 Task: In the  document skydiving.epub Add another  'page' Use the Tool Explore 'and look for brief about the picture in first page, copy 2-3 lines in second sheet.' Align the text to the center
Action: Mouse moved to (321, 475)
Screenshot: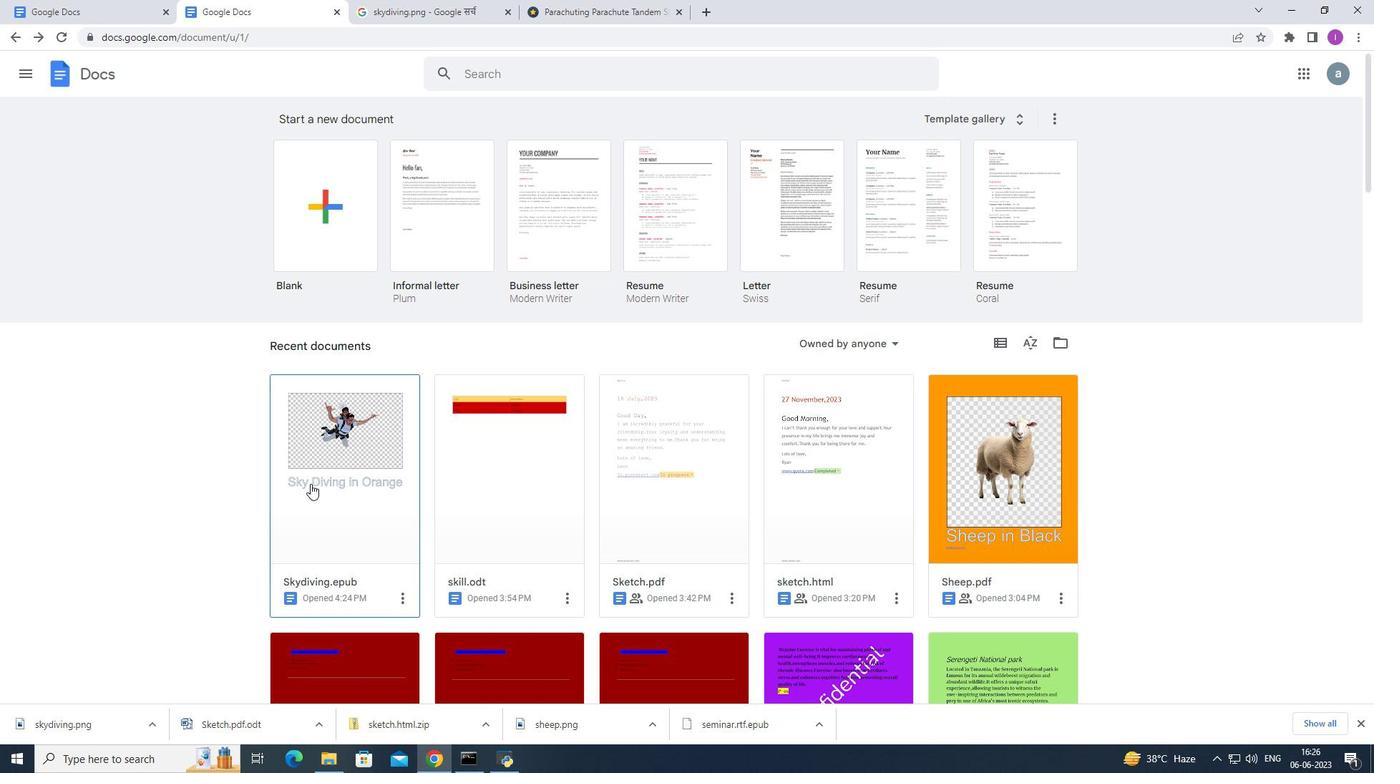 
Action: Mouse pressed left at (321, 475)
Screenshot: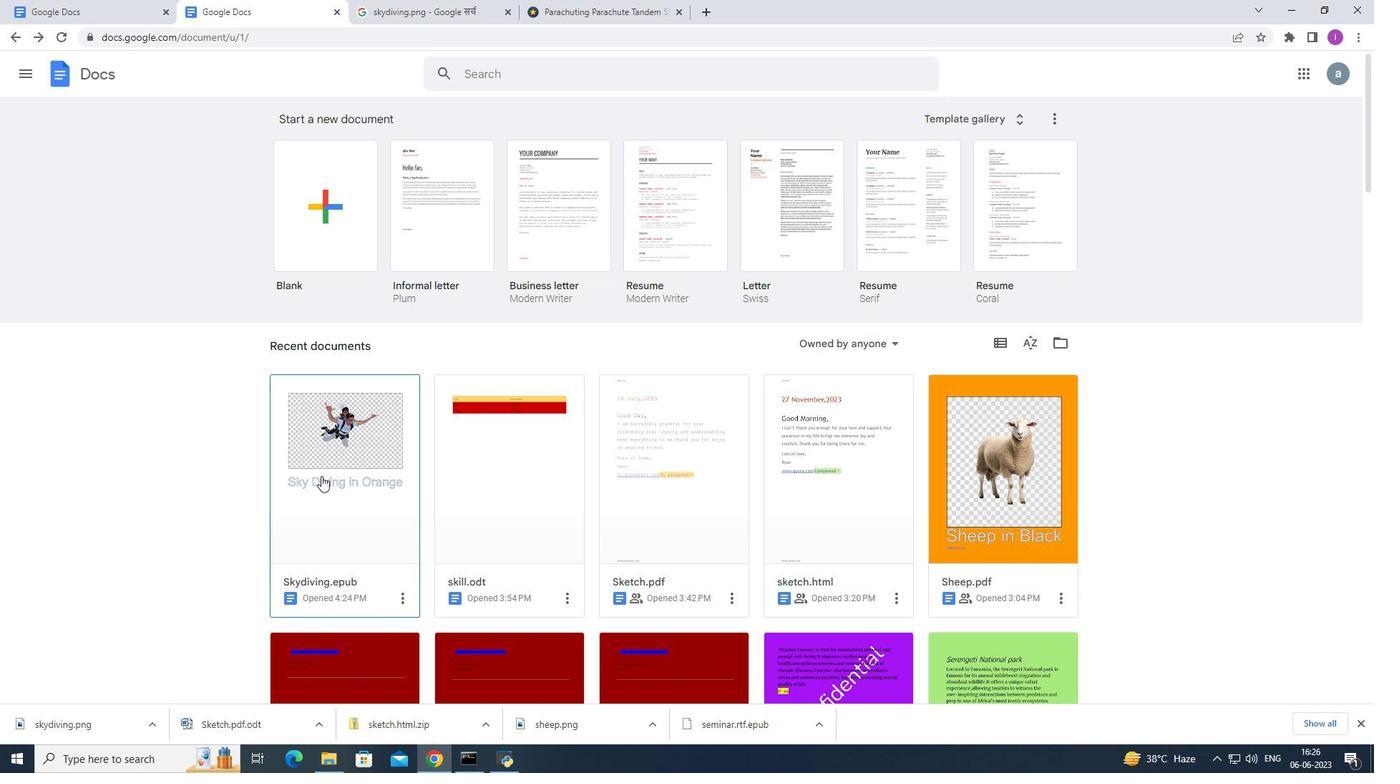 
Action: Mouse moved to (579, 359)
Screenshot: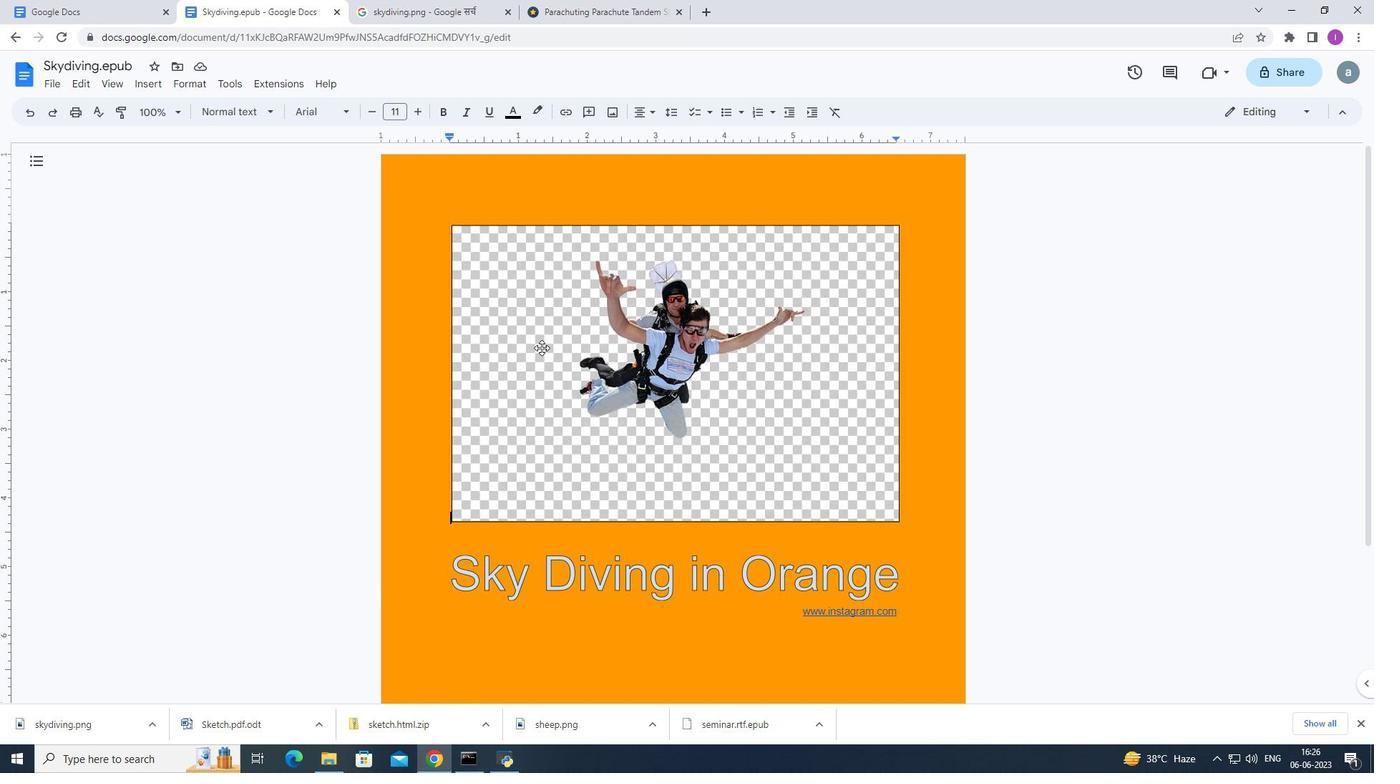 
Action: Mouse scrolled (579, 358) with delta (0, 0)
Screenshot: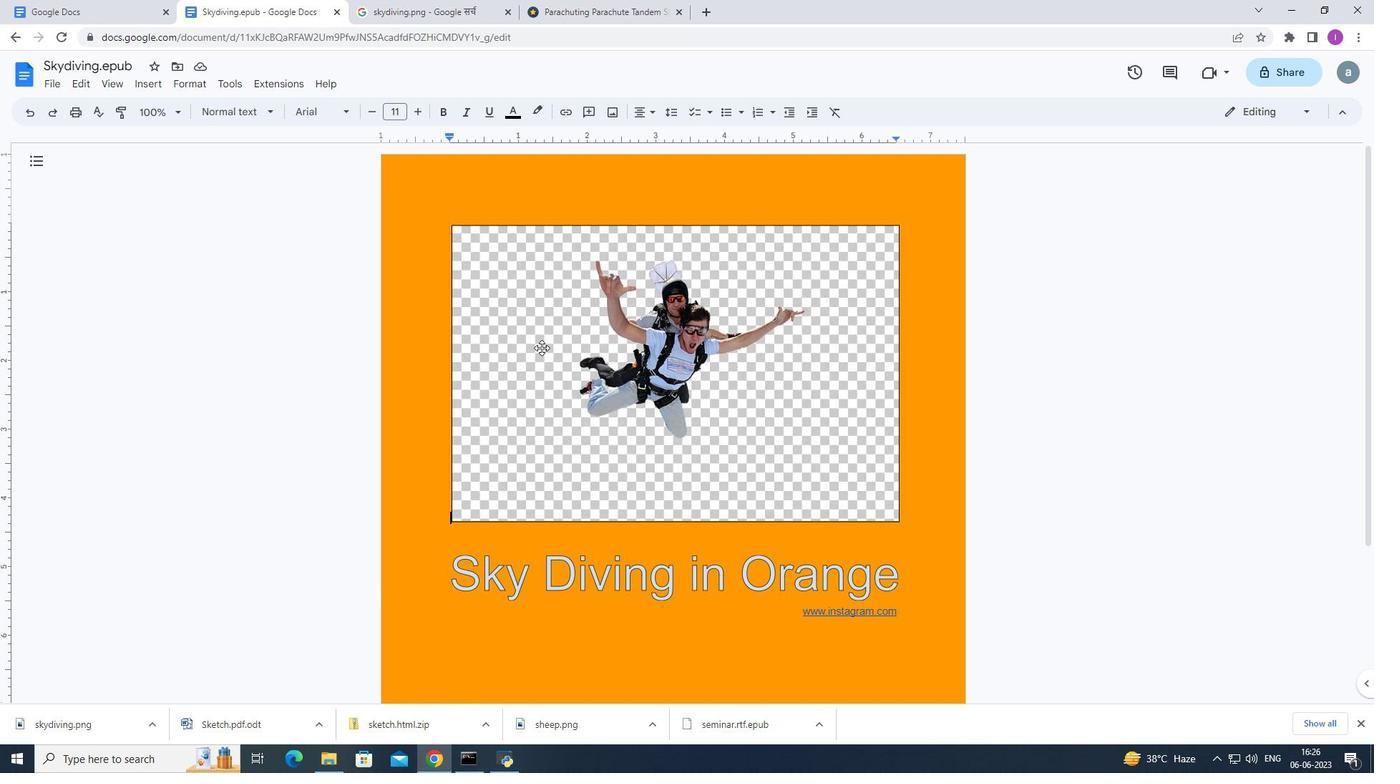 
Action: Mouse moved to (581, 360)
Screenshot: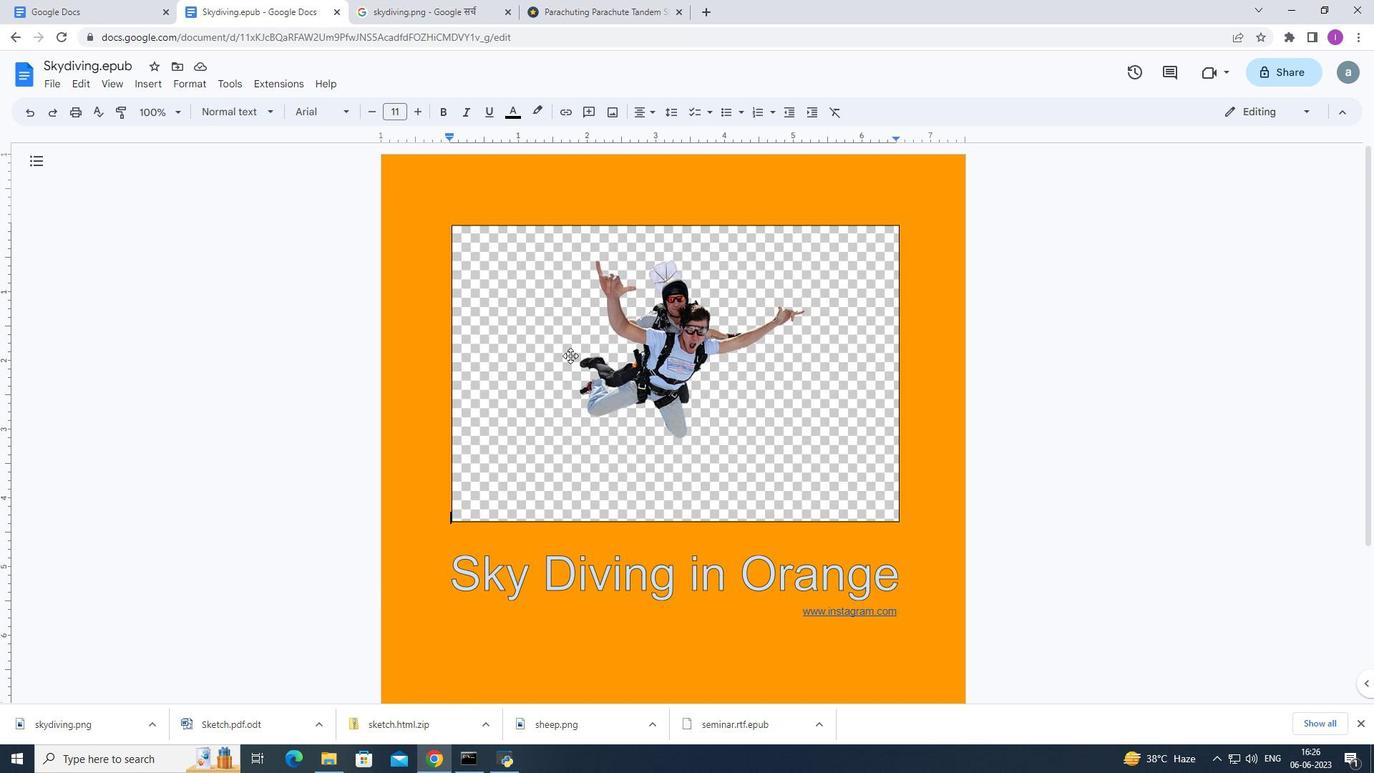 
Action: Mouse scrolled (581, 359) with delta (0, 0)
Screenshot: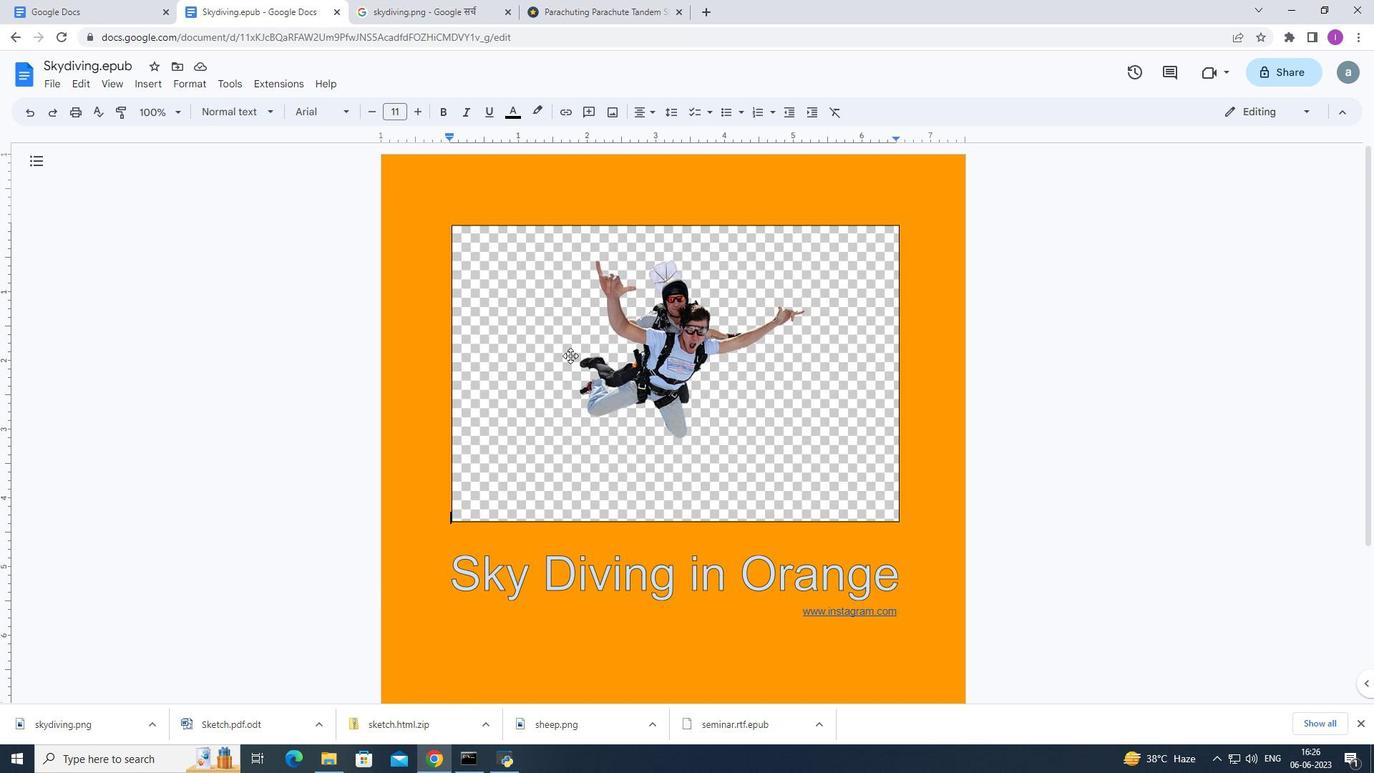 
Action: Mouse moved to (584, 362)
Screenshot: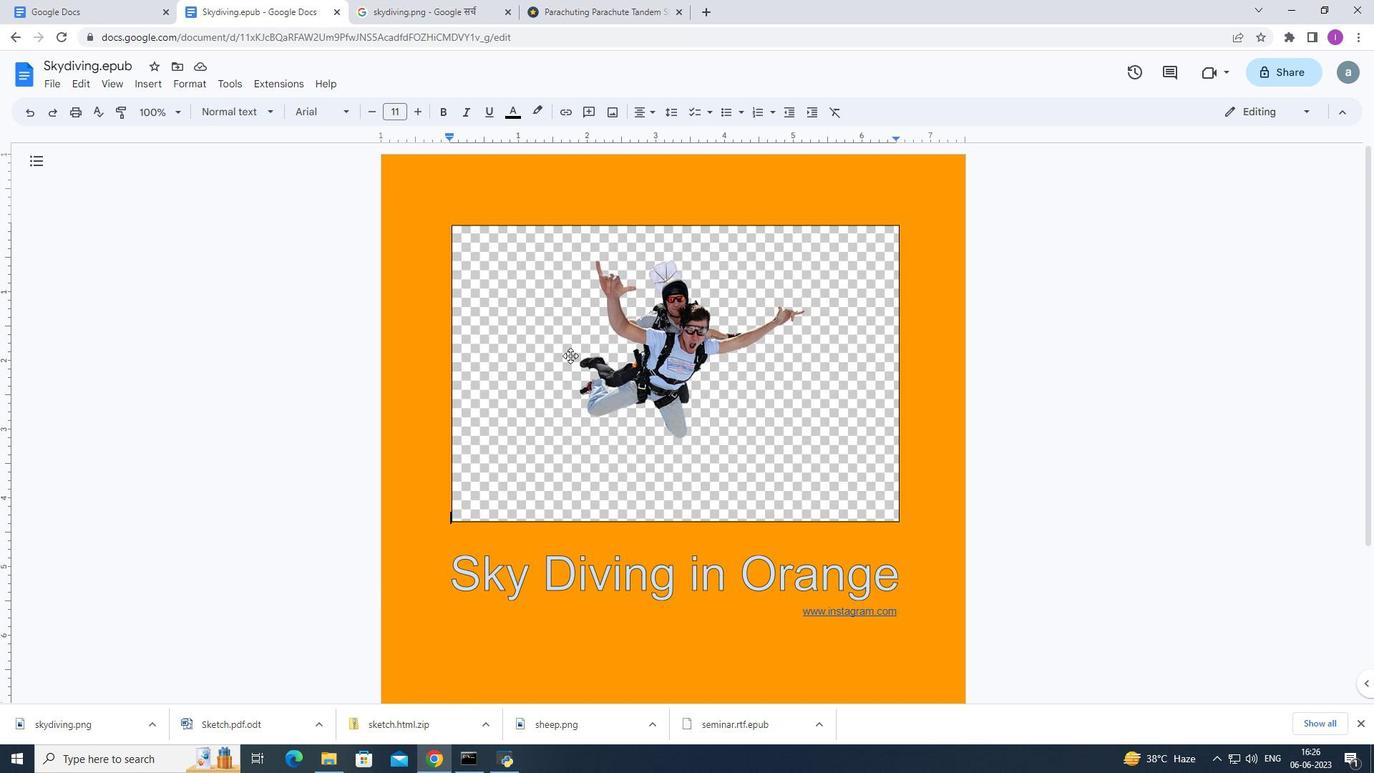
Action: Mouse scrolled (582, 360) with delta (0, 0)
Screenshot: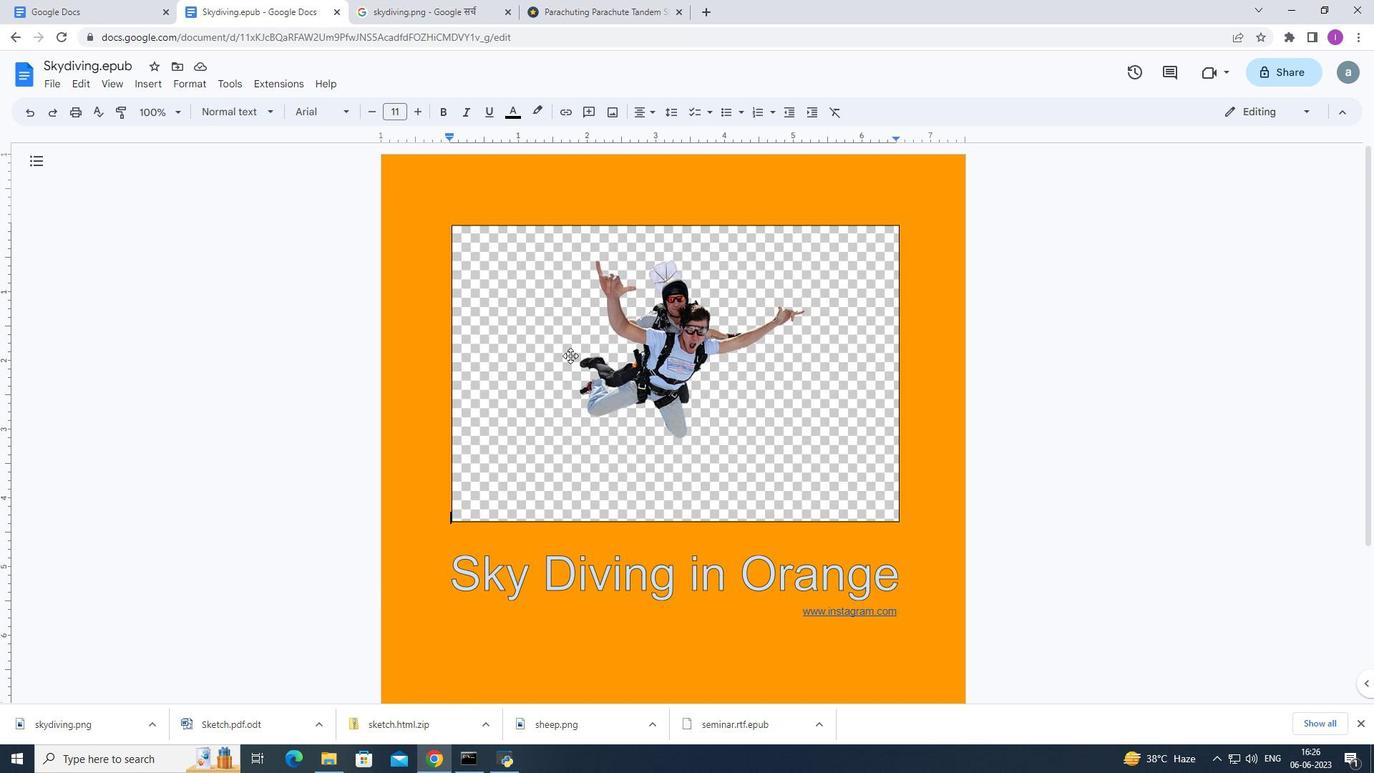 
Action: Mouse moved to (605, 367)
Screenshot: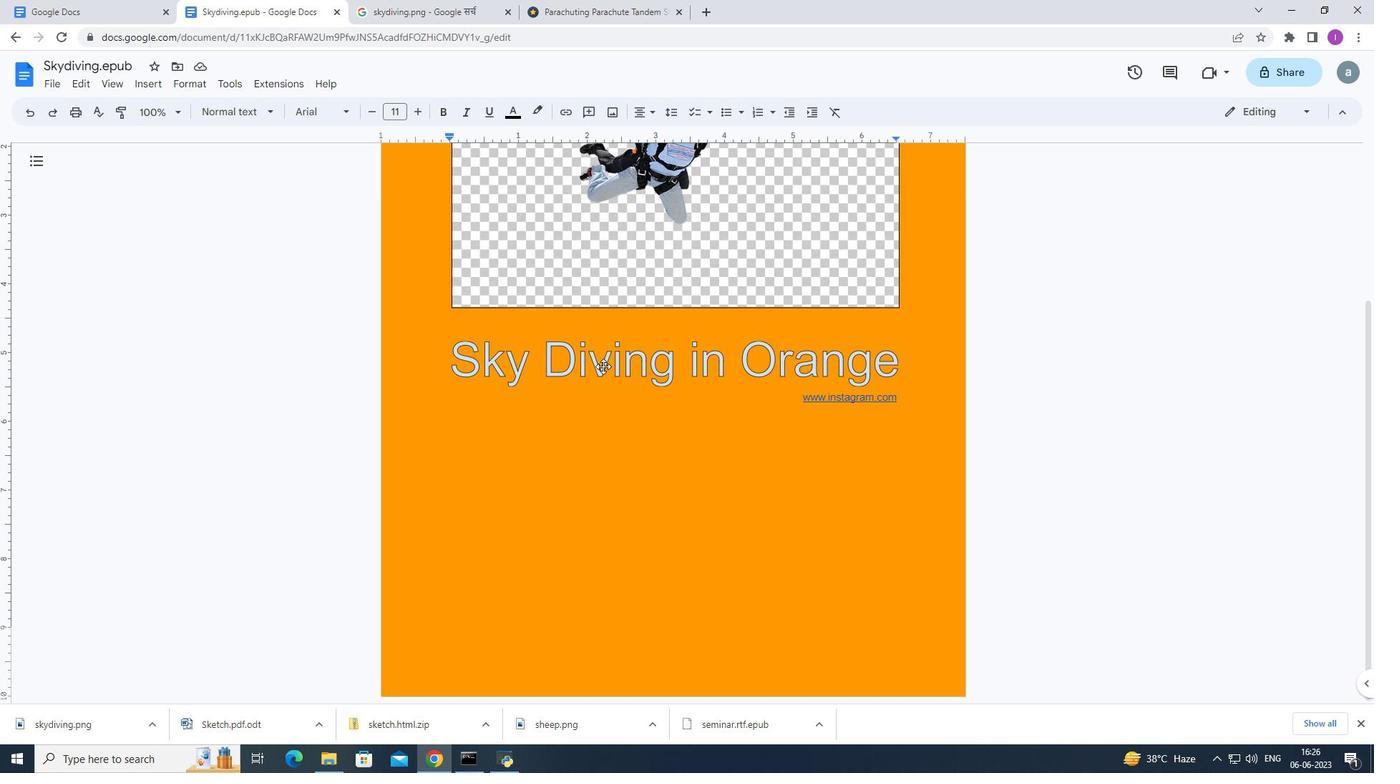 
Action: Mouse scrolled (603, 365) with delta (0, 0)
Screenshot: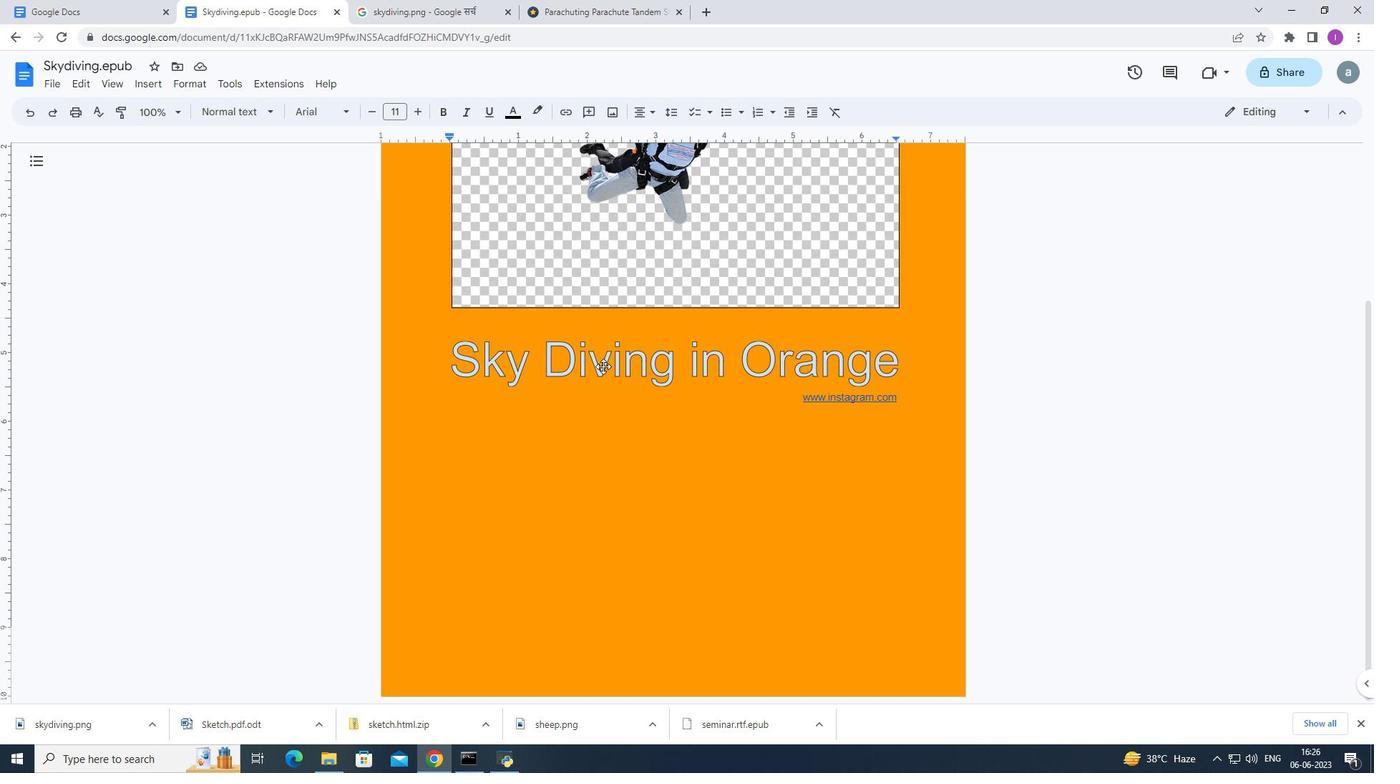 
Action: Mouse scrolled (605, 366) with delta (0, 0)
Screenshot: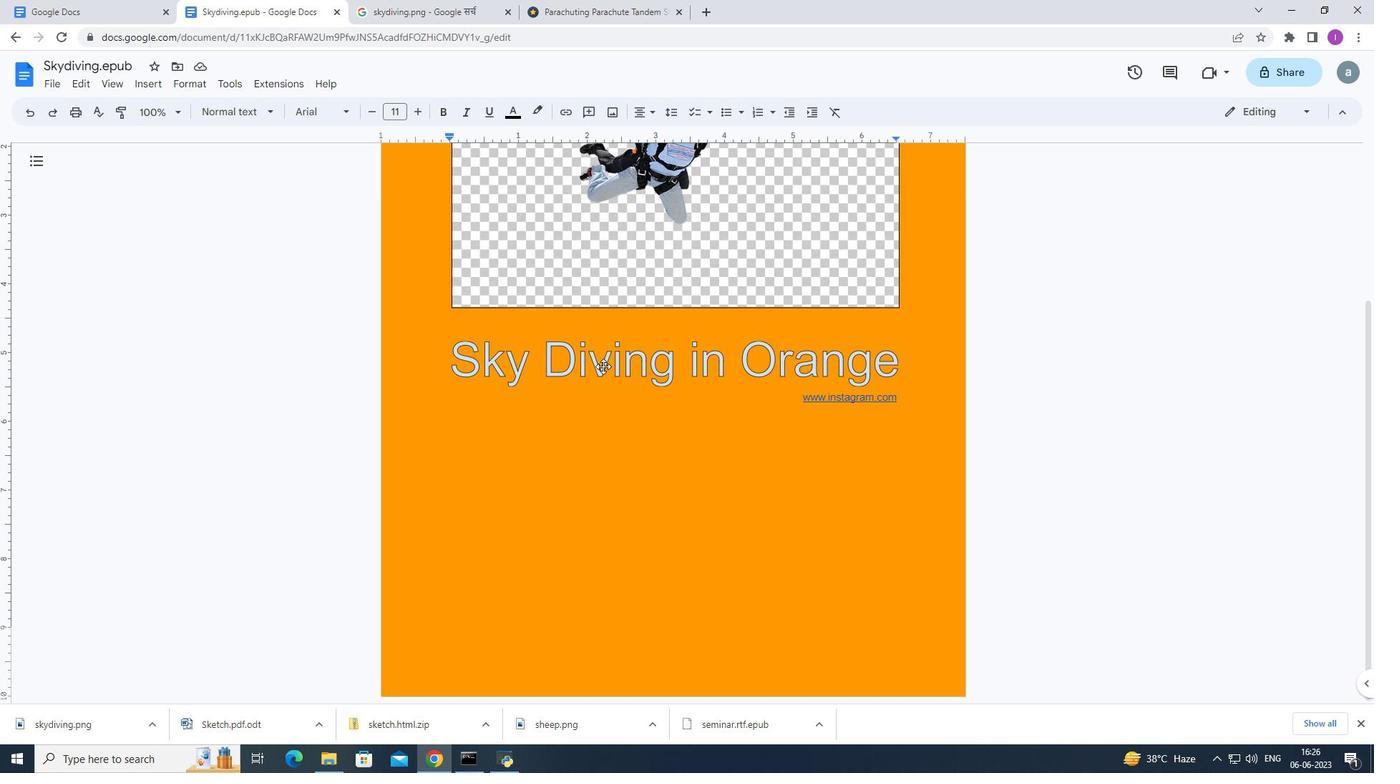 
Action: Mouse scrolled (605, 366) with delta (0, 0)
Screenshot: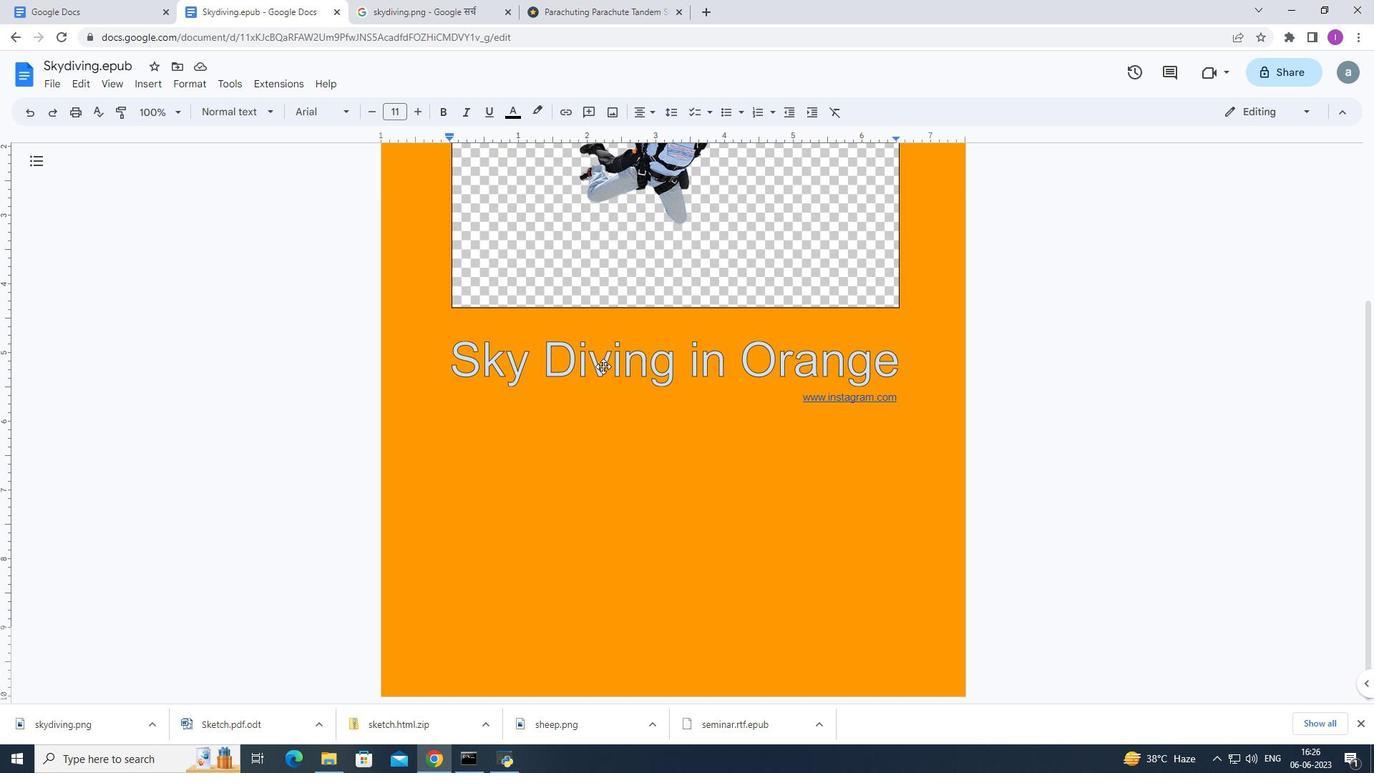 
Action: Mouse scrolled (605, 366) with delta (0, 0)
Screenshot: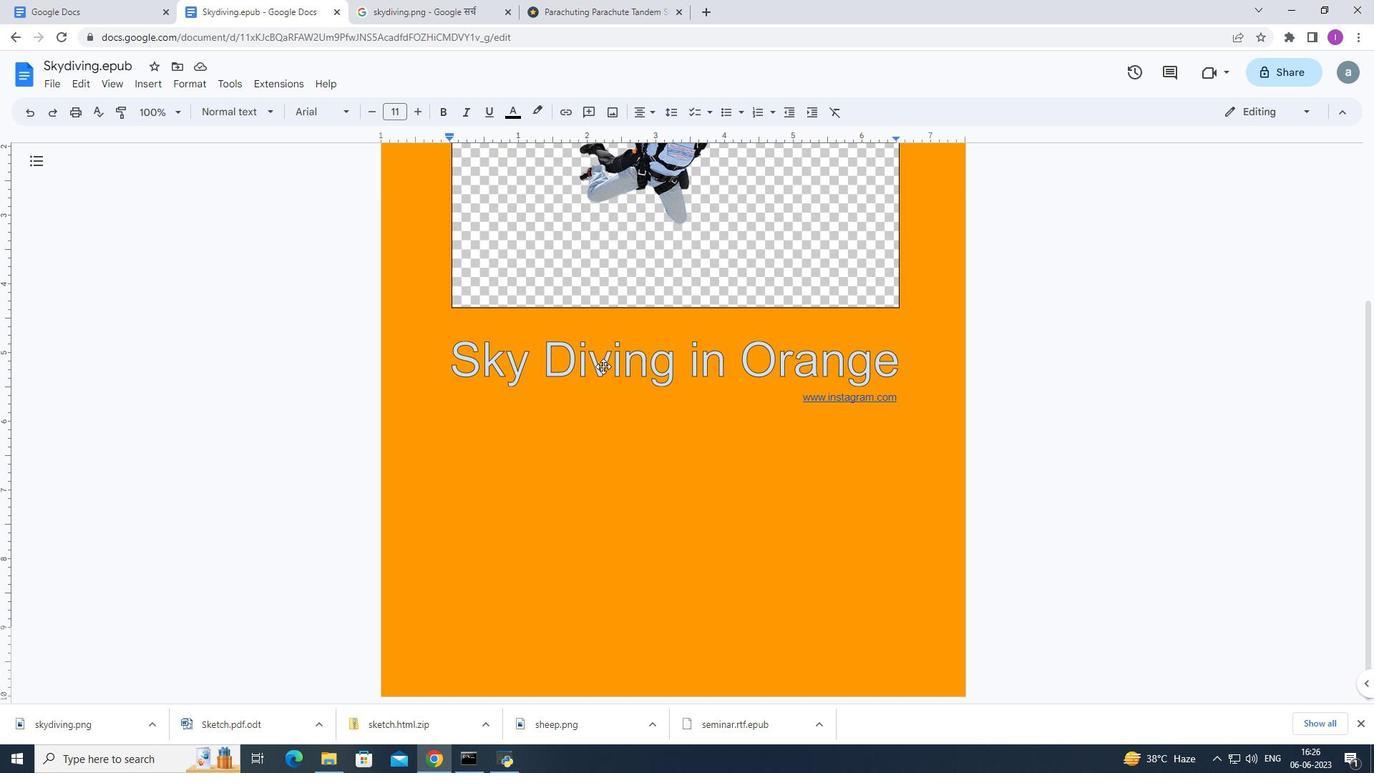 
Action: Mouse moved to (606, 367)
Screenshot: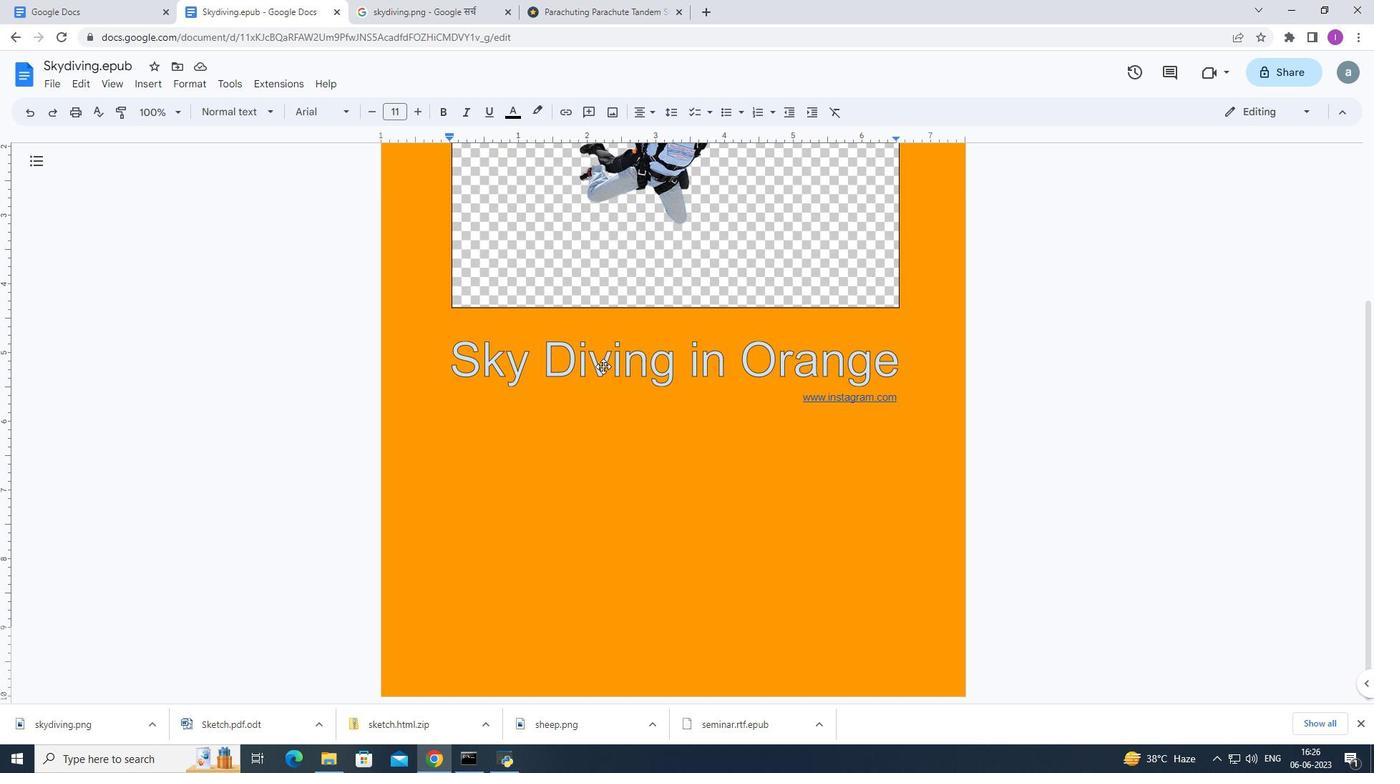 
Action: Mouse scrolled (606, 367) with delta (0, 0)
Screenshot: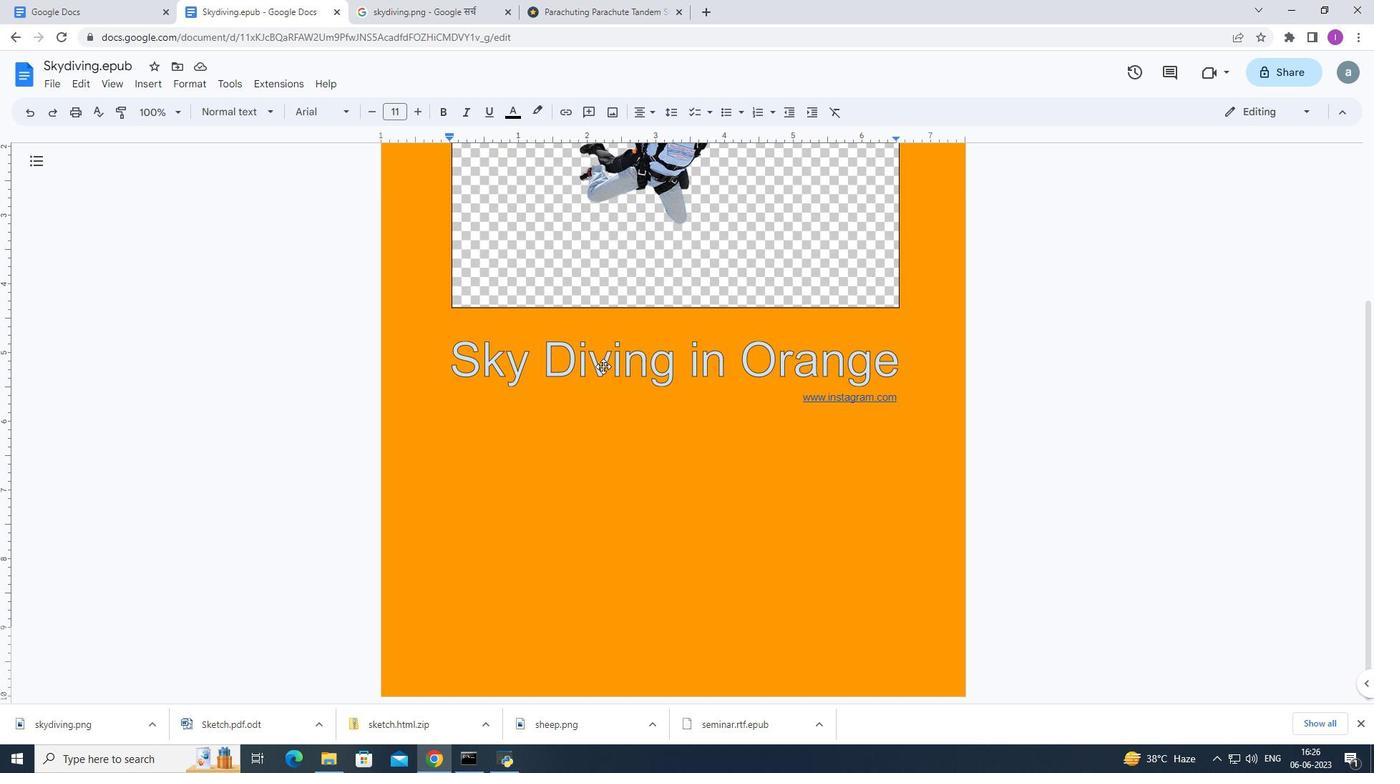 
Action: Mouse moved to (607, 370)
Screenshot: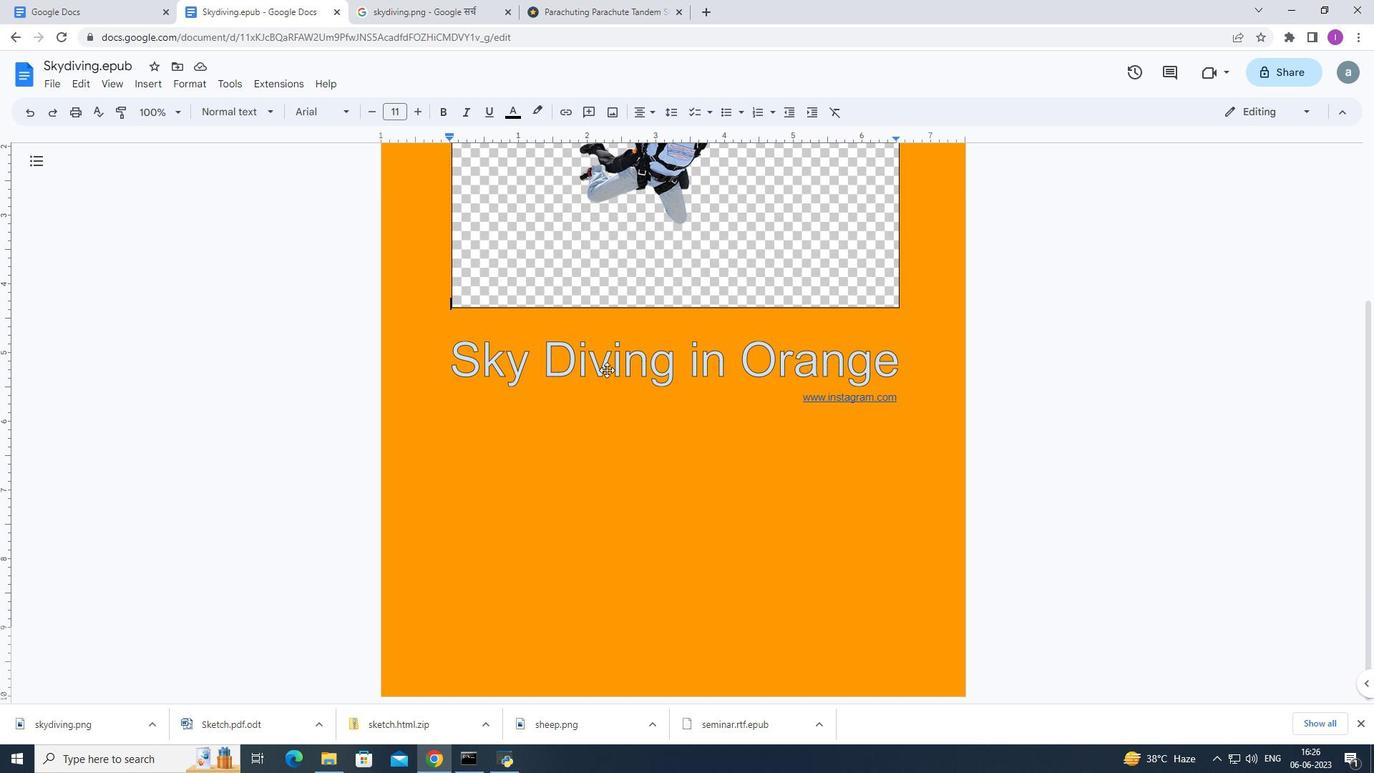 
Action: Mouse scrolled (607, 369) with delta (0, 0)
Screenshot: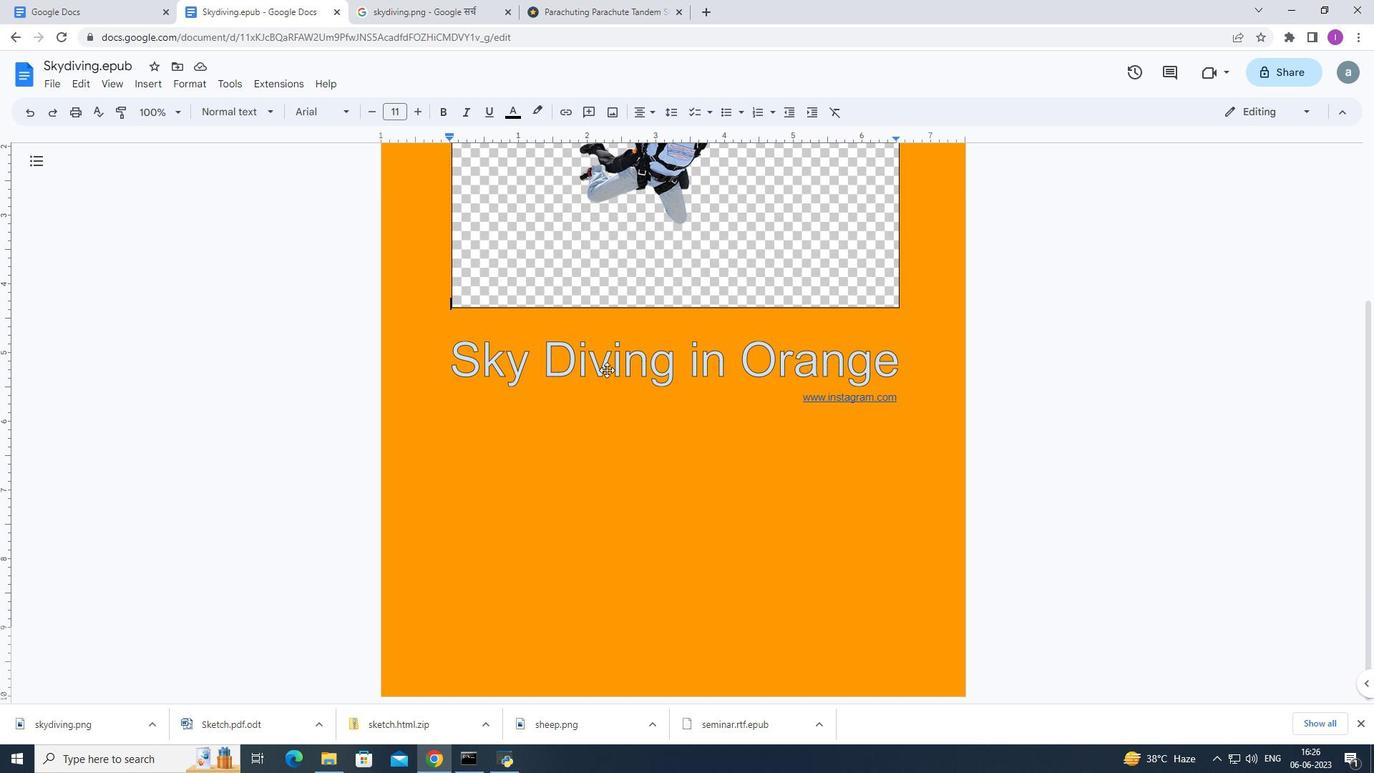 
Action: Mouse scrolled (607, 369) with delta (0, 0)
Screenshot: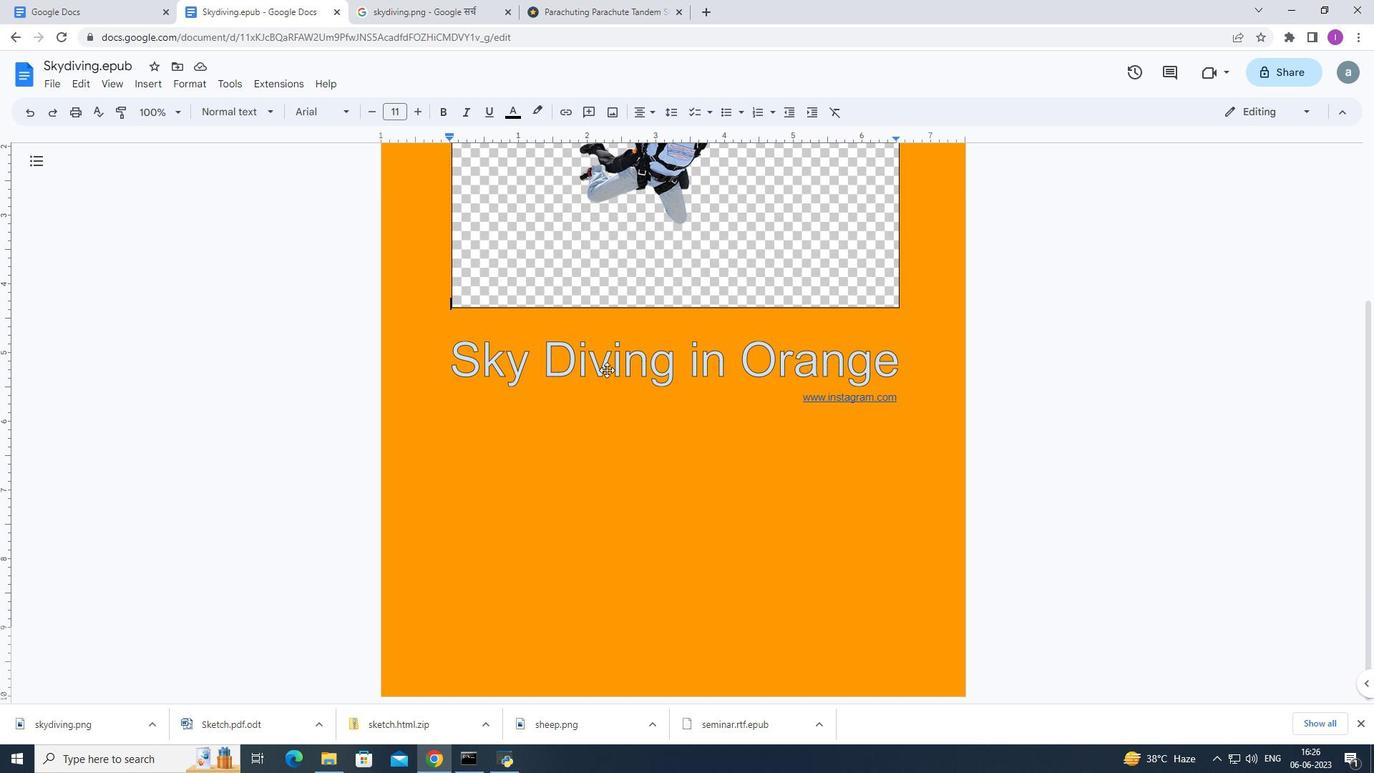 
Action: Mouse scrolled (607, 369) with delta (0, 0)
Screenshot: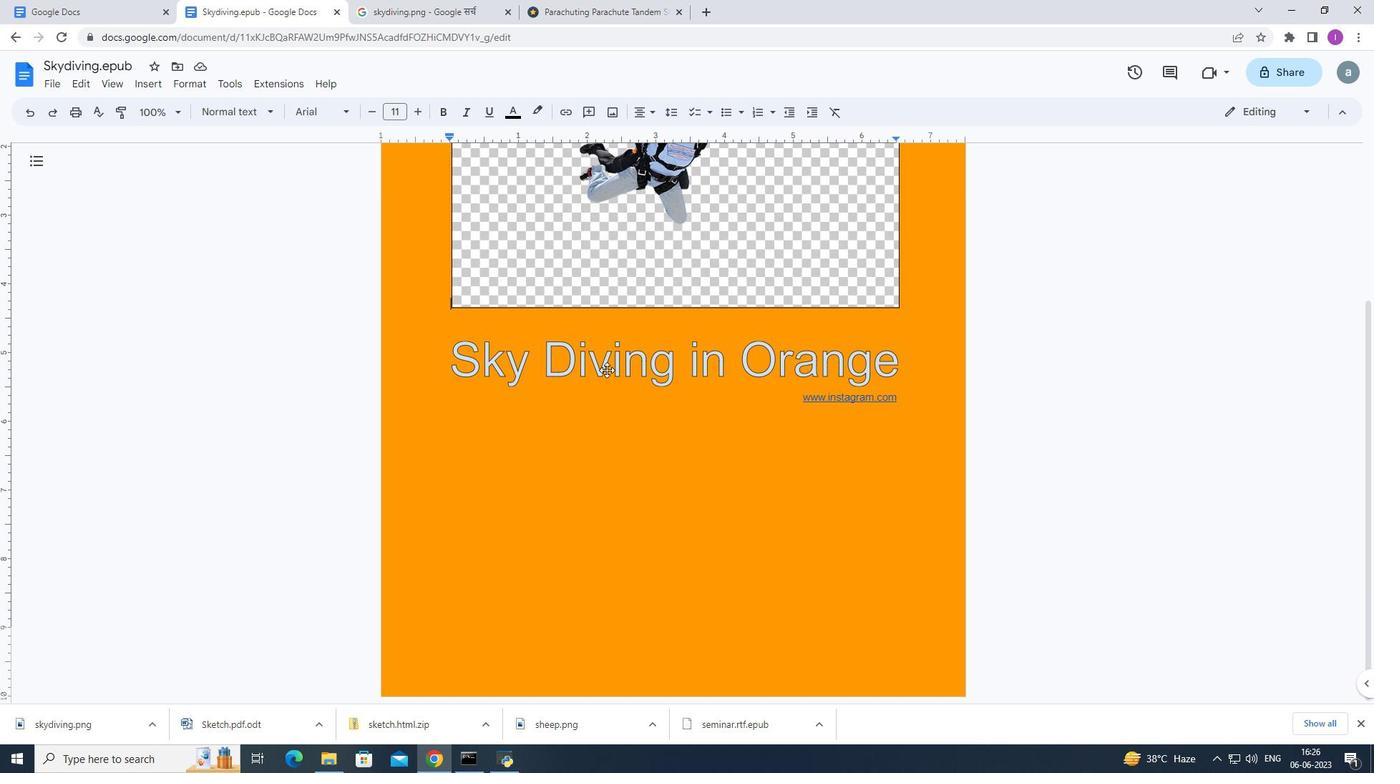 
Action: Mouse moved to (608, 370)
Screenshot: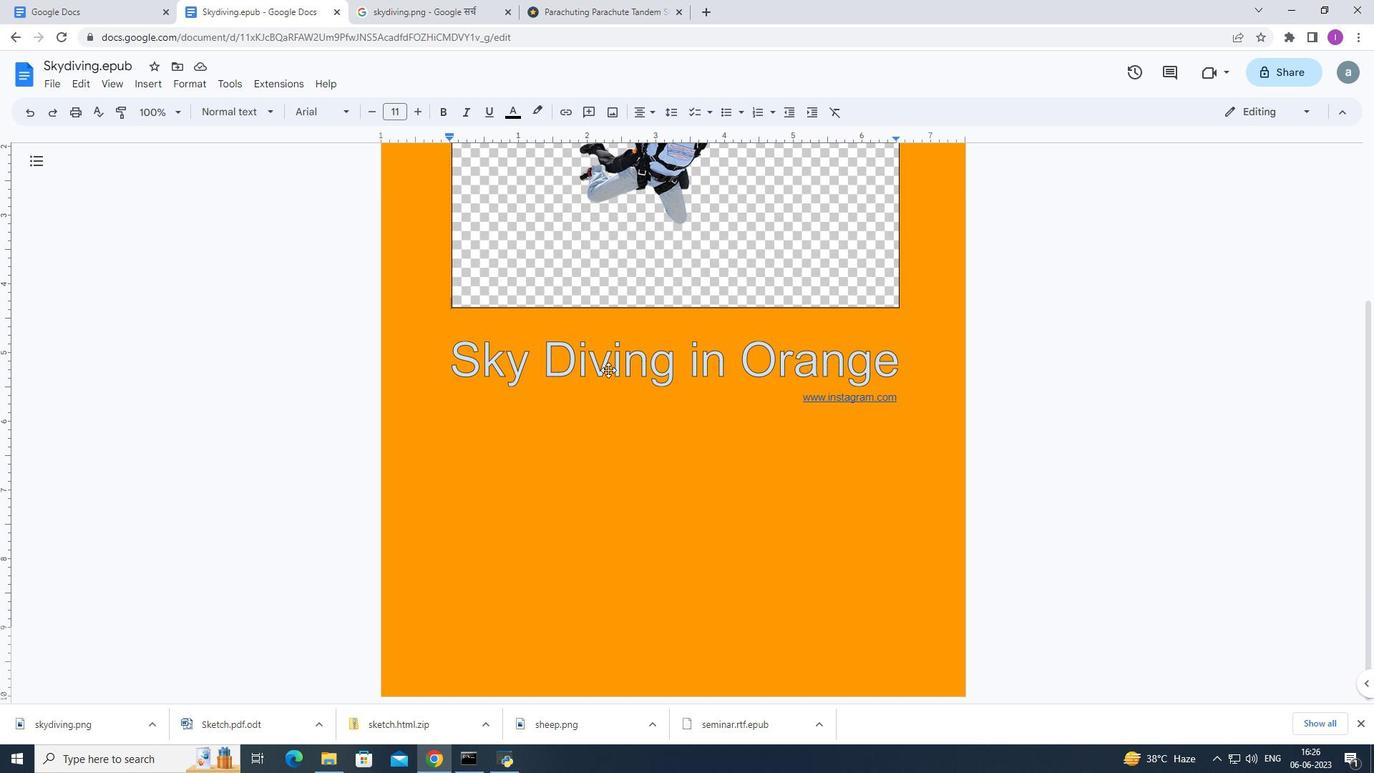 
Action: Mouse scrolled (608, 369) with delta (0, 0)
Screenshot: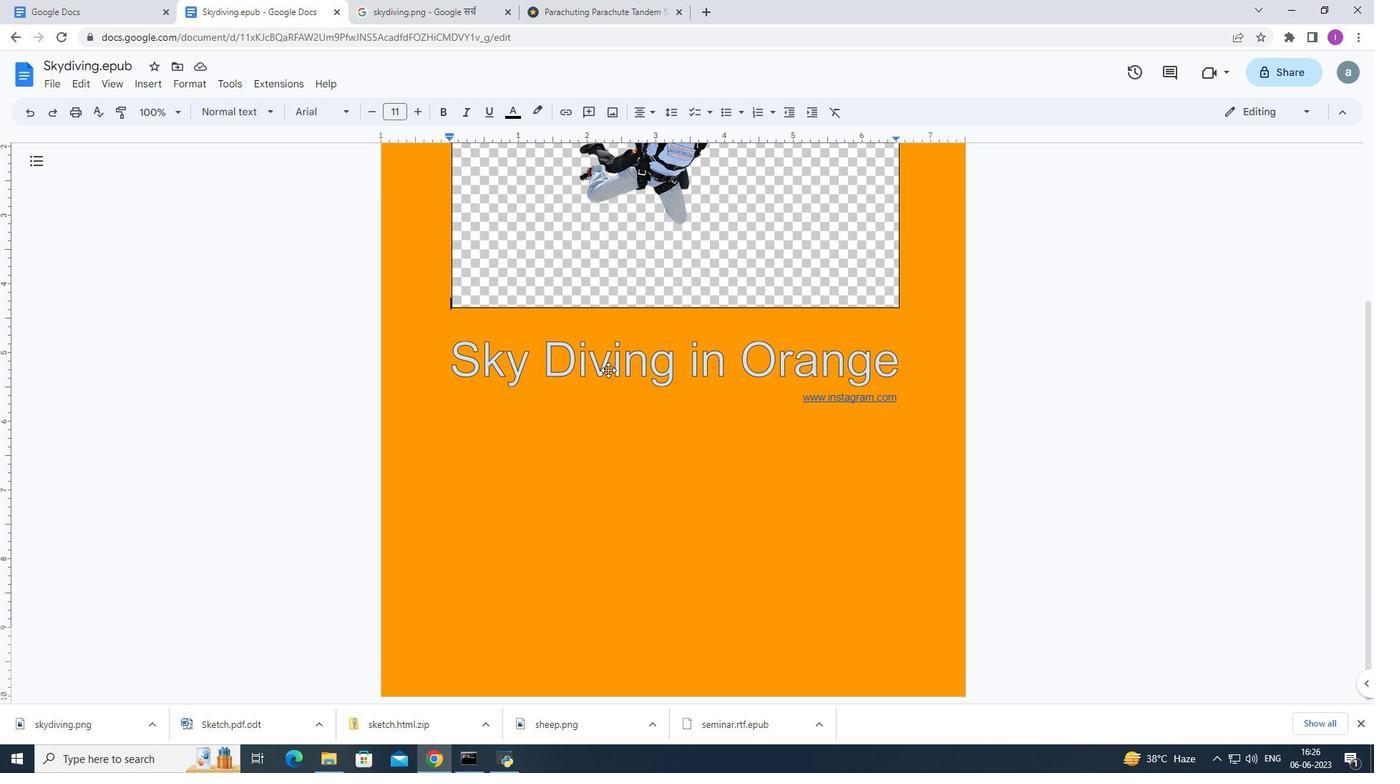
Action: Mouse moved to (609, 370)
Screenshot: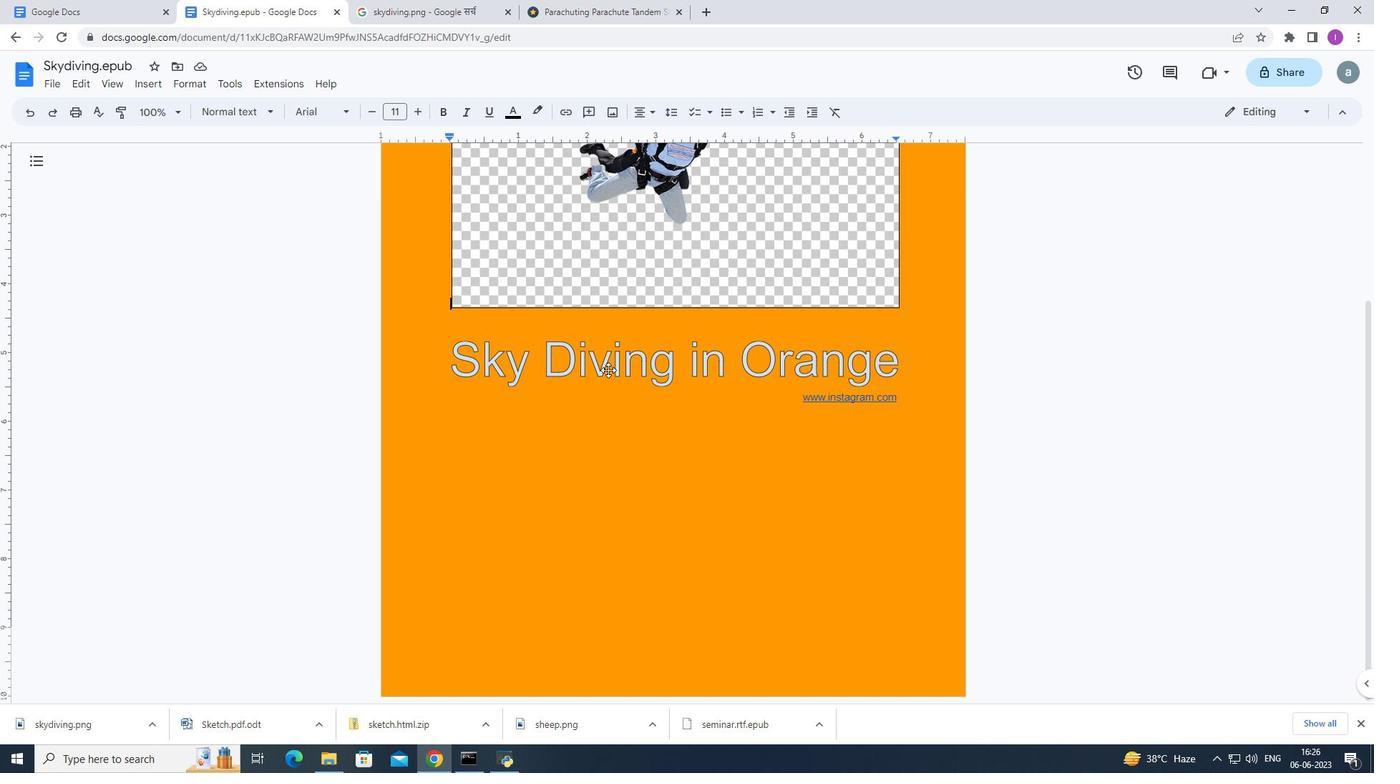 
Action: Mouse scrolled (609, 370) with delta (0, 0)
Screenshot: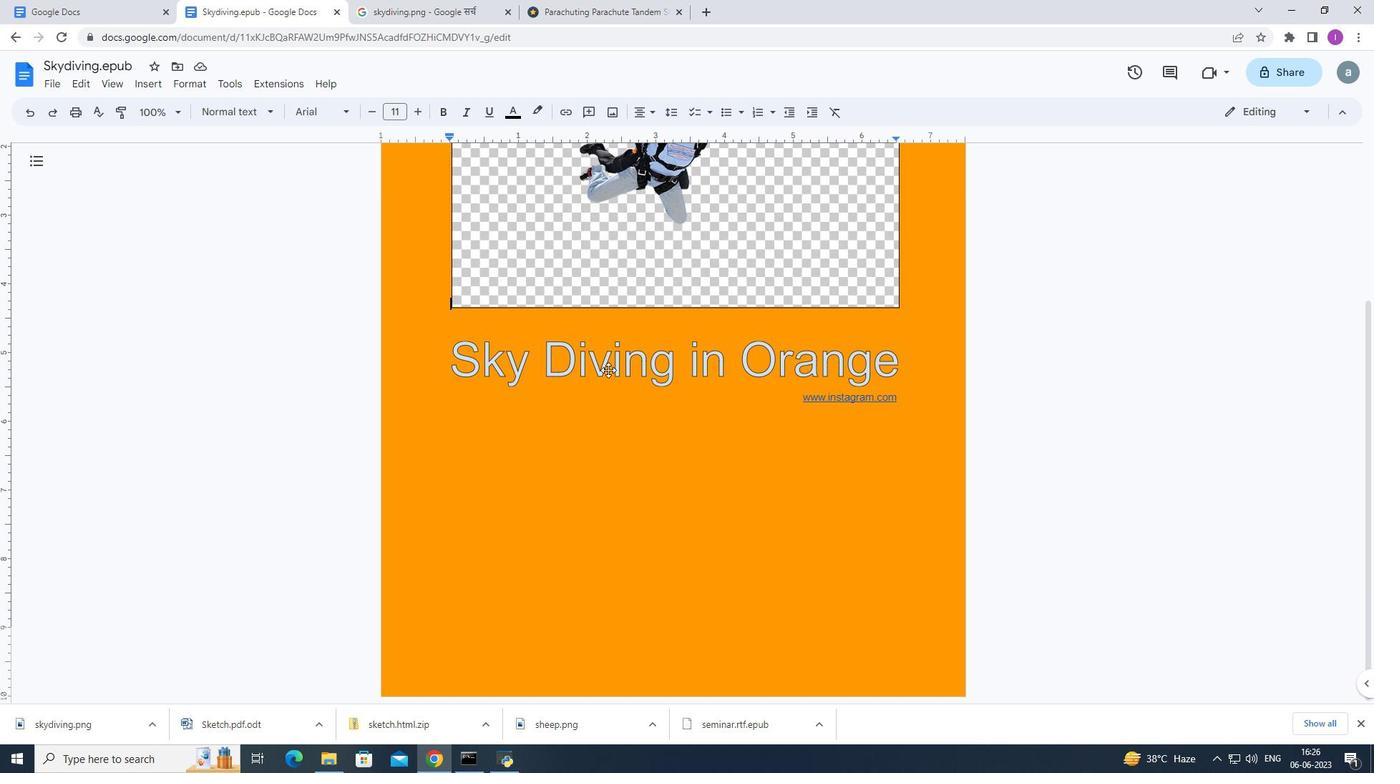 
Action: Mouse scrolled (609, 369) with delta (0, 0)
Screenshot: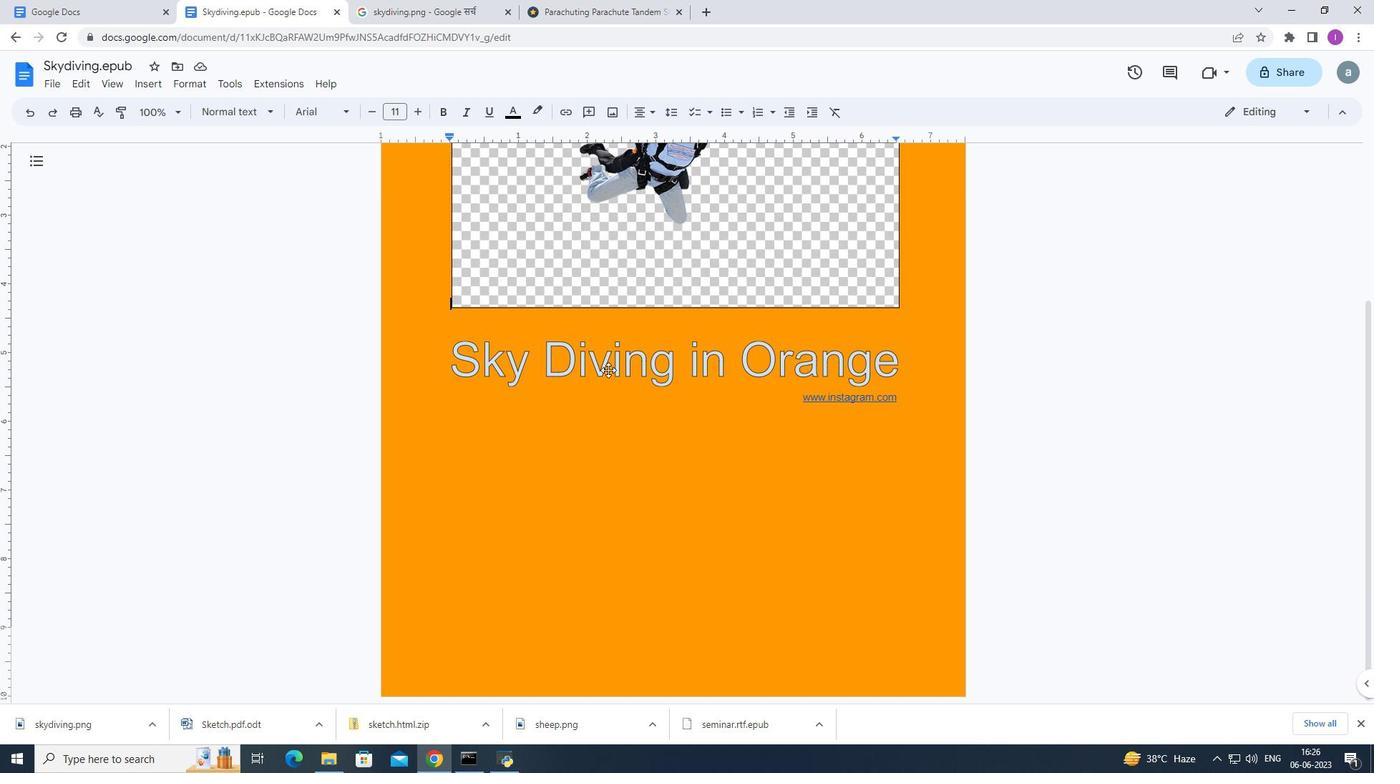 
Action: Mouse moved to (609, 370)
Screenshot: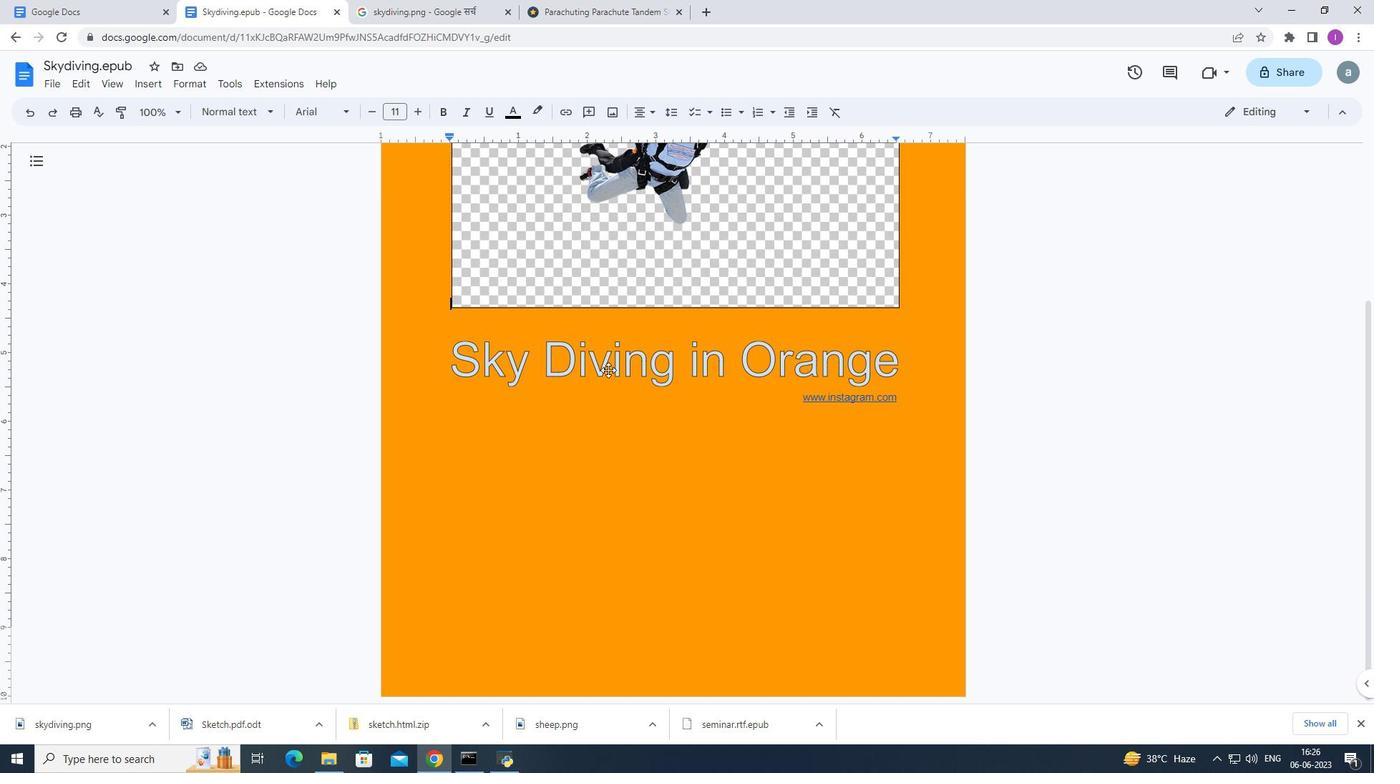 
Action: Mouse scrolled (609, 369) with delta (0, 0)
Screenshot: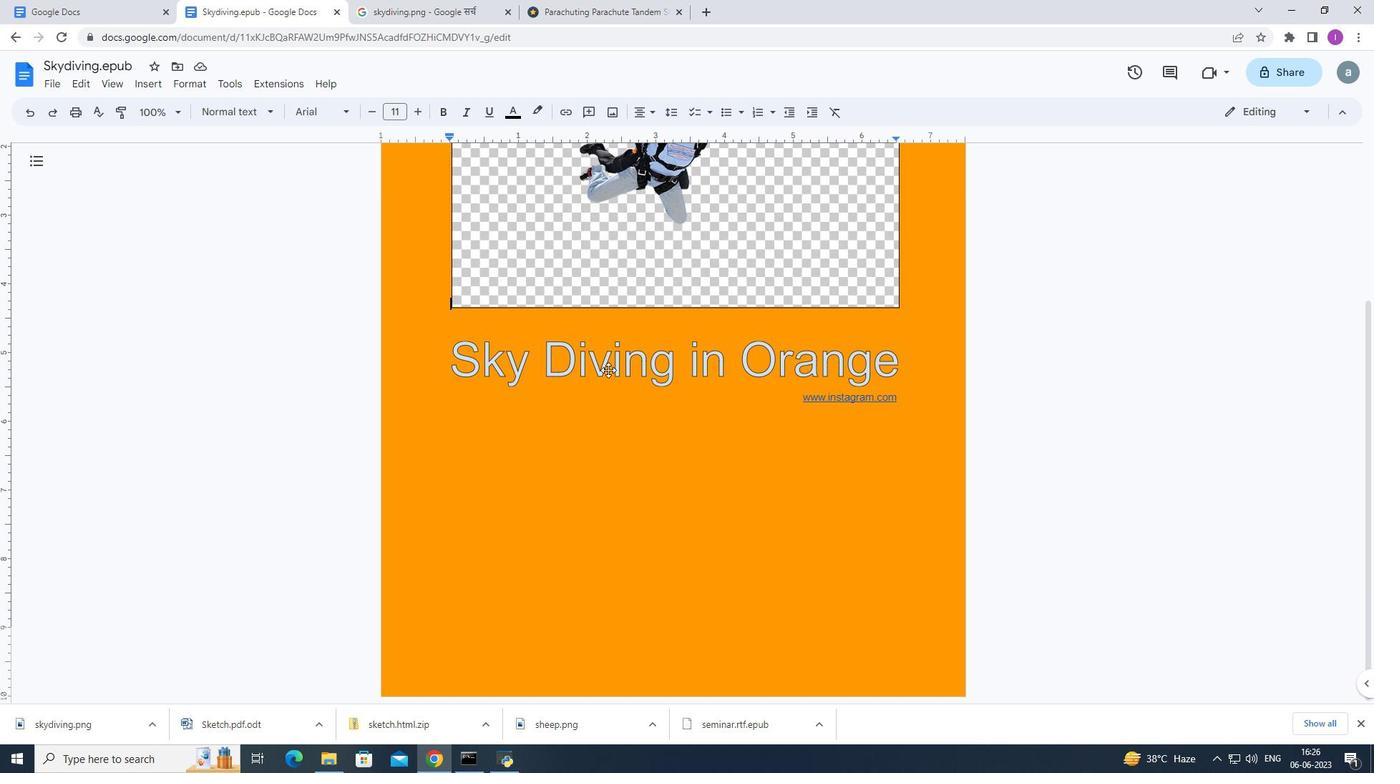 
Action: Mouse moved to (856, 385)
Screenshot: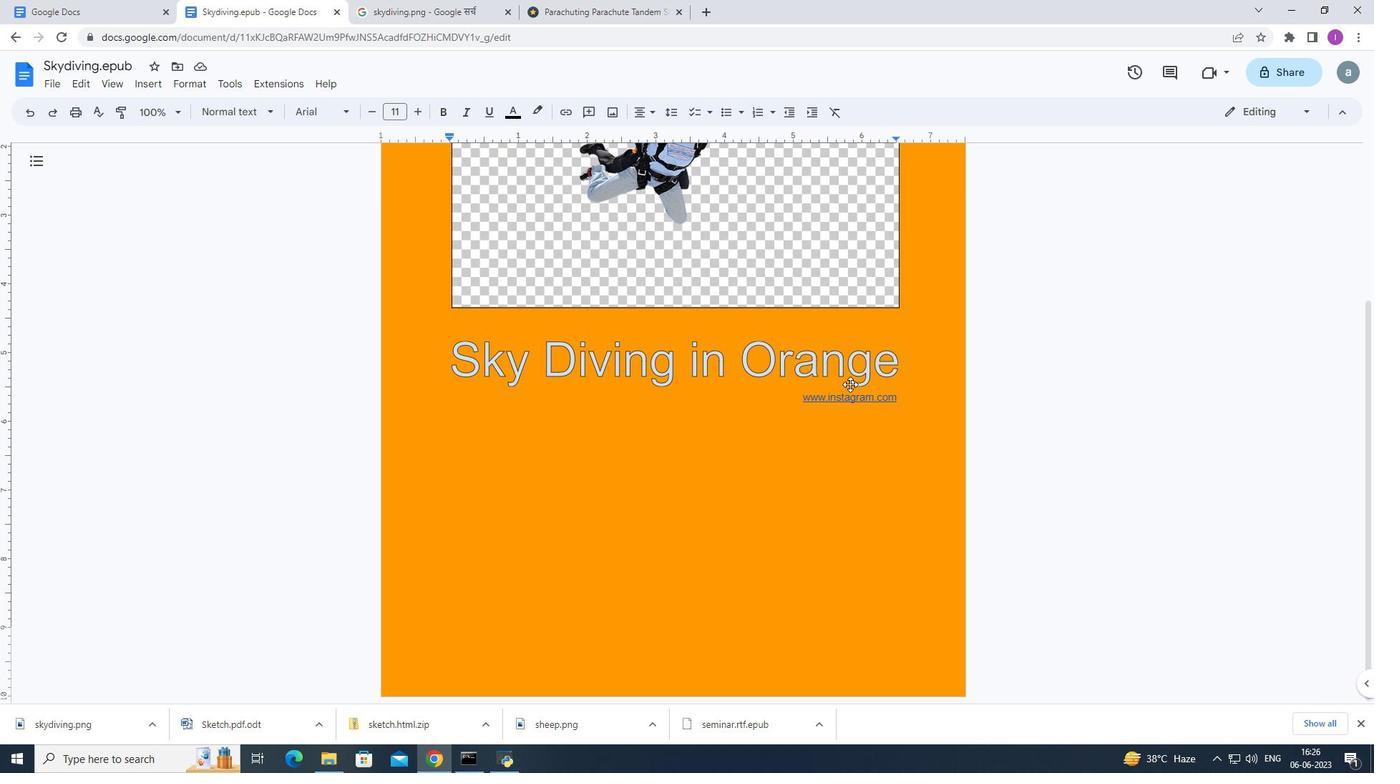 
Action: Mouse scrolled (856, 384) with delta (0, 0)
Screenshot: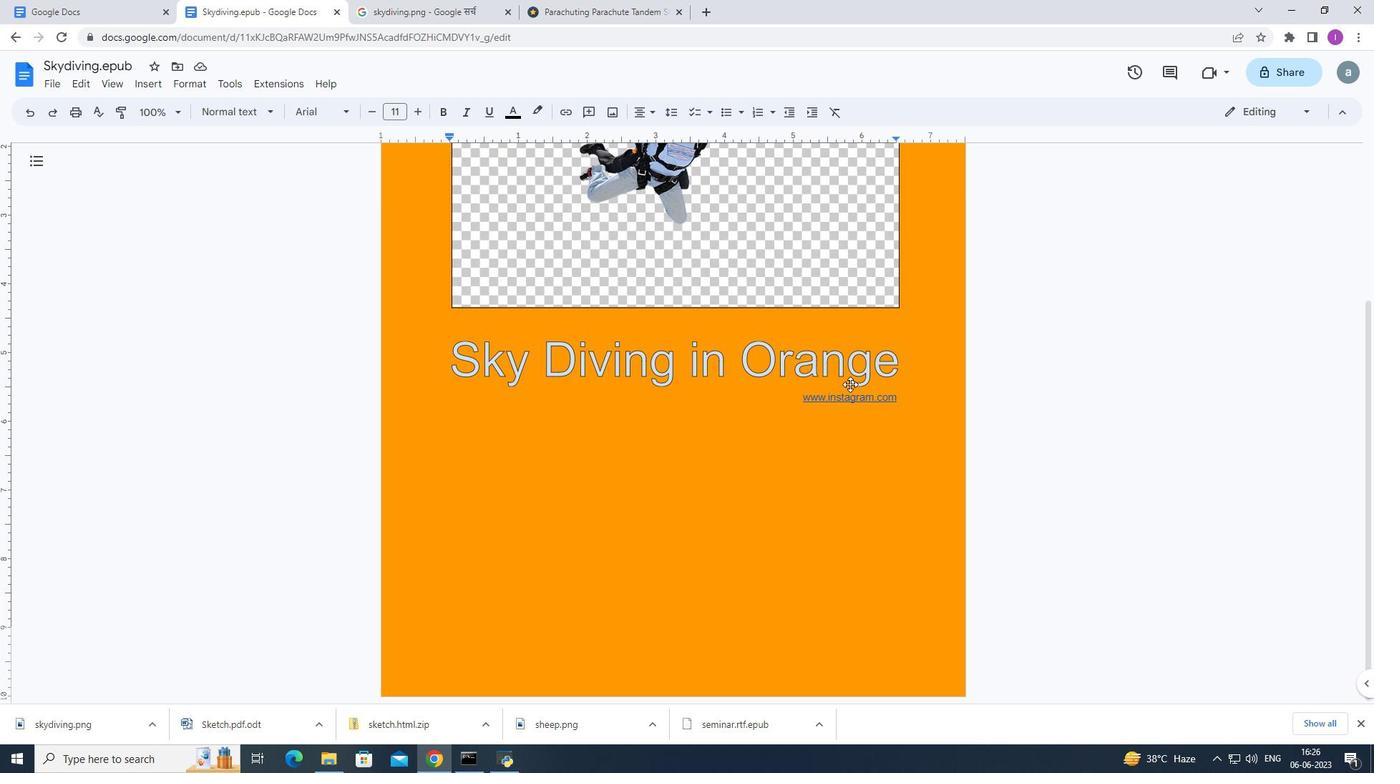 
Action: Mouse moved to (861, 388)
Screenshot: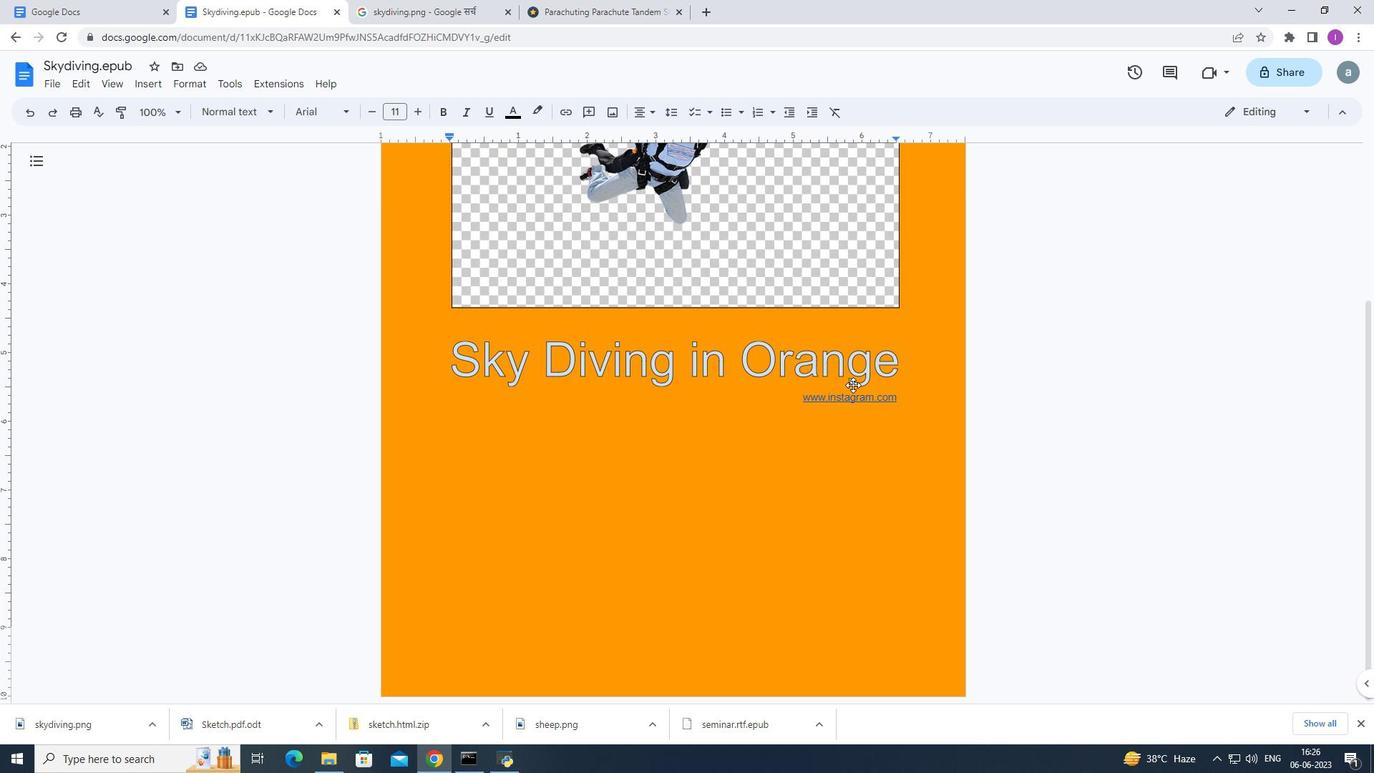 
Action: Mouse scrolled (861, 389) with delta (0, 0)
Screenshot: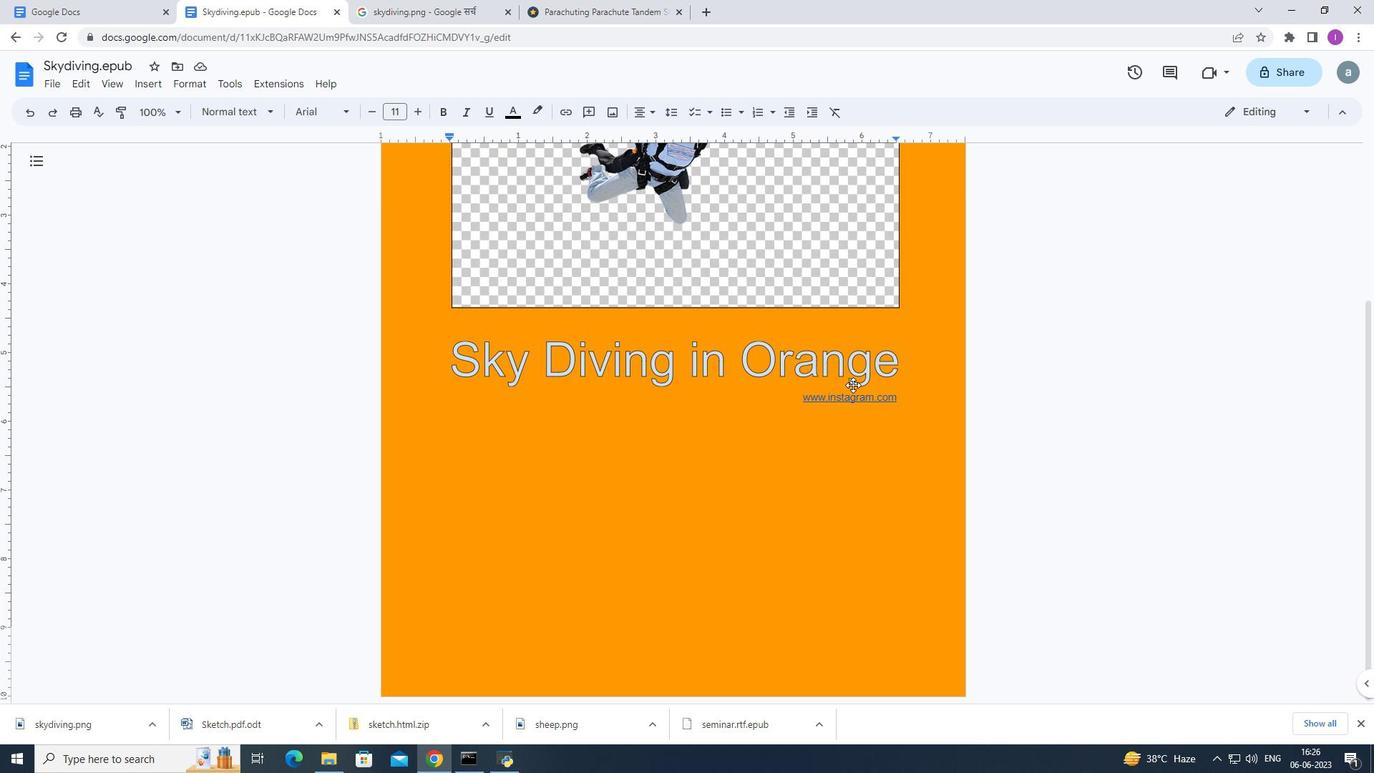 
Action: Mouse moved to (903, 421)
Screenshot: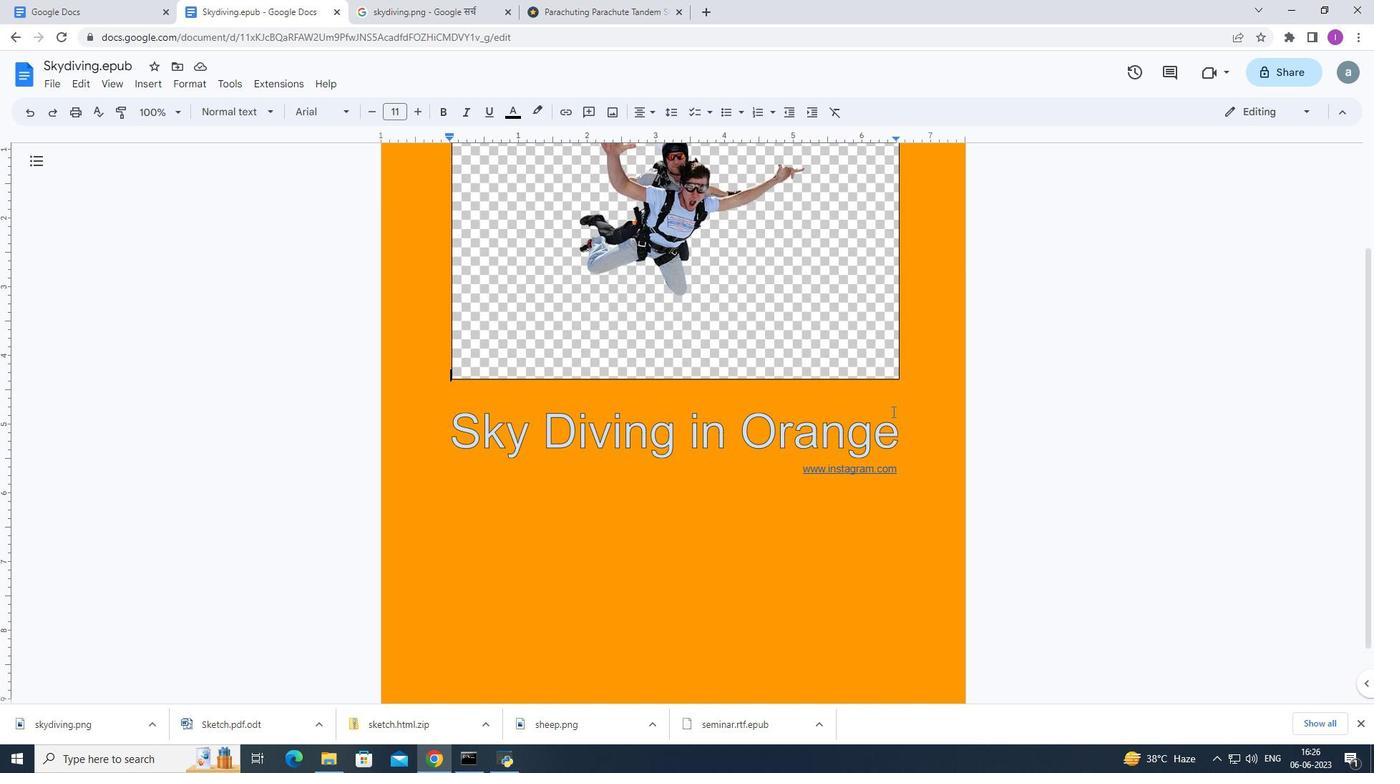 
Action: Mouse scrolled (903, 420) with delta (0, 0)
Screenshot: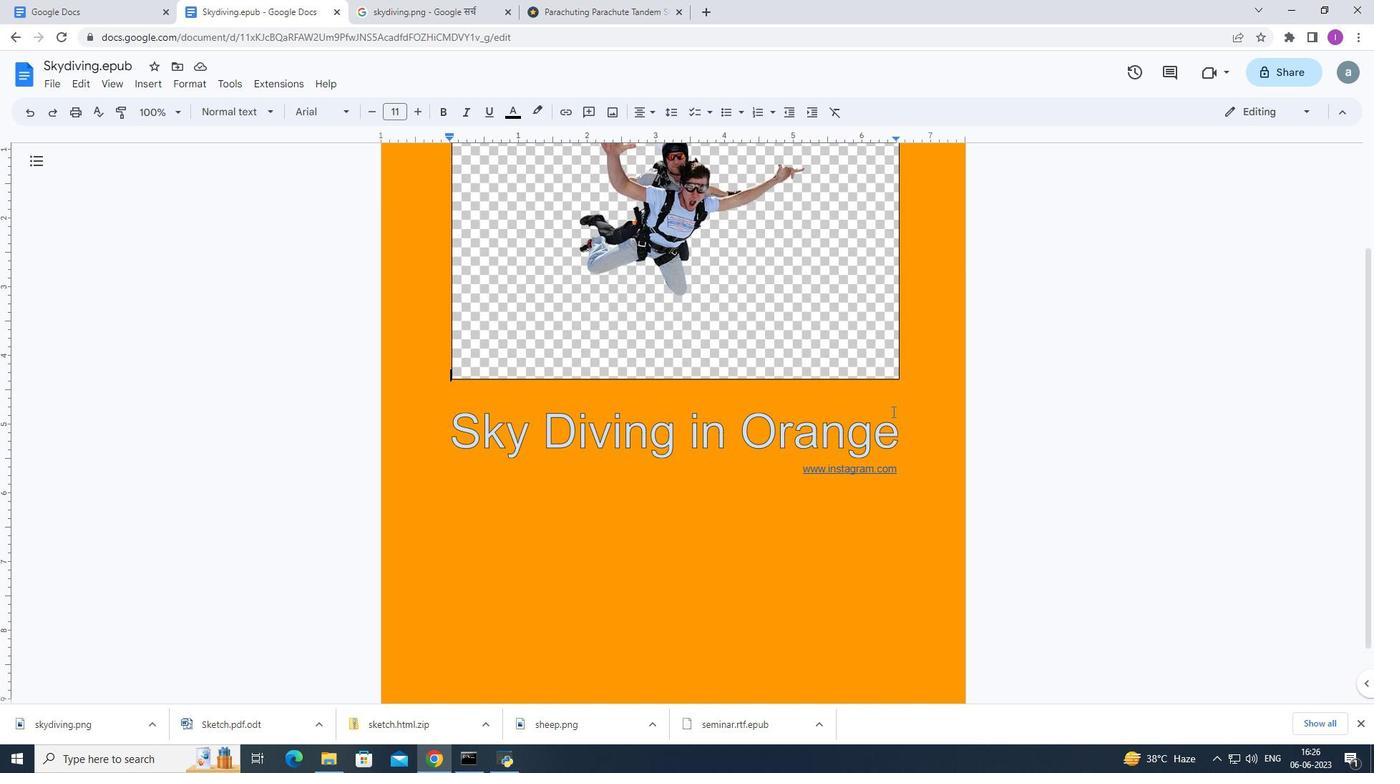 
Action: Mouse moved to (906, 425)
Screenshot: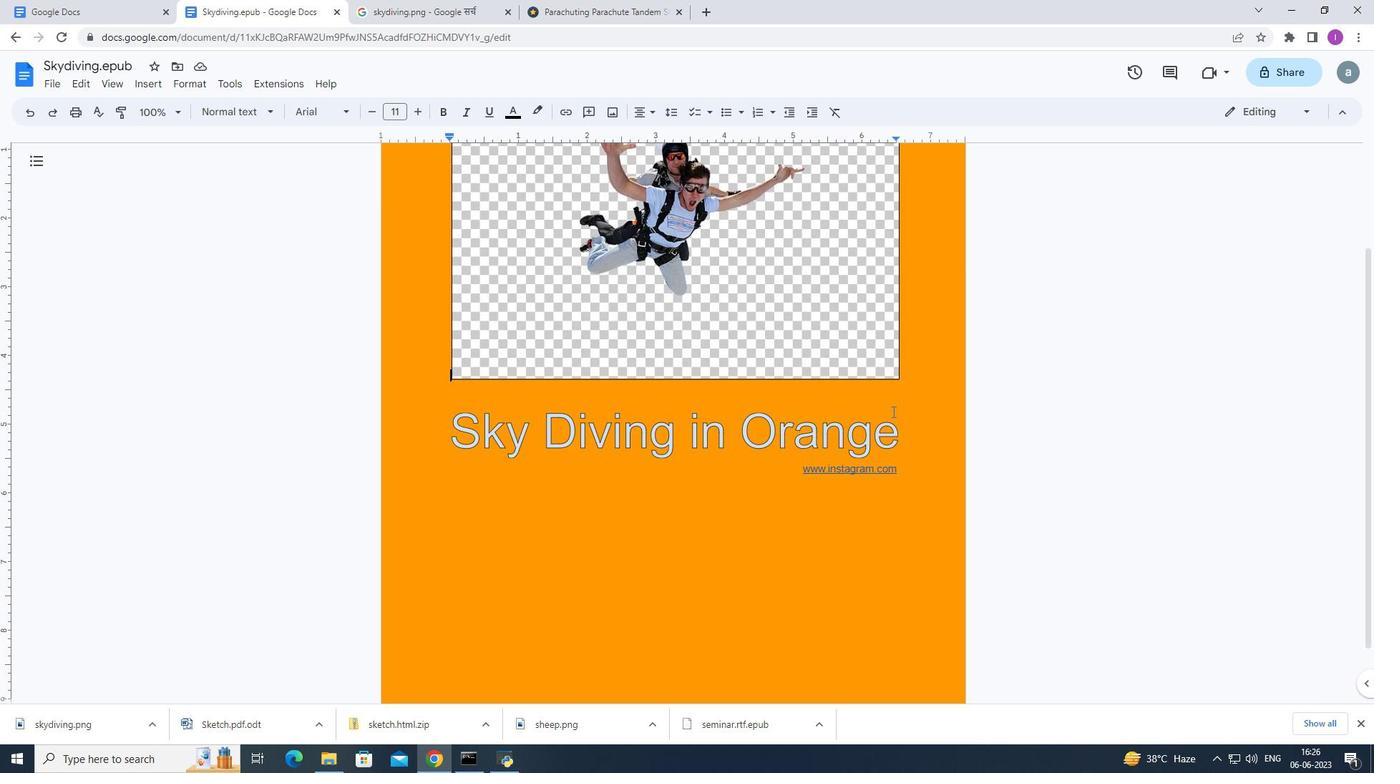 
Action: Mouse scrolled (906, 425) with delta (0, 0)
Screenshot: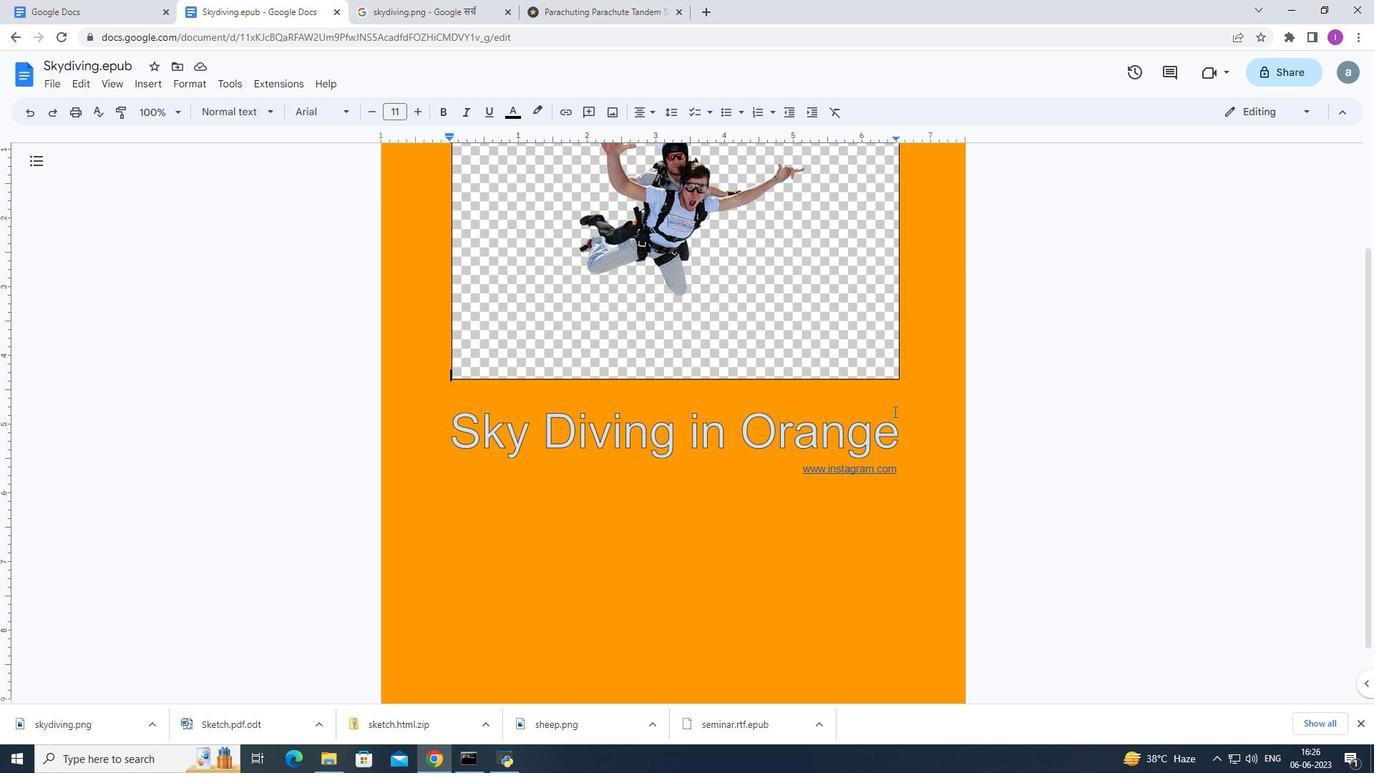 
Action: Mouse moved to (909, 433)
Screenshot: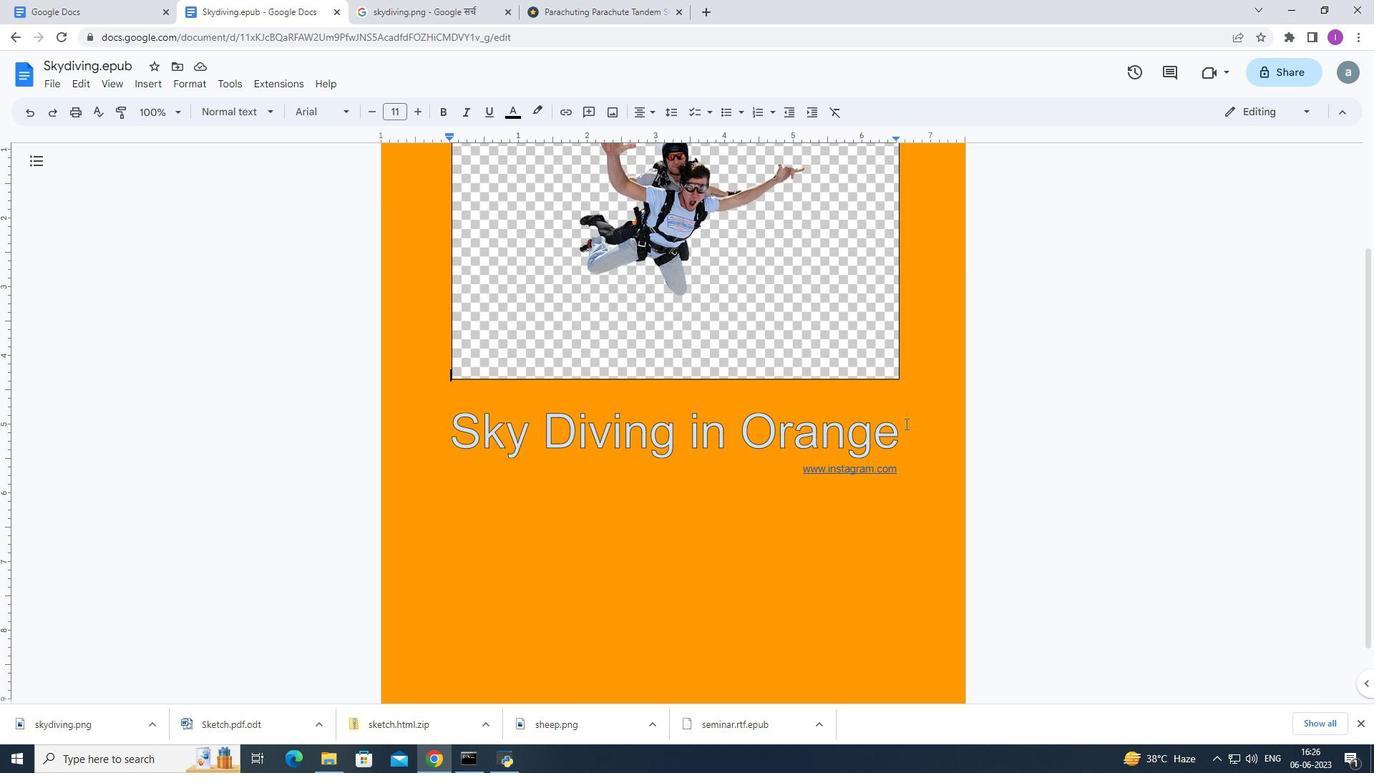 
Action: Mouse scrolled (909, 432) with delta (0, 0)
Screenshot: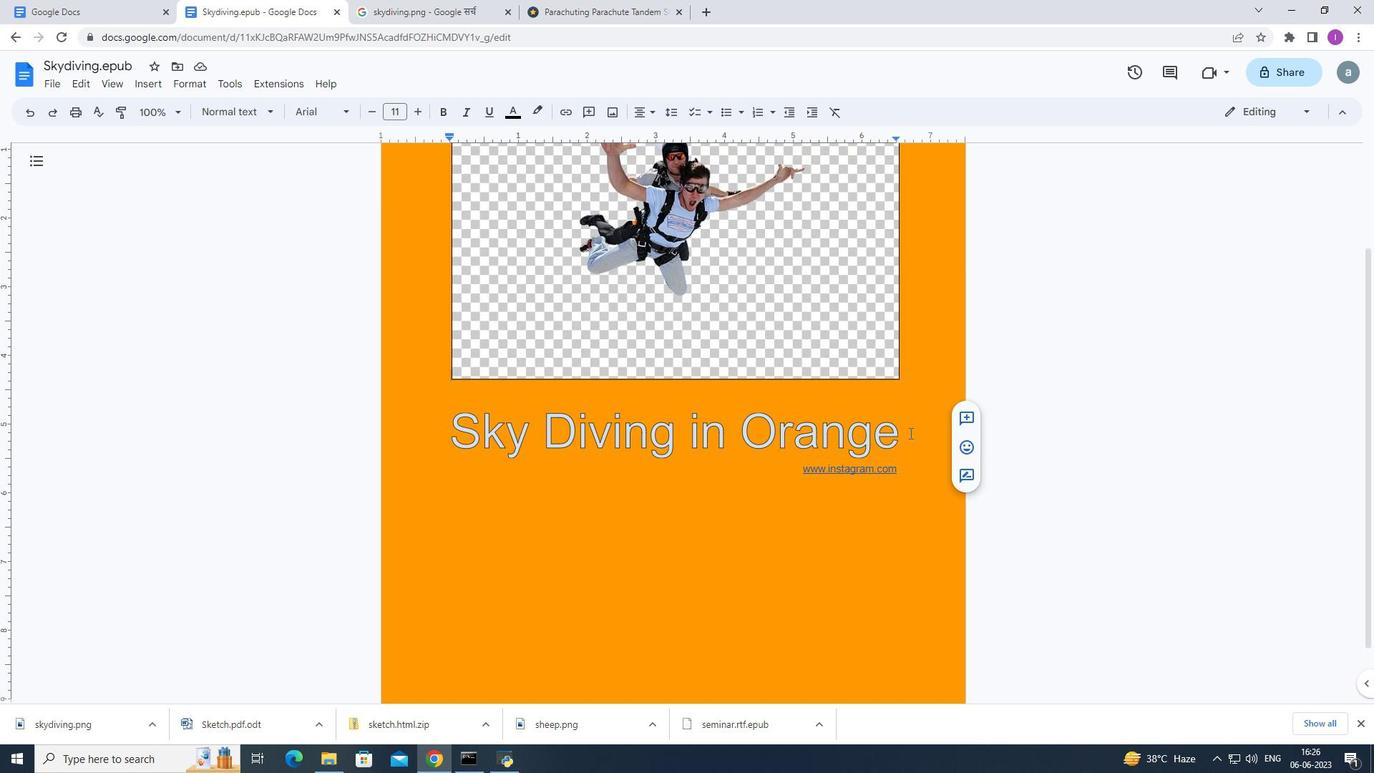
Action: Mouse moved to (910, 433)
Screenshot: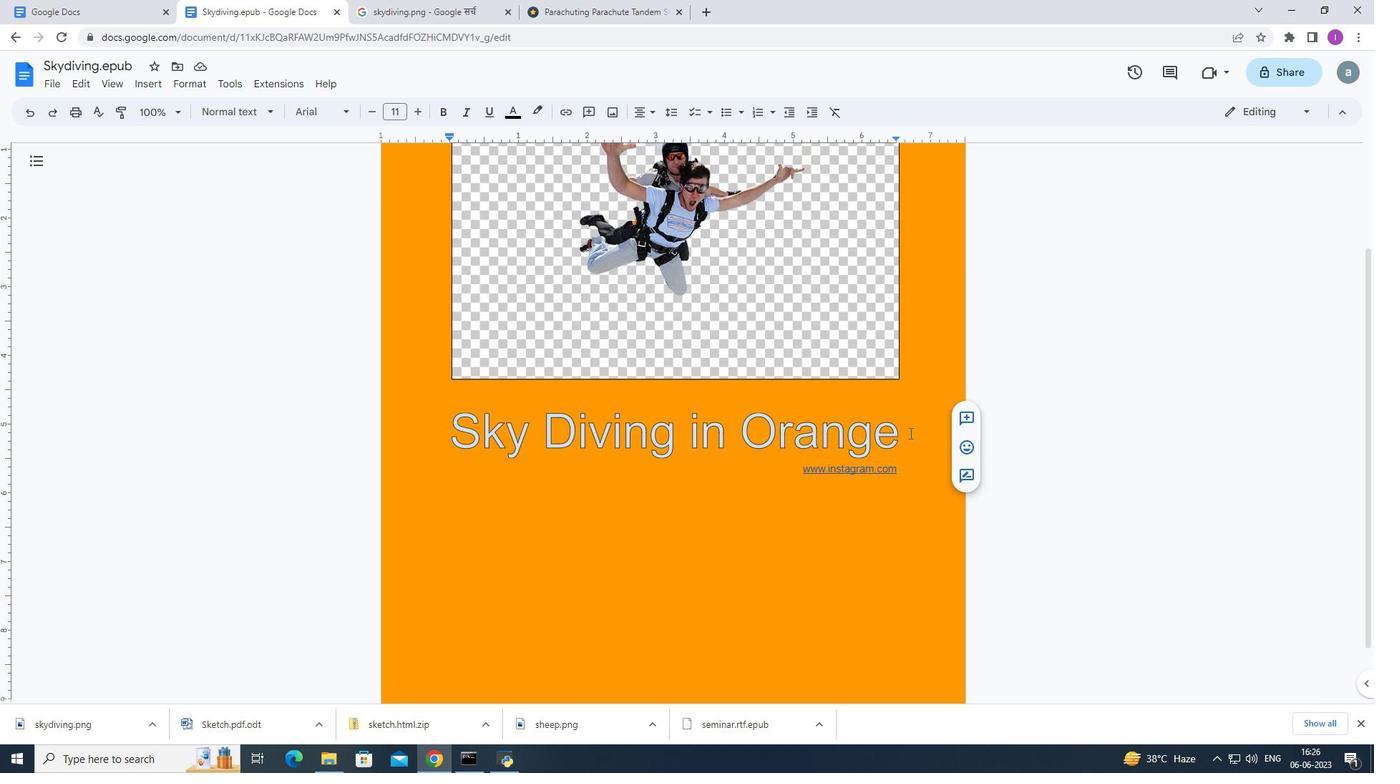 
Action: Mouse scrolled (910, 432) with delta (0, 0)
Screenshot: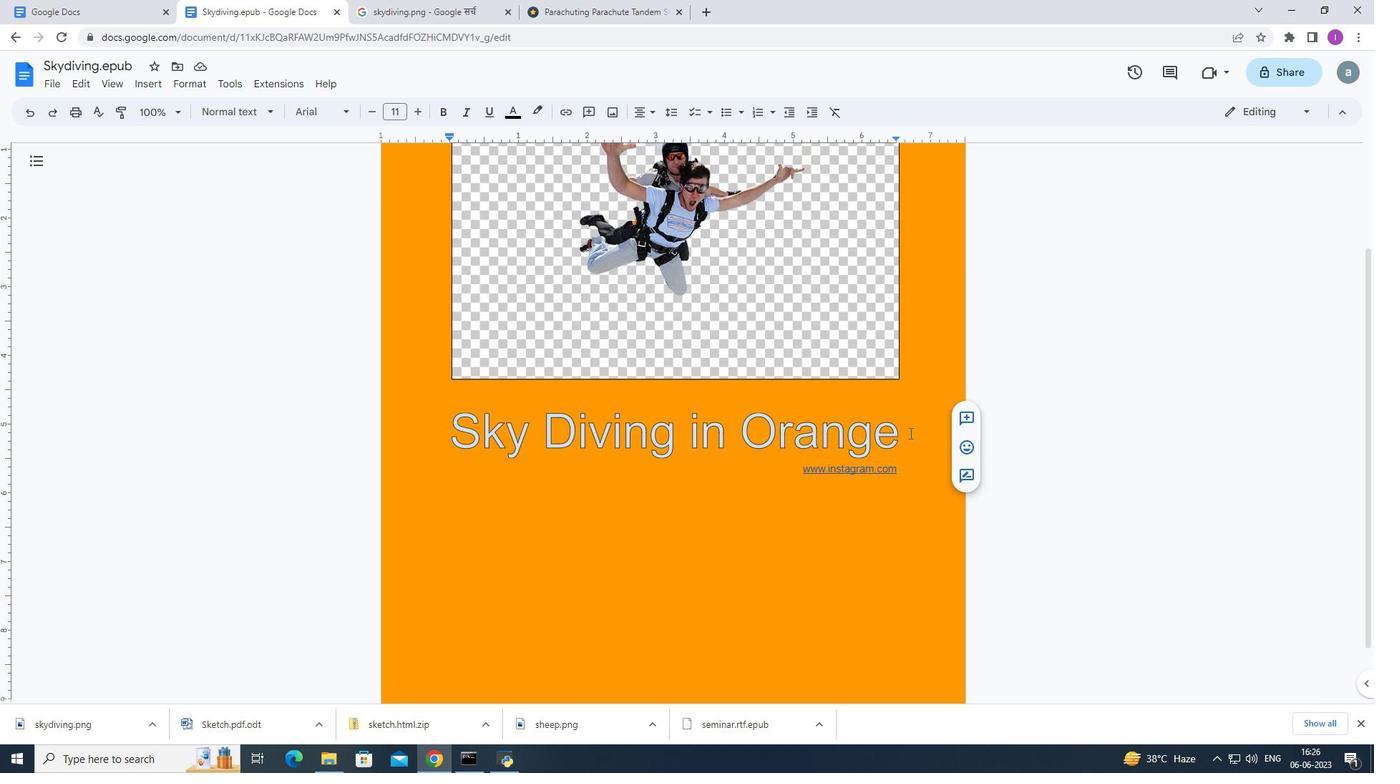
Action: Mouse moved to (911, 433)
Screenshot: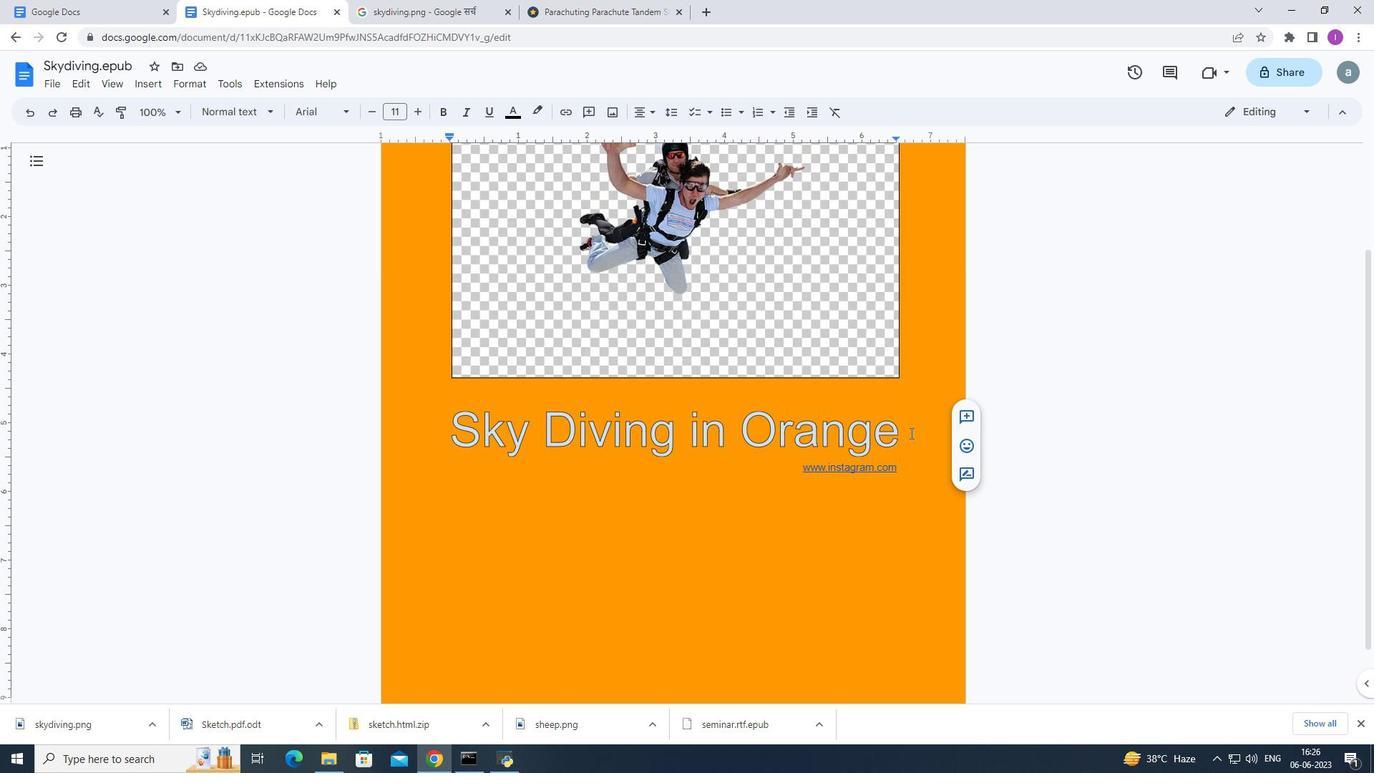 
Action: Mouse scrolled (910, 432) with delta (0, 0)
Screenshot: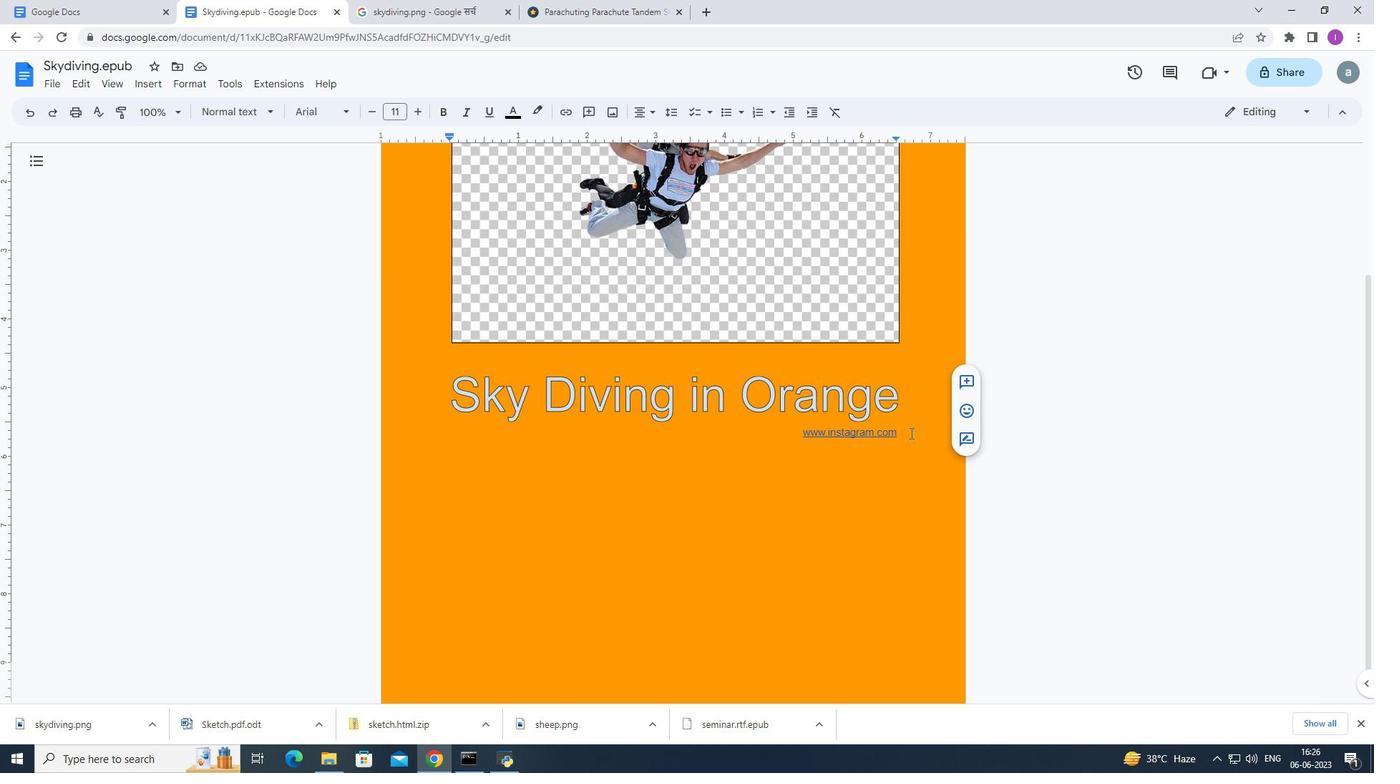 
Action: Mouse moved to (933, 448)
Screenshot: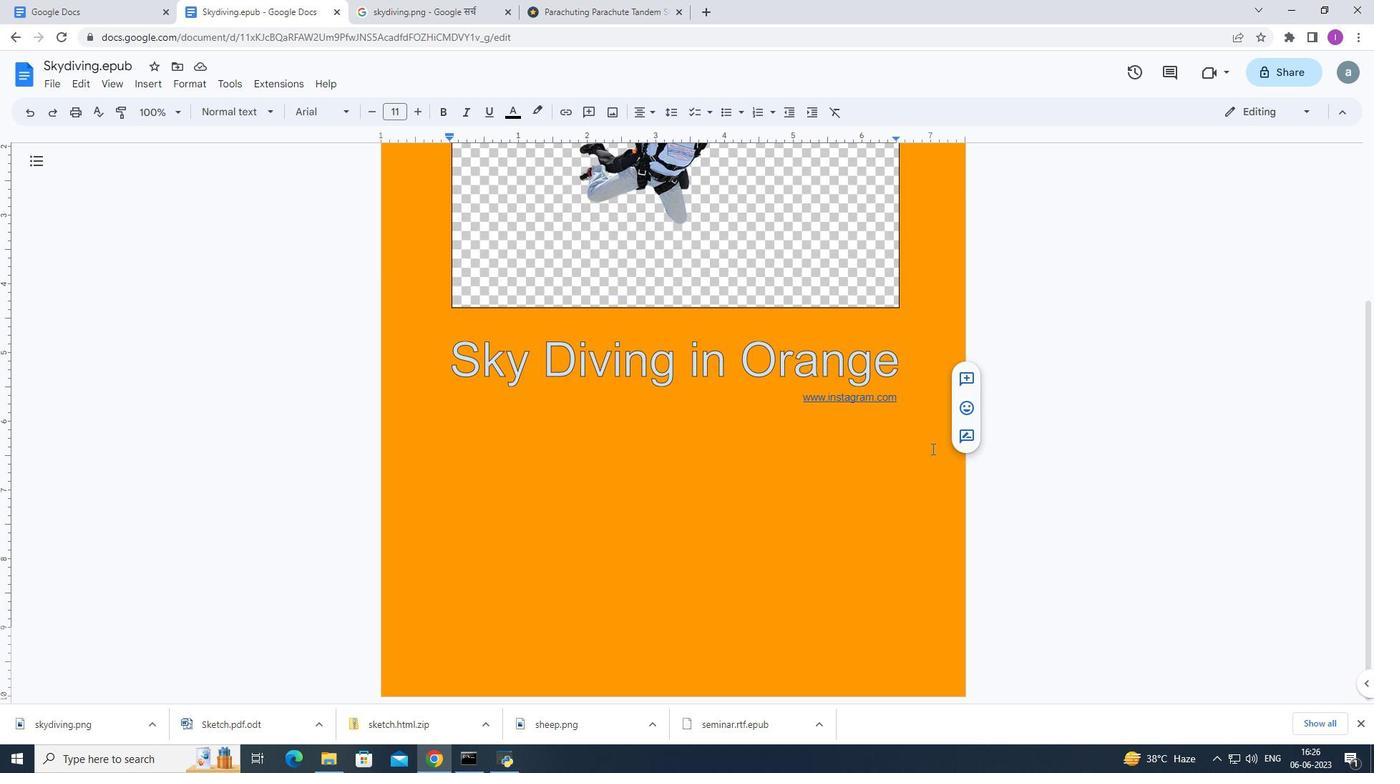 
Action: Mouse scrolled (933, 448) with delta (0, 0)
Screenshot: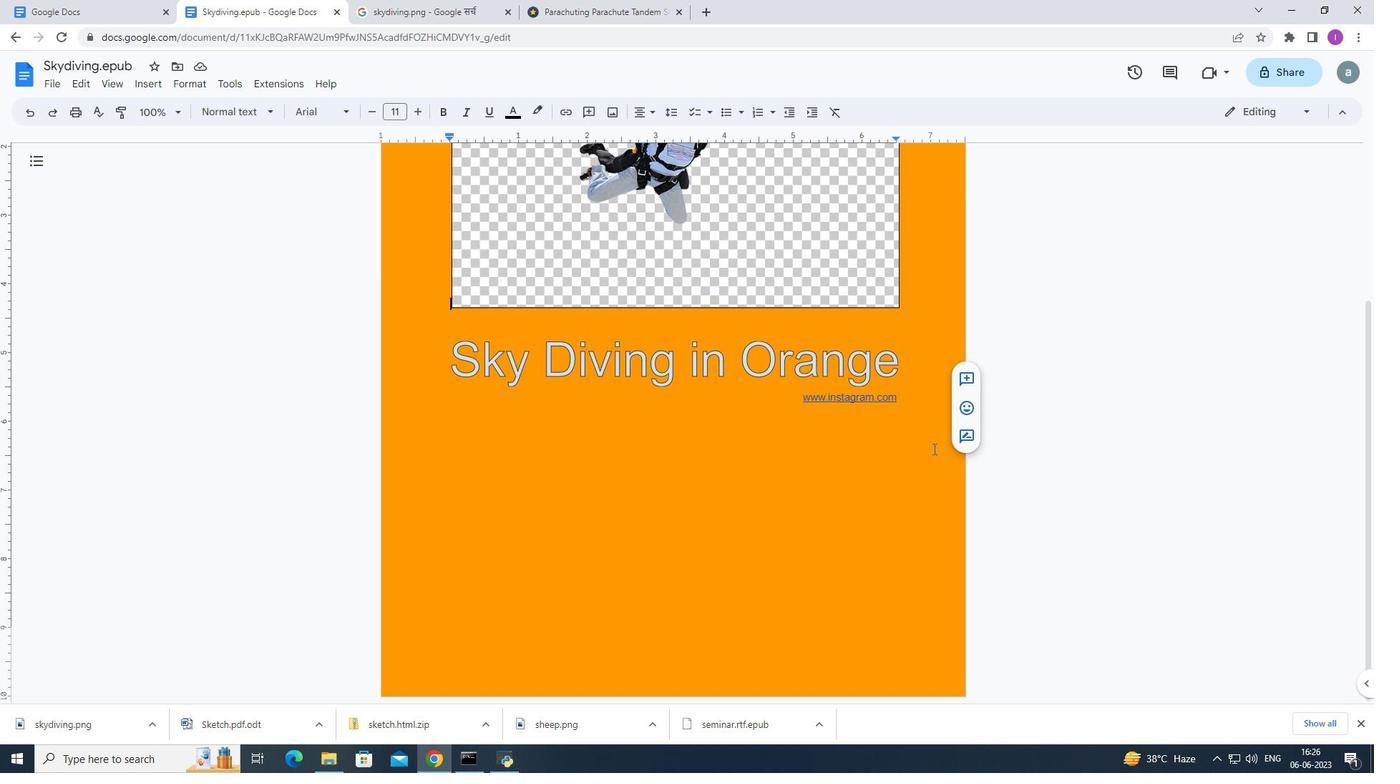 
Action: Mouse scrolled (933, 448) with delta (0, 0)
Screenshot: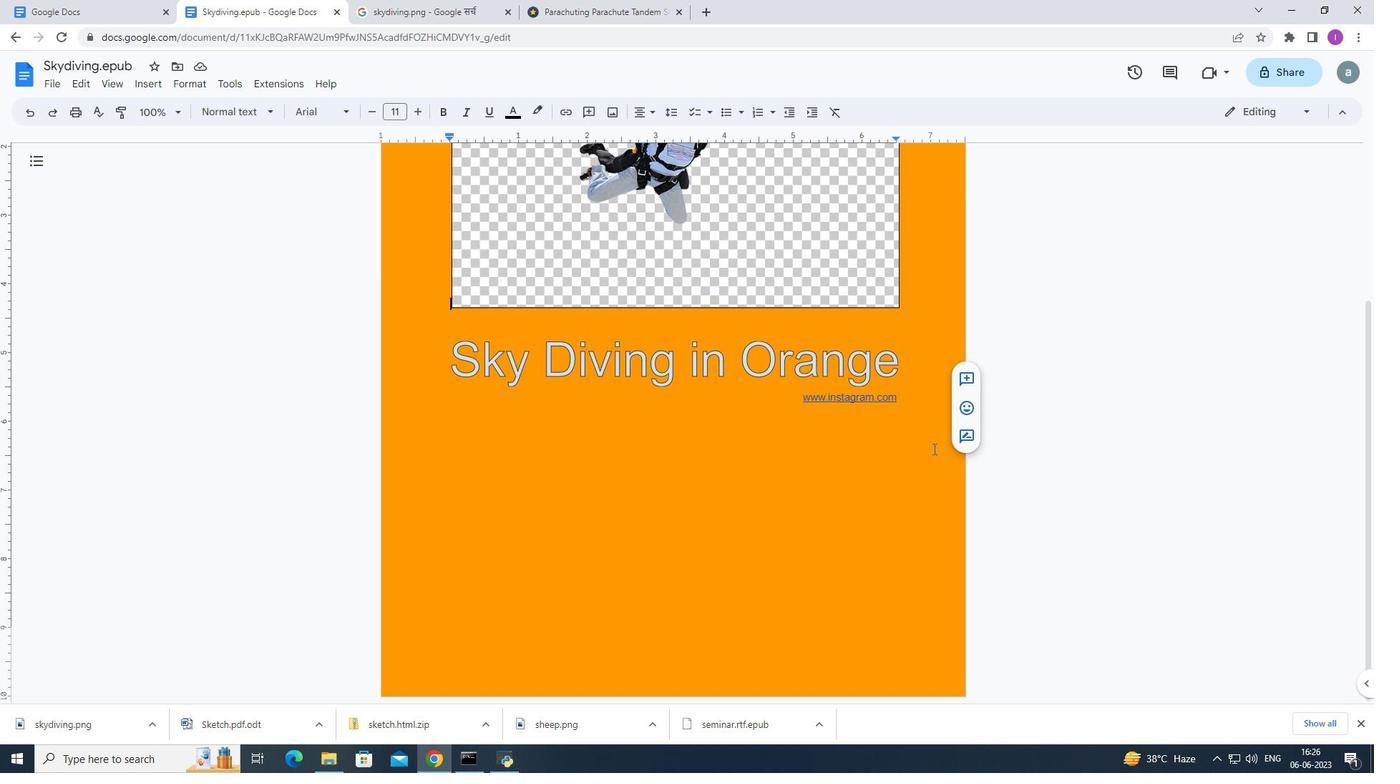 
Action: Mouse scrolled (933, 448) with delta (0, 0)
Screenshot: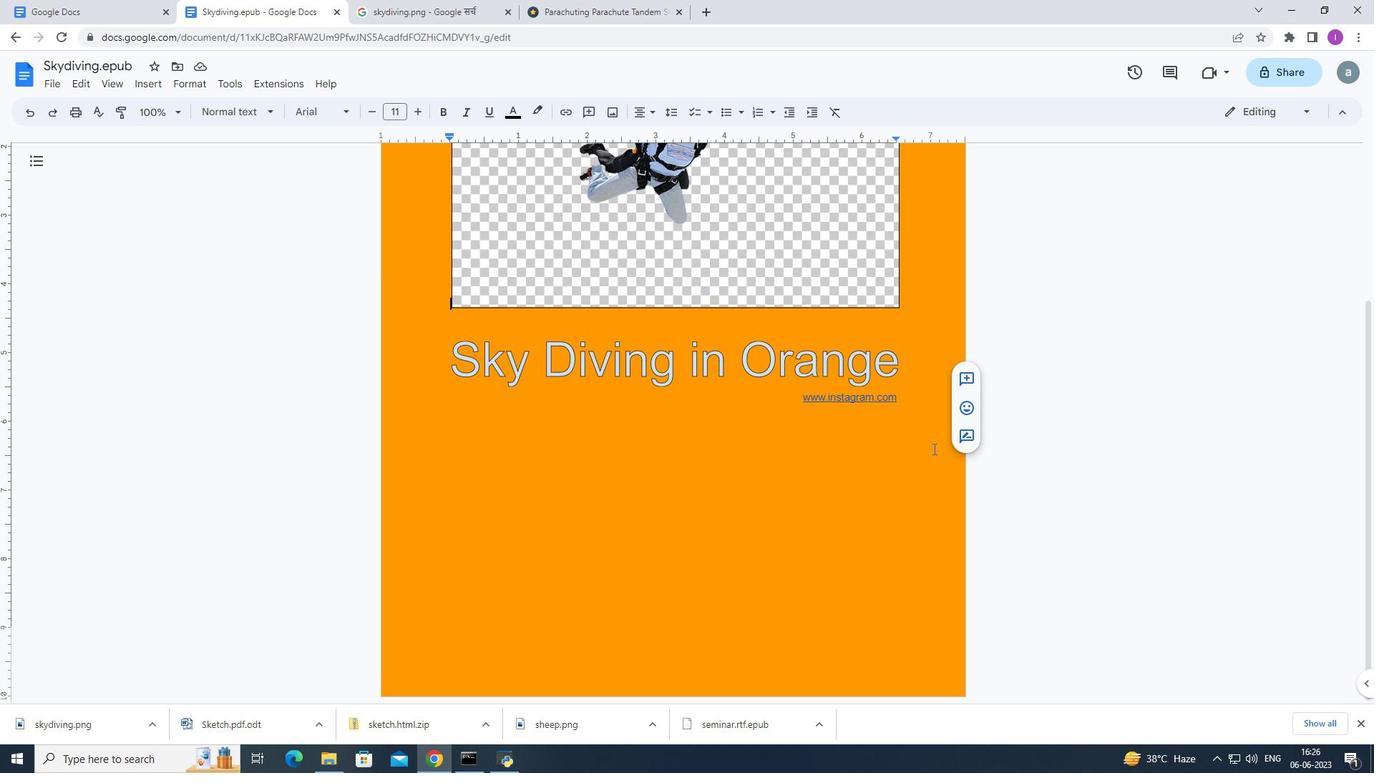 
Action: Mouse scrolled (933, 448) with delta (0, 0)
Screenshot: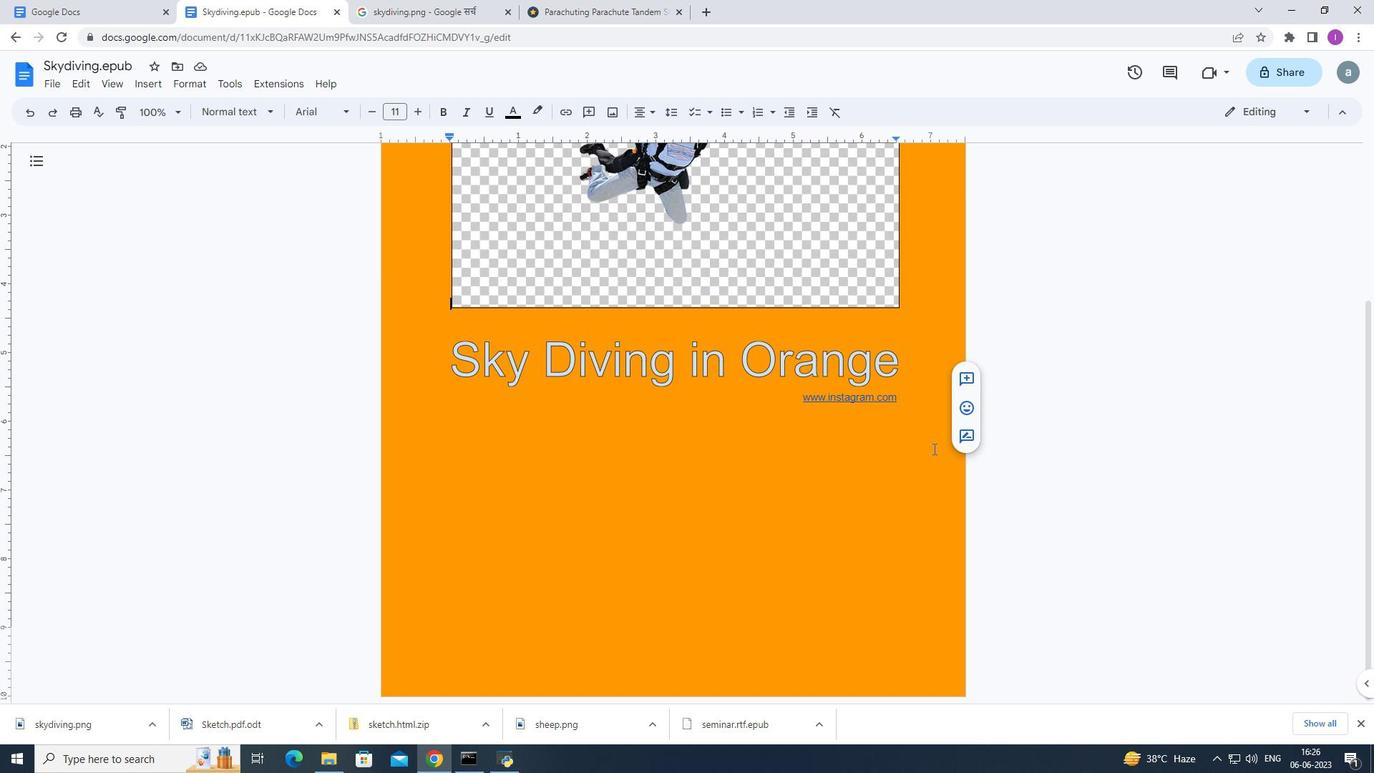 
Action: Mouse scrolled (933, 448) with delta (0, 0)
Screenshot: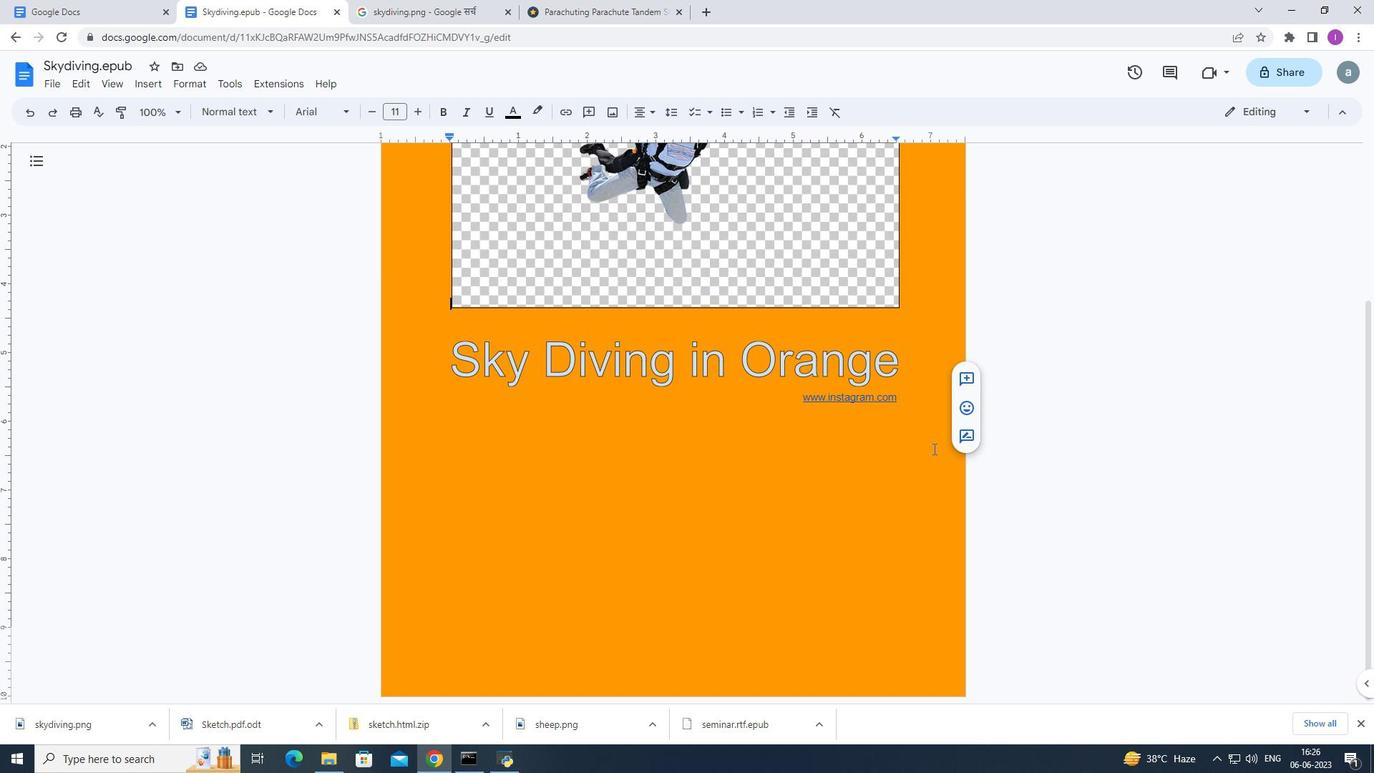
Action: Mouse moved to (940, 683)
Screenshot: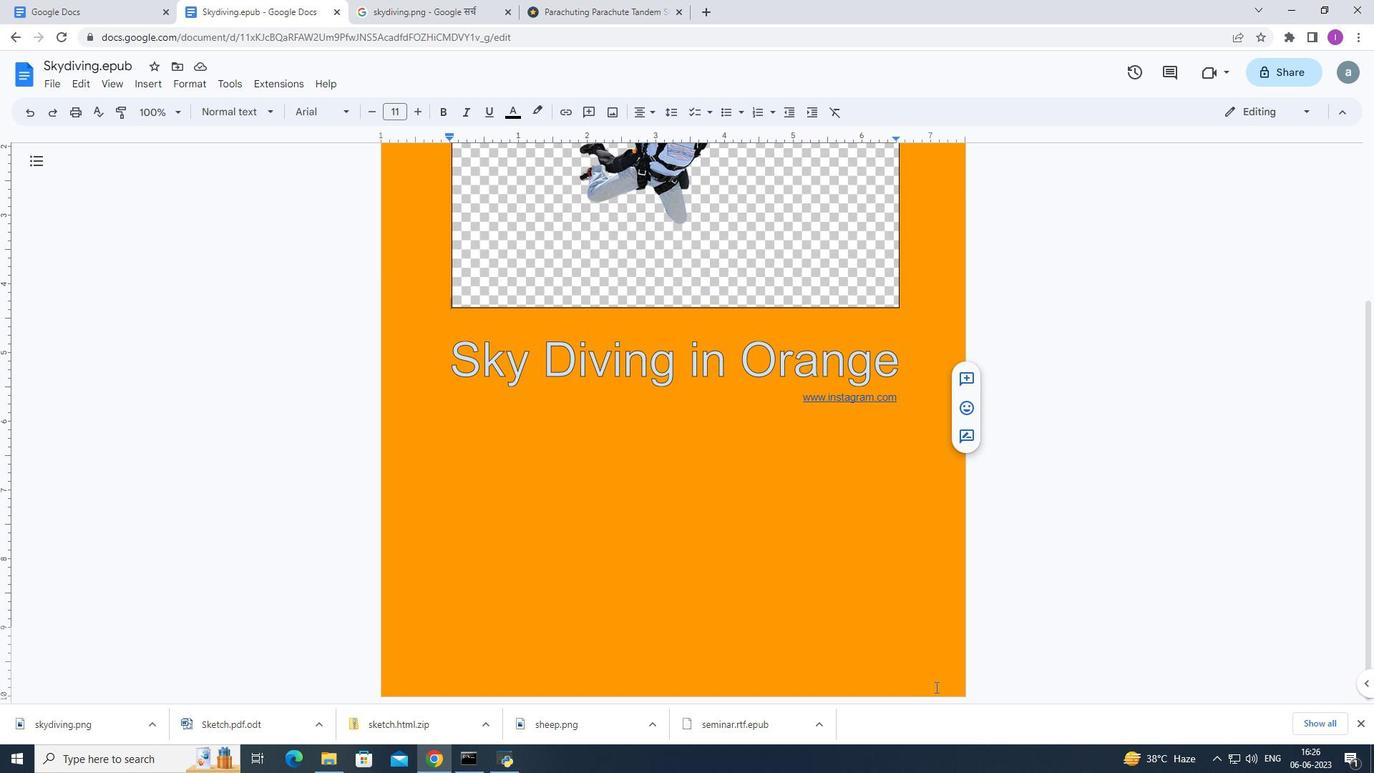 
Action: Mouse pressed left at (940, 683)
Screenshot: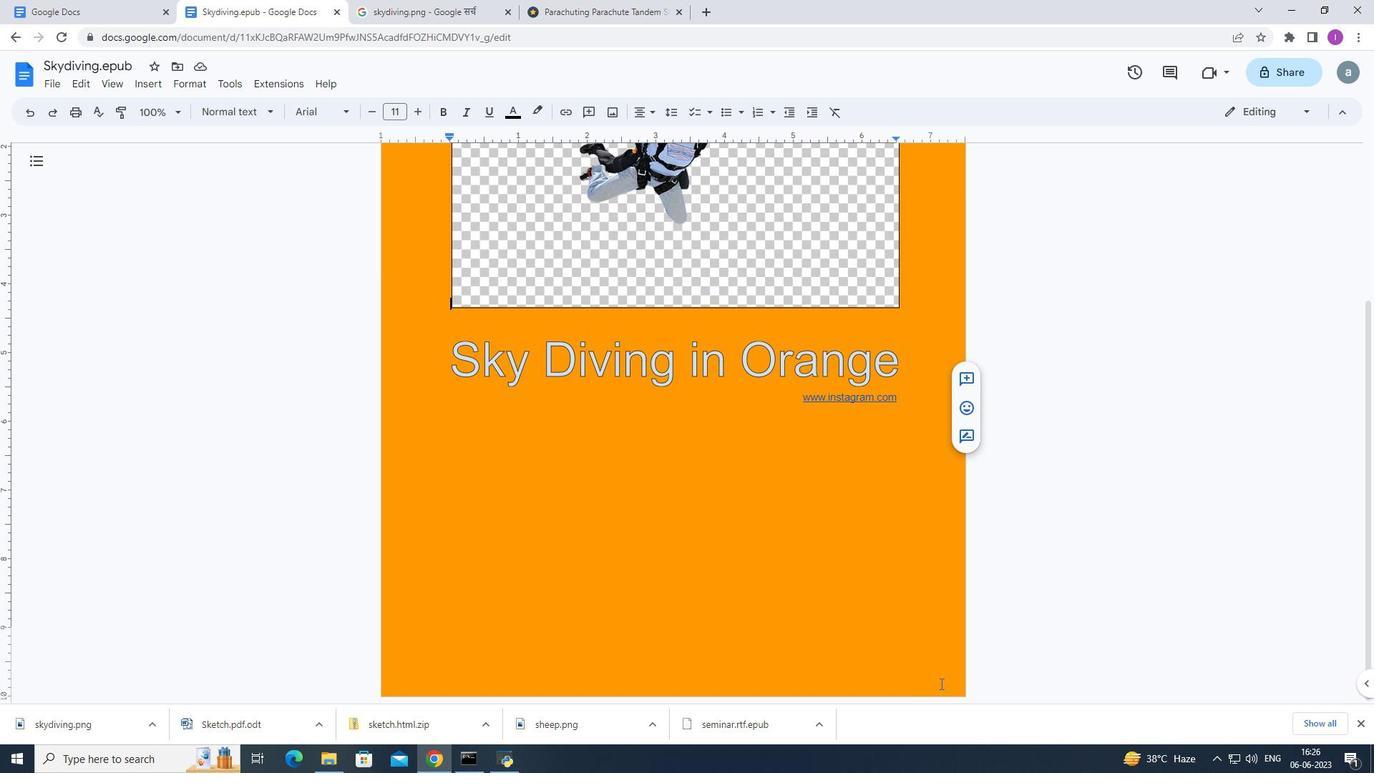 
Action: Mouse moved to (943, 682)
Screenshot: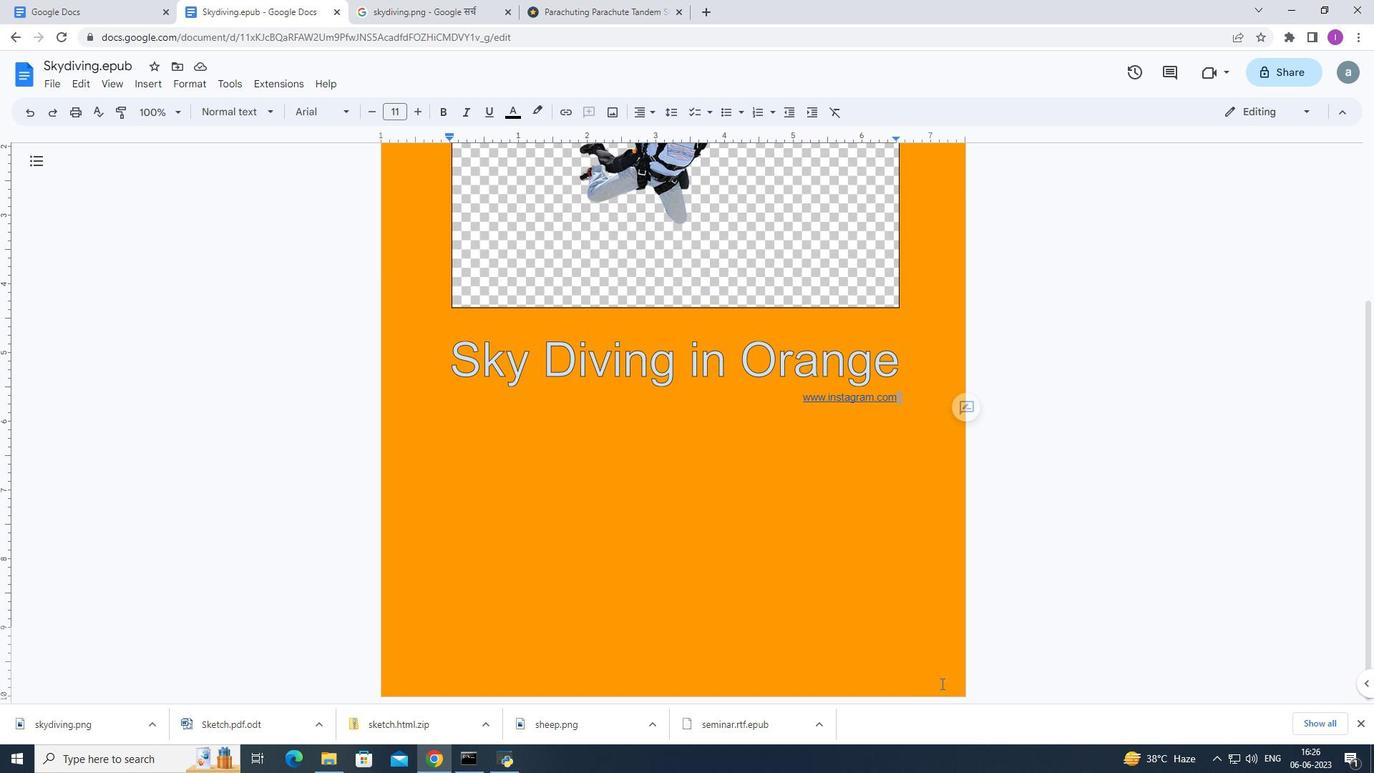 
Action: Key pressed <Key.enter>
Screenshot: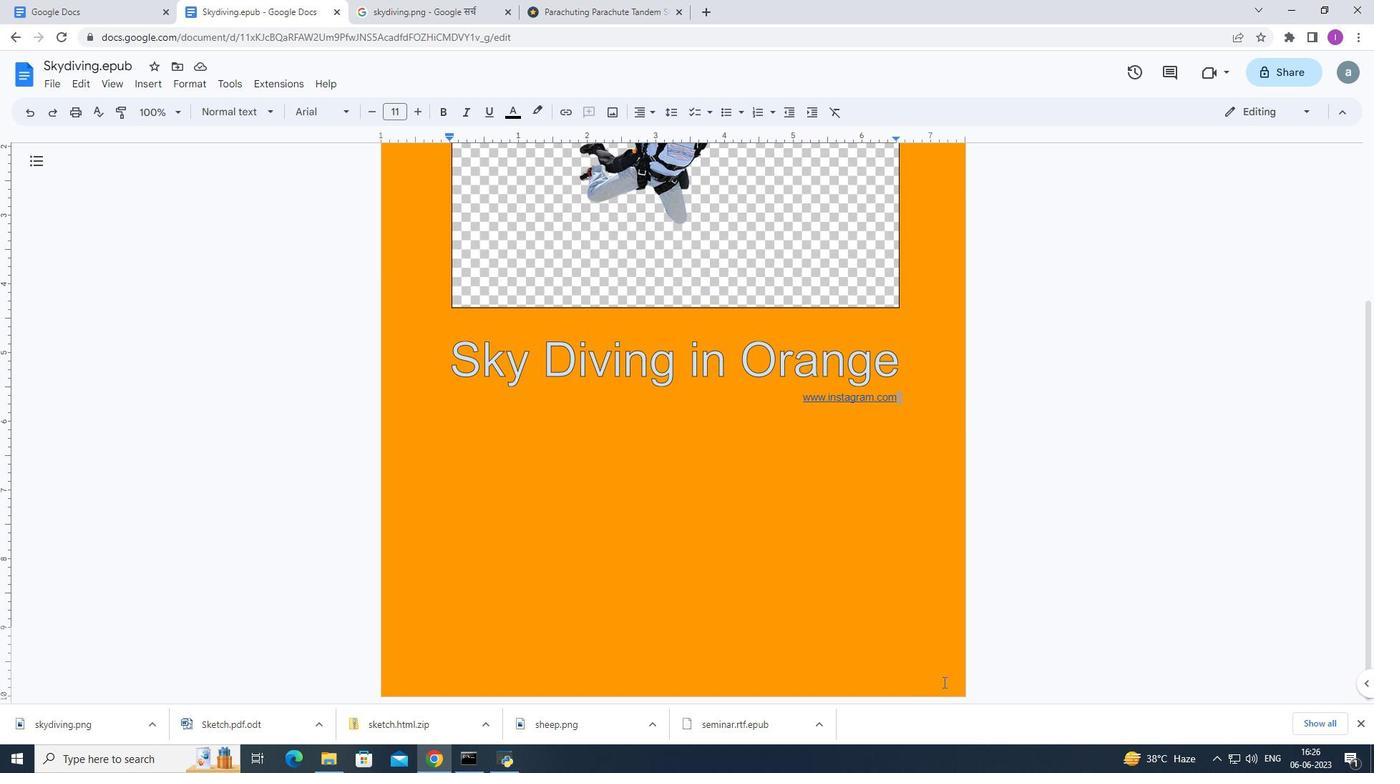 
Action: Mouse moved to (902, 497)
Screenshot: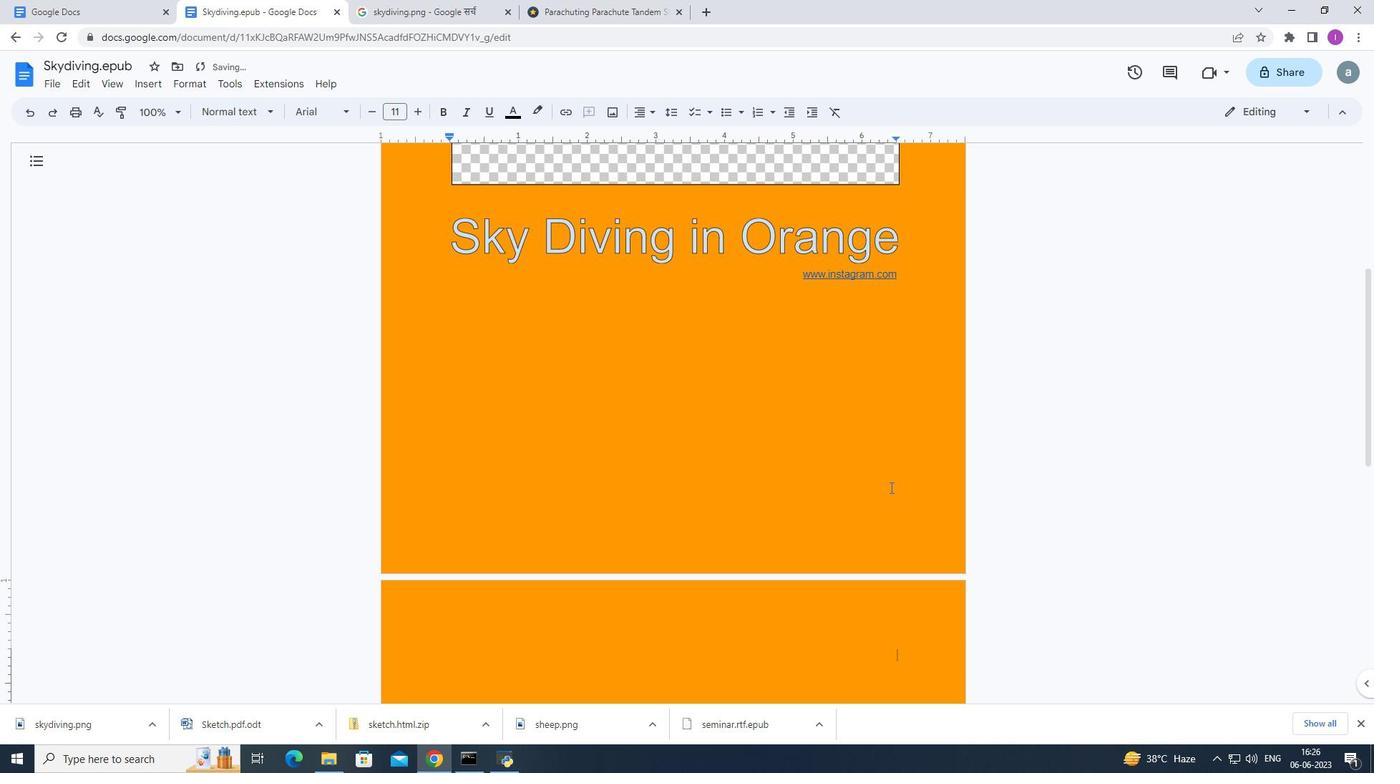 
Action: Mouse scrolled (902, 496) with delta (0, 0)
Screenshot: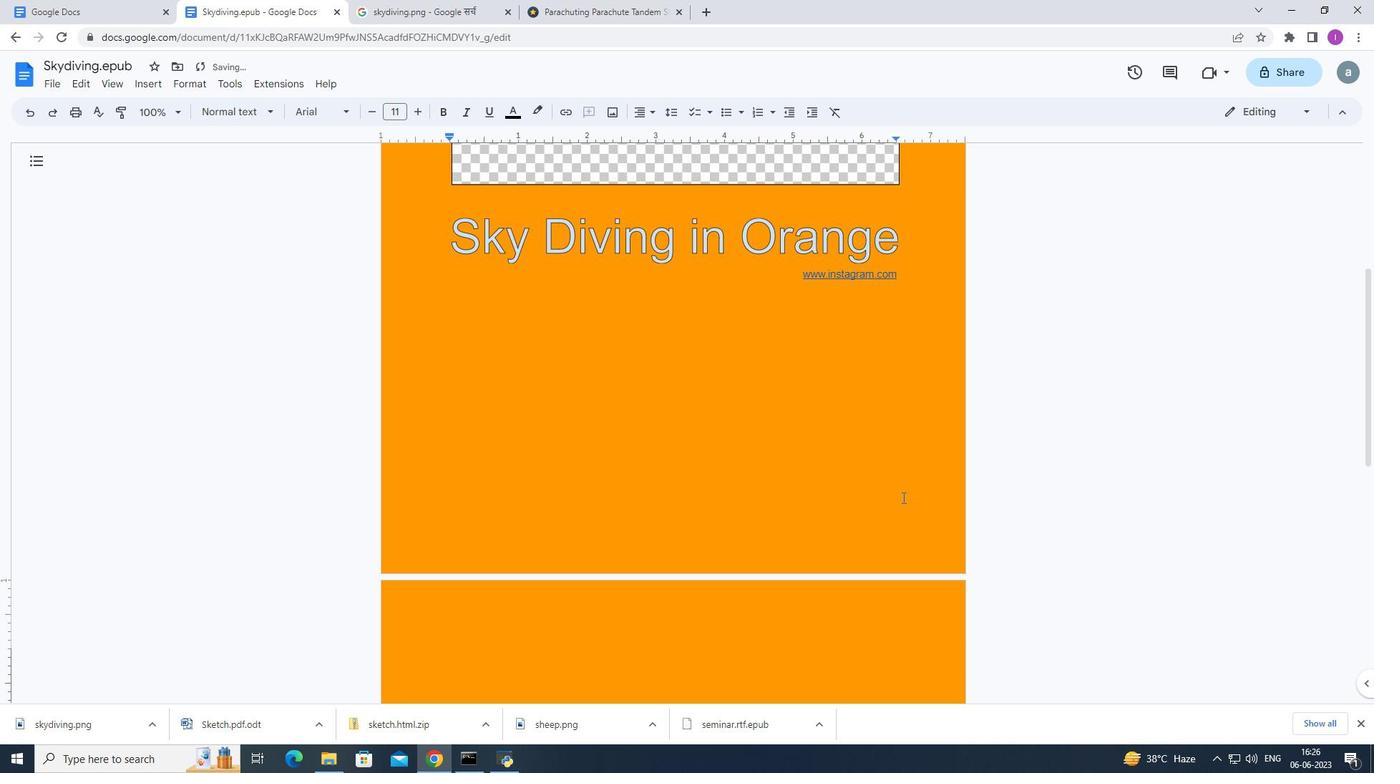 
Action: Mouse moved to (901, 496)
Screenshot: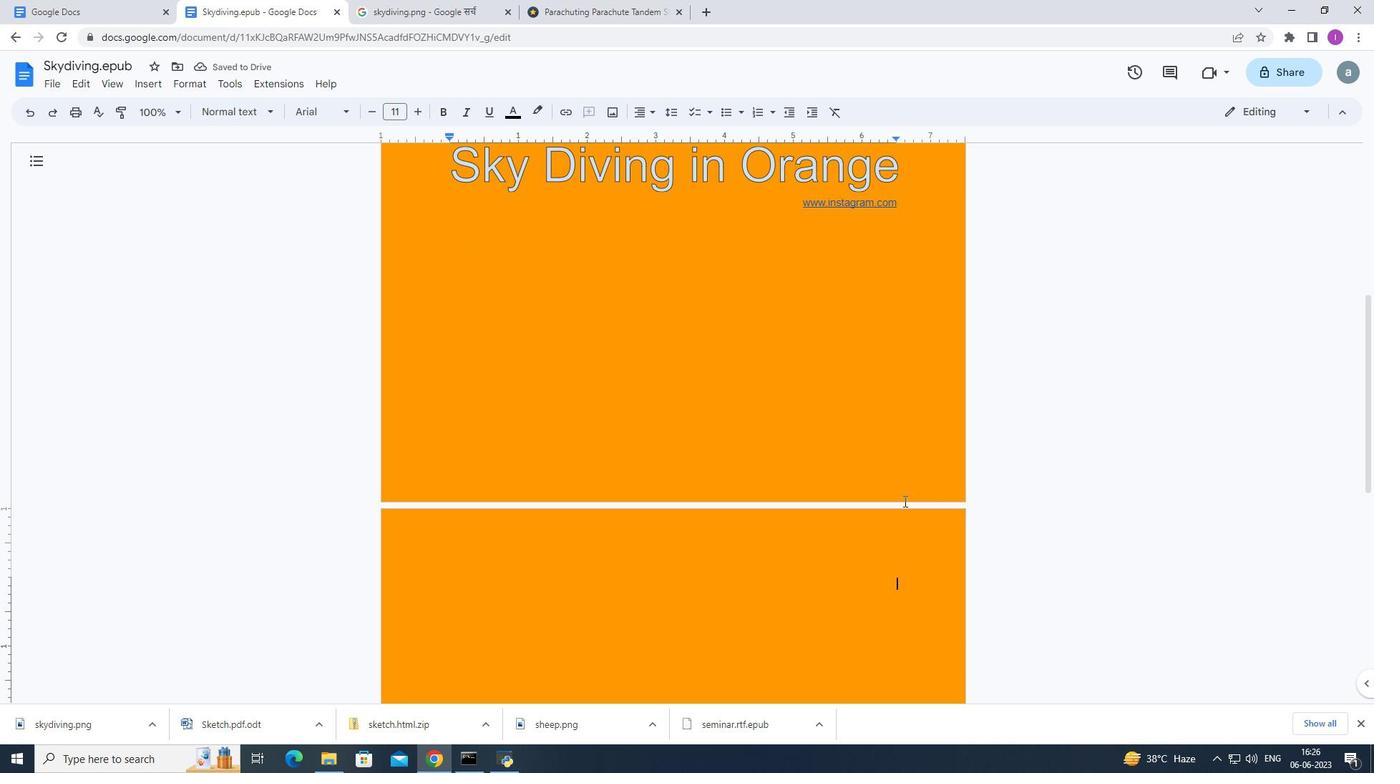 
Action: Mouse scrolled (901, 495) with delta (0, 0)
Screenshot: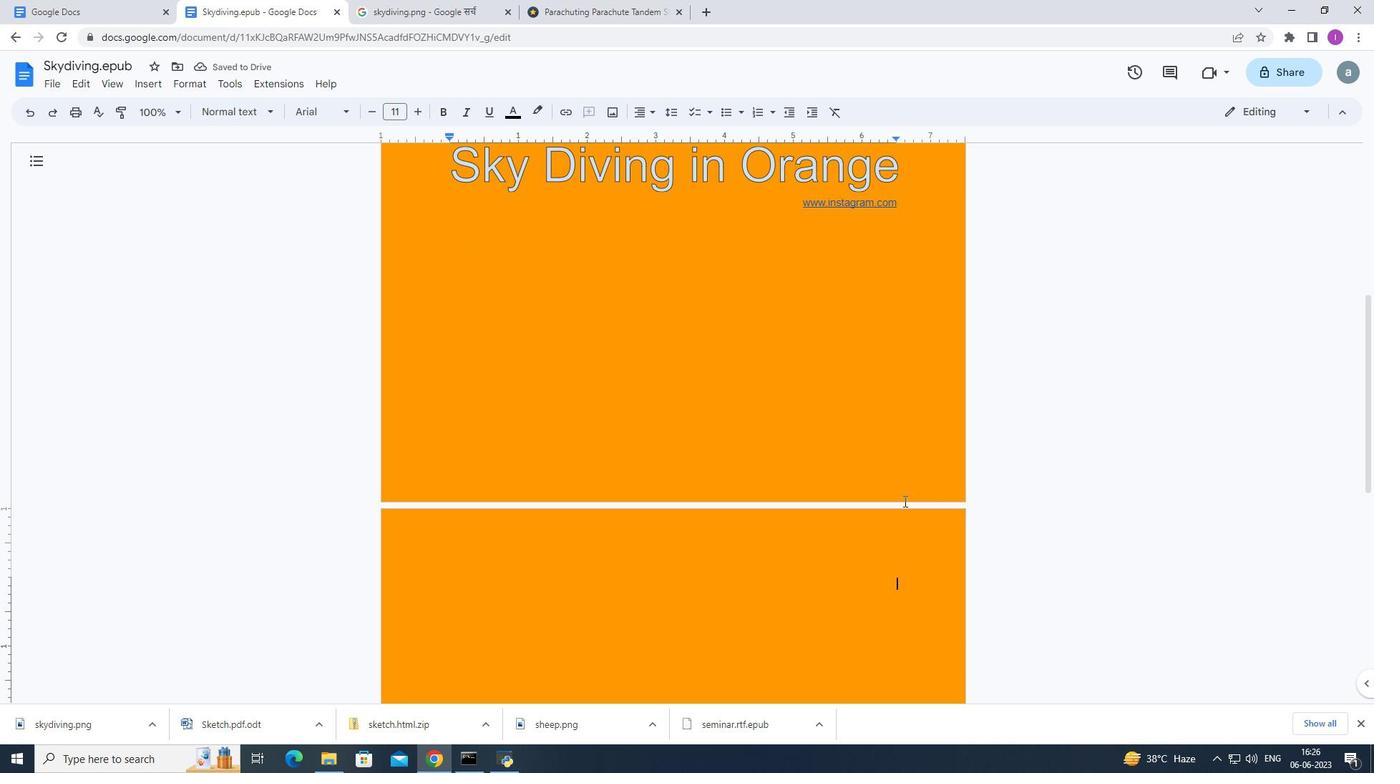 
Action: Mouse scrolled (901, 495) with delta (0, 0)
Screenshot: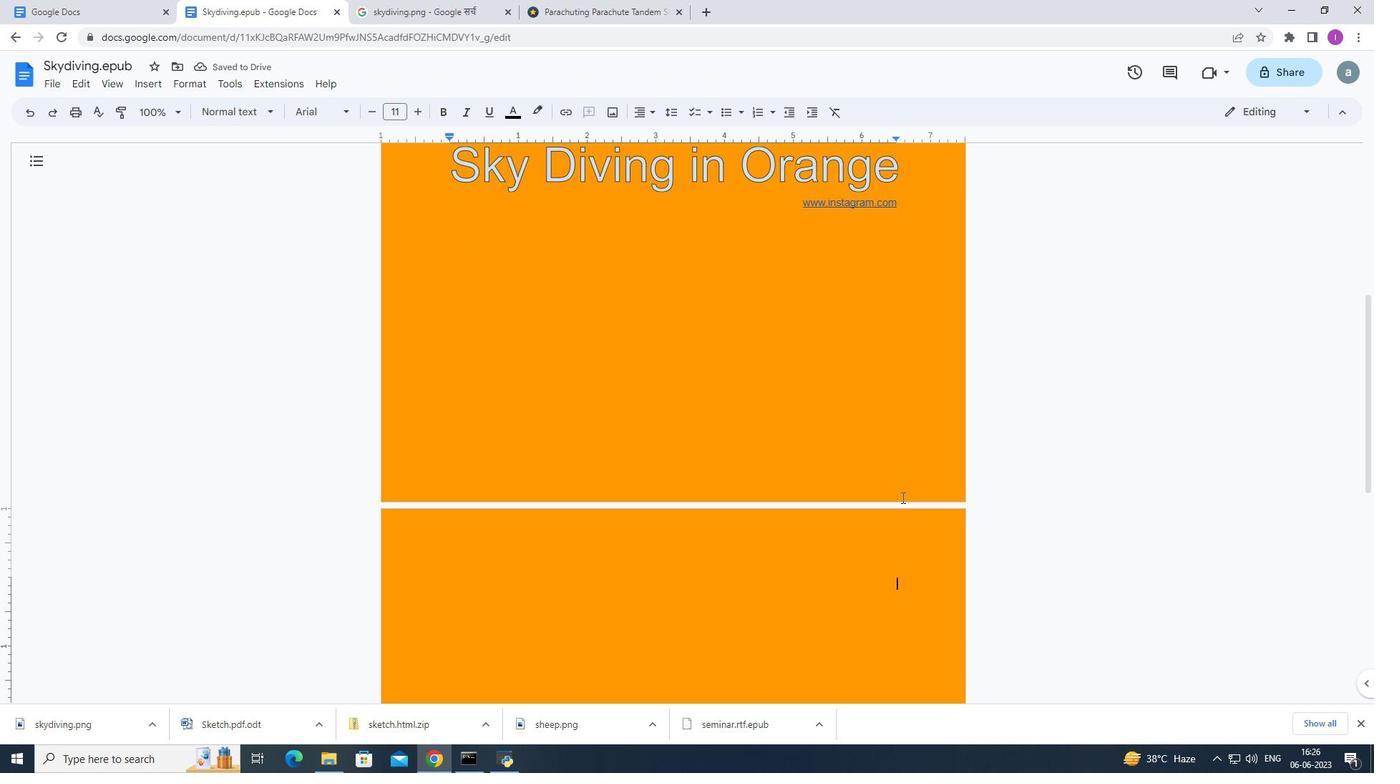 
Action: Mouse scrolled (901, 495) with delta (0, 0)
Screenshot: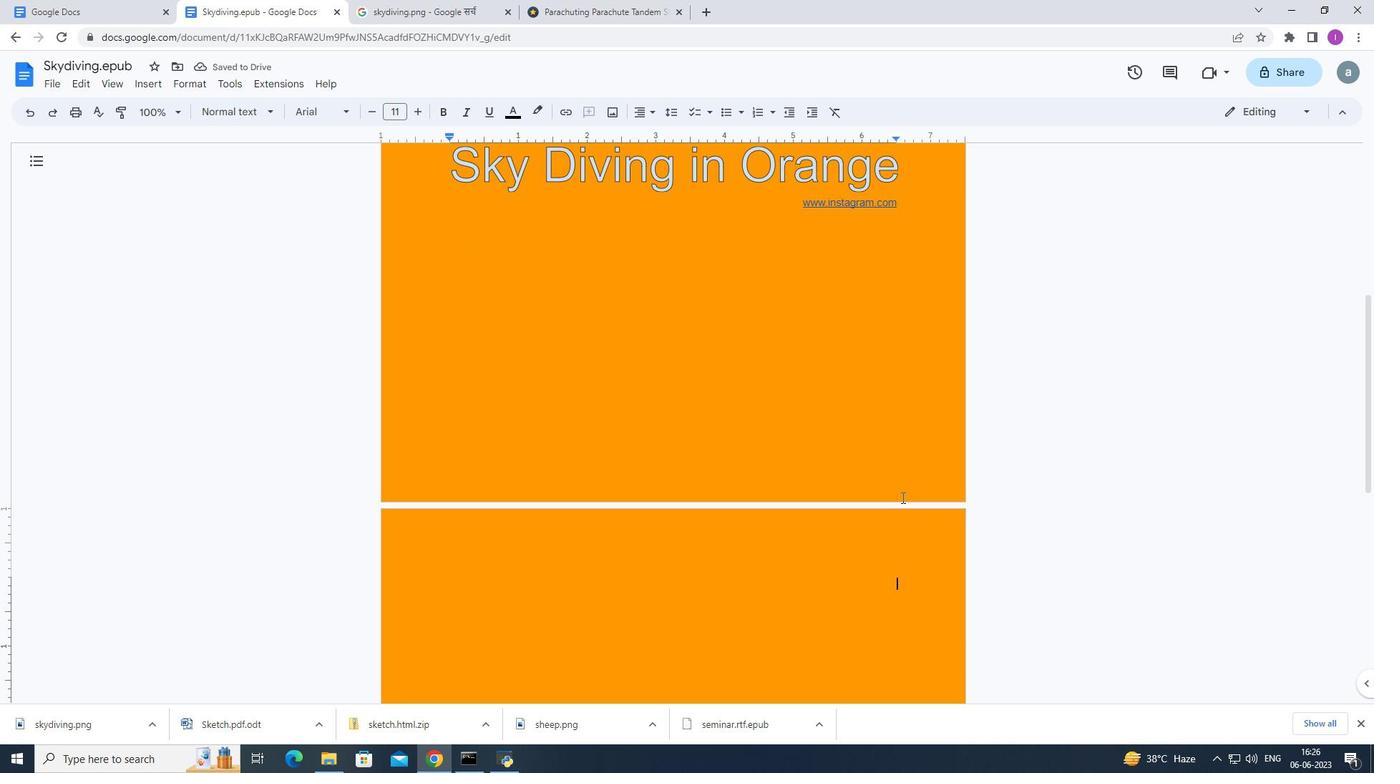 
Action: Mouse scrolled (901, 495) with delta (0, 0)
Screenshot: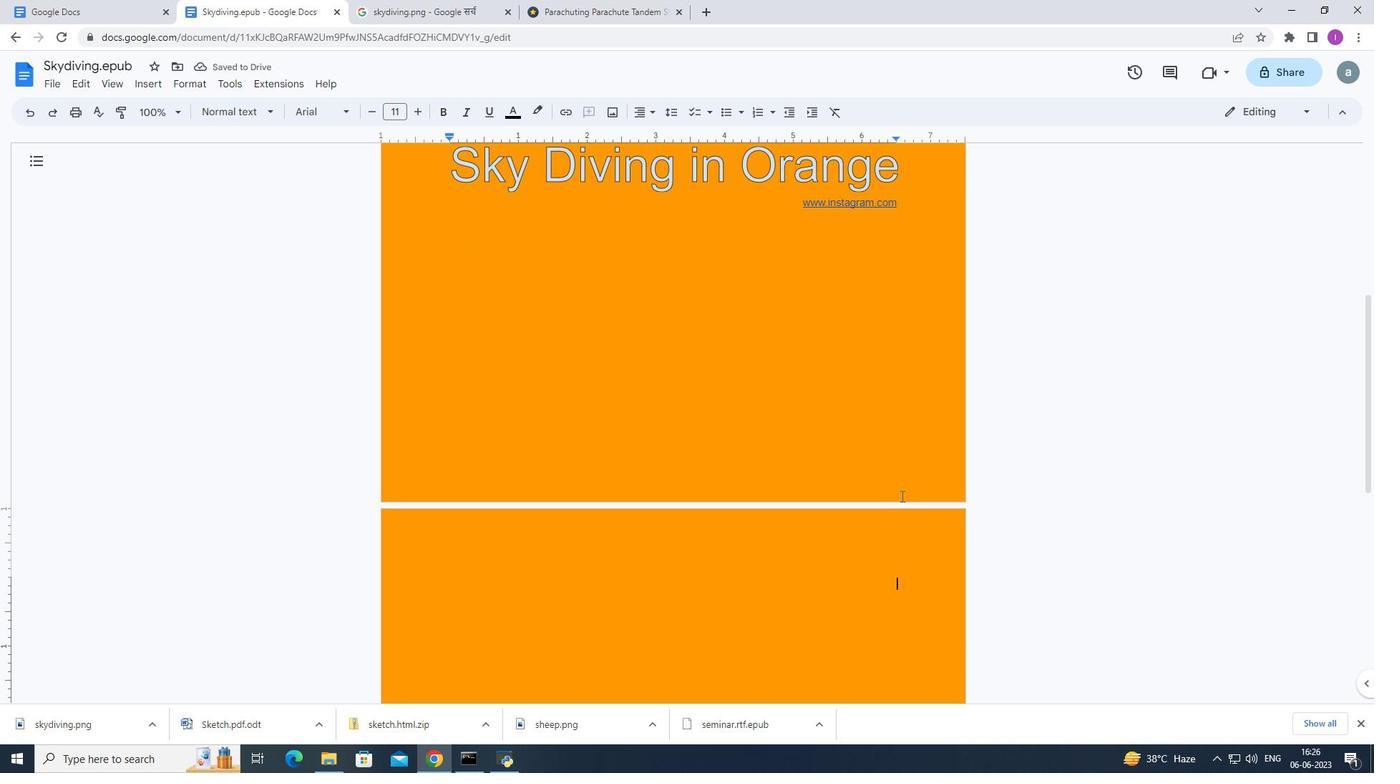 
Action: Mouse scrolled (901, 495) with delta (0, 0)
Screenshot: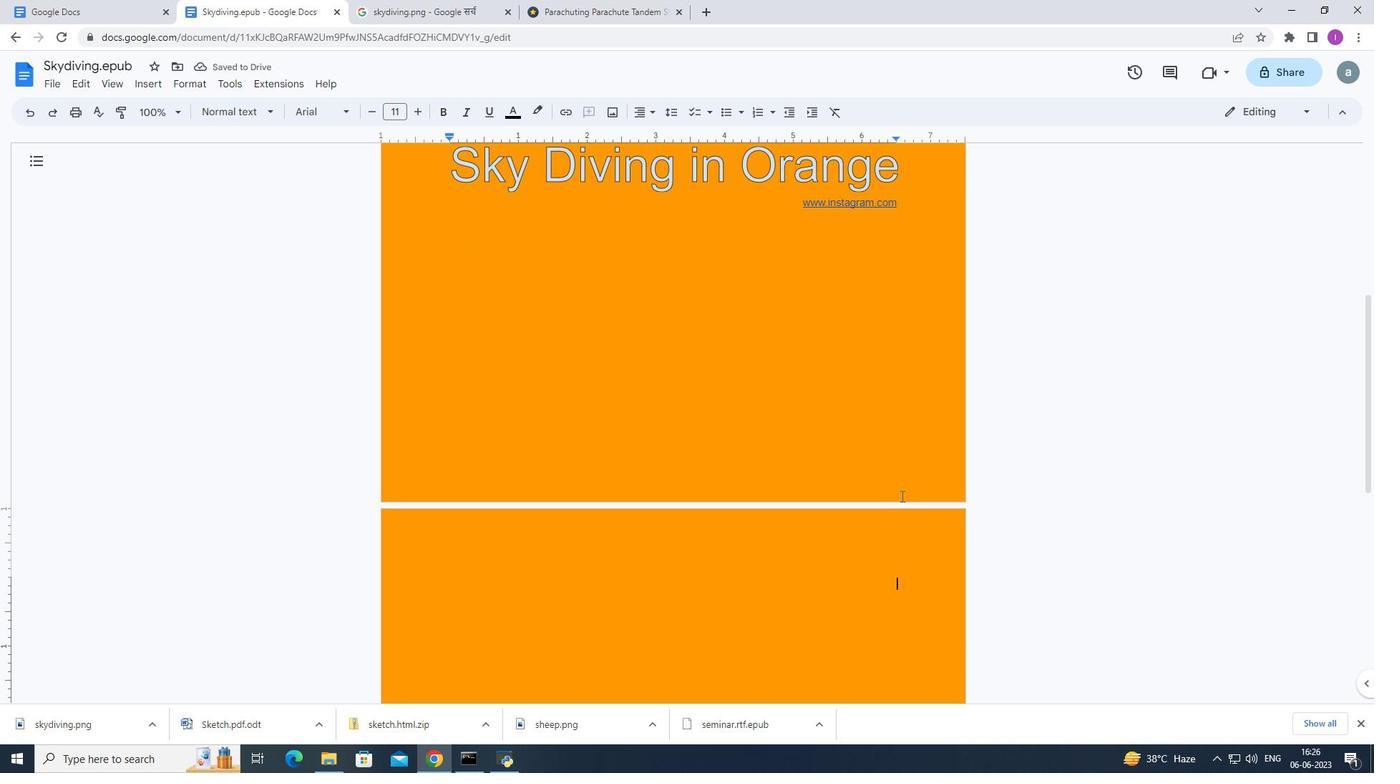 
Action: Mouse moved to (901, 496)
Screenshot: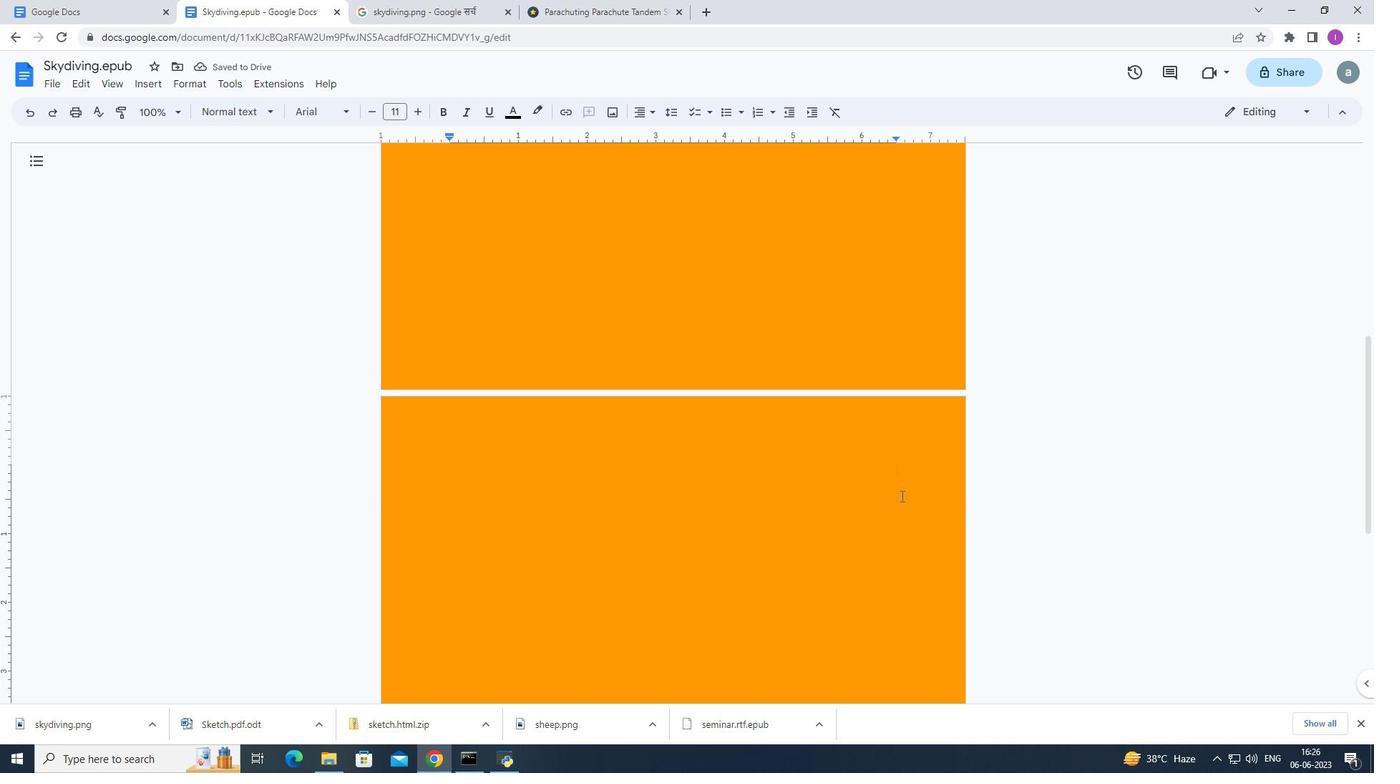 
Action: Mouse scrolled (901, 496) with delta (0, 0)
Screenshot: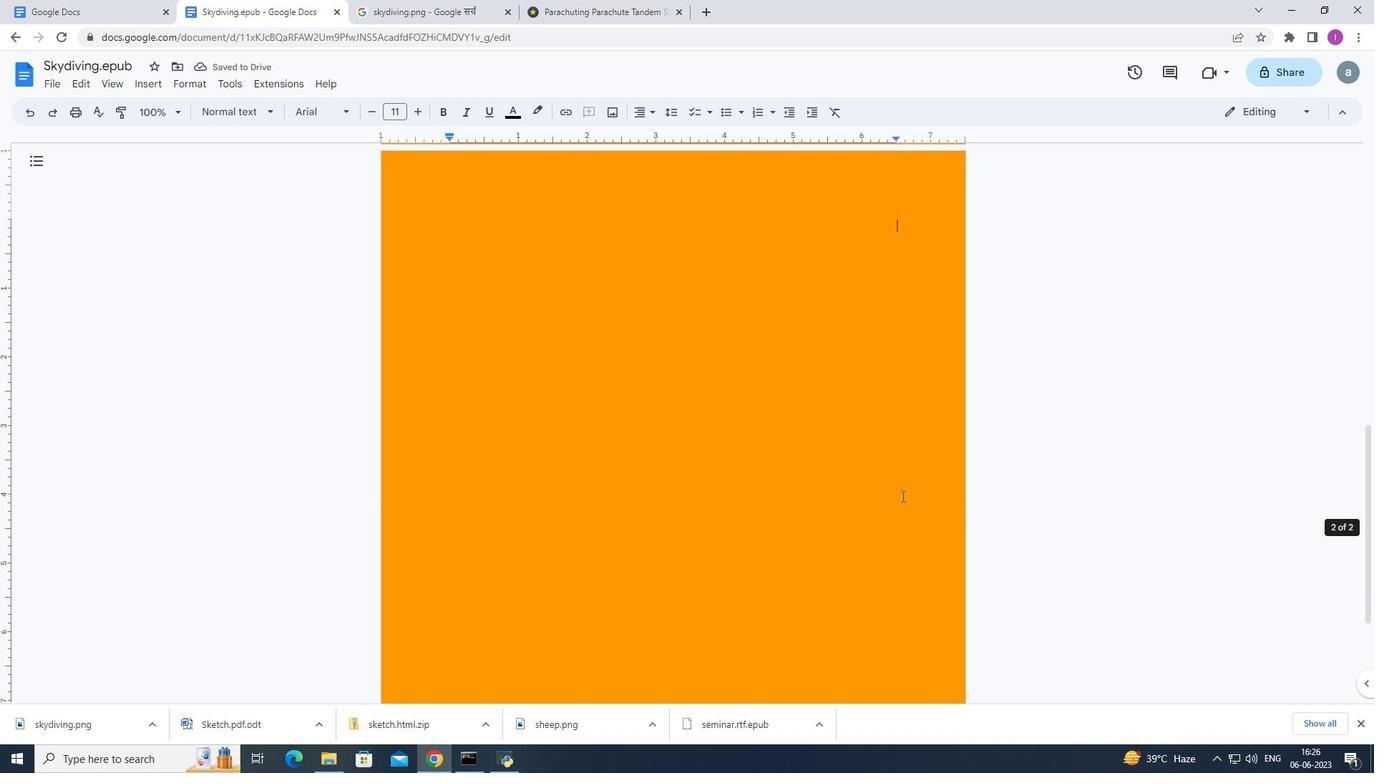
Action: Mouse scrolled (901, 496) with delta (0, 0)
Screenshot: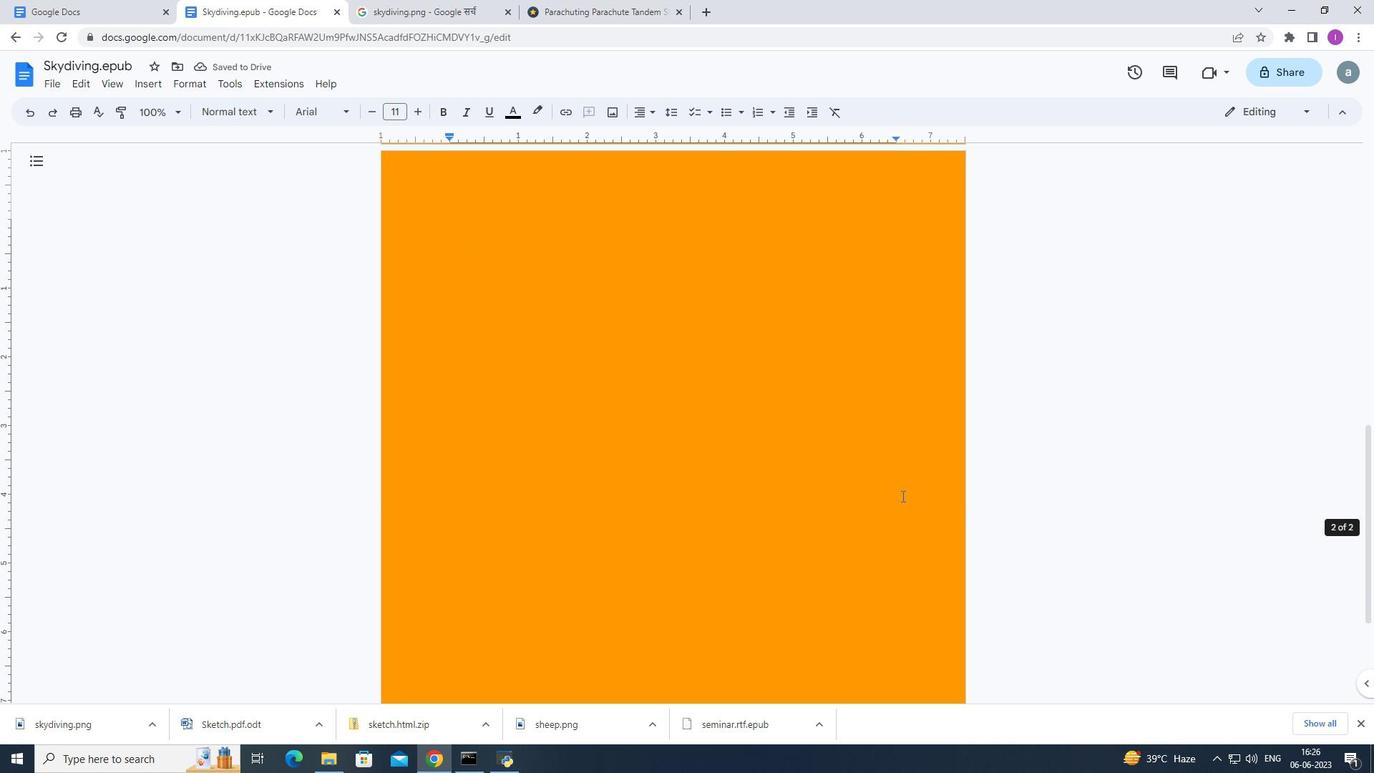 
Action: Mouse scrolled (901, 496) with delta (0, 0)
Screenshot: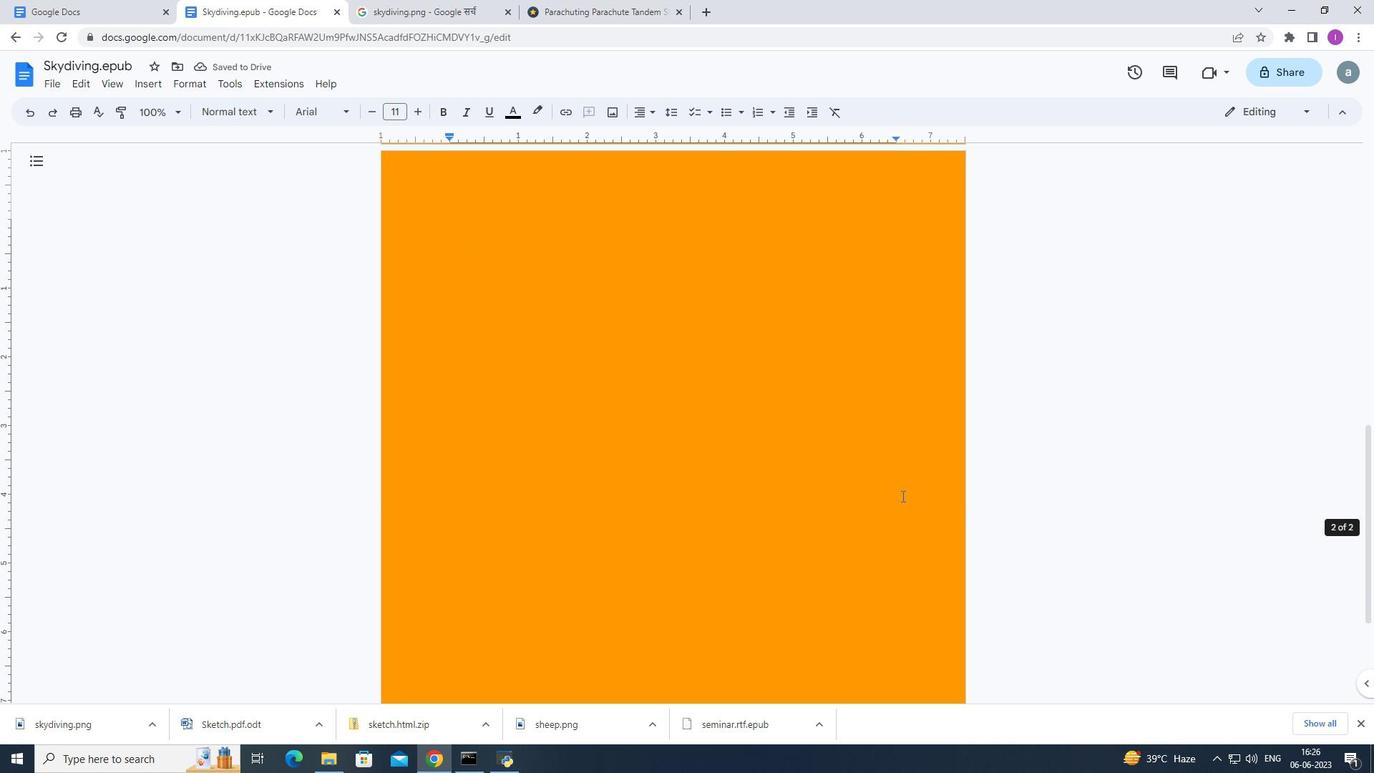 
Action: Mouse scrolled (901, 496) with delta (0, 0)
Screenshot: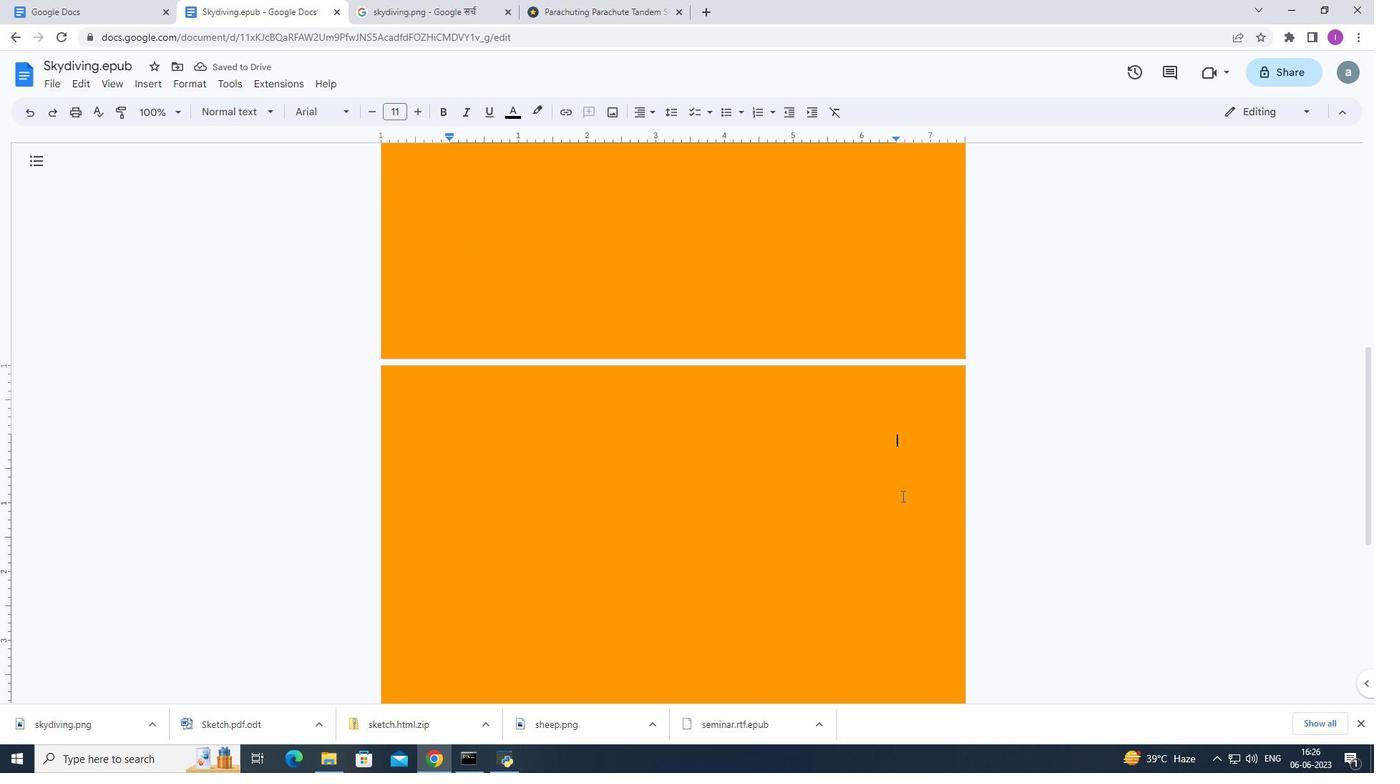 
Action: Mouse scrolled (901, 496) with delta (0, 0)
Screenshot: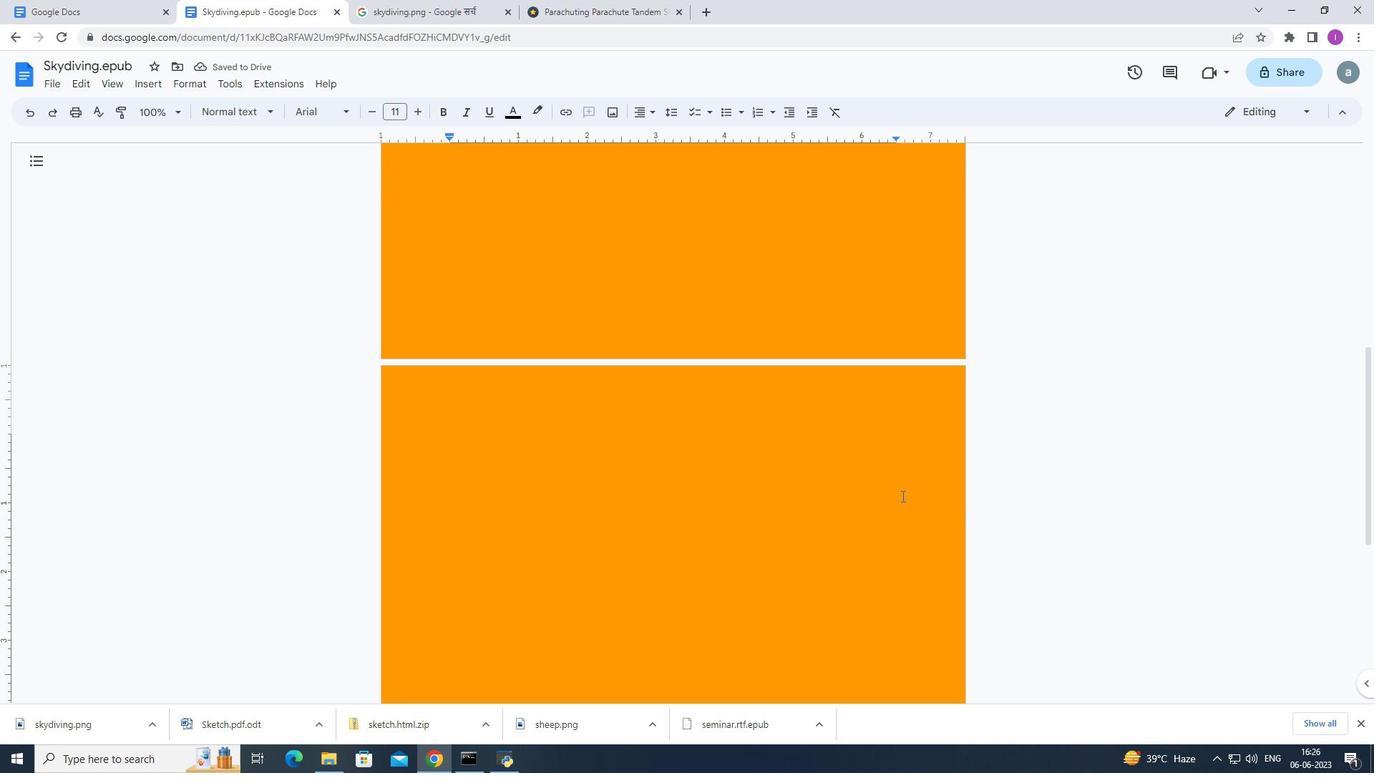 
Action: Mouse moved to (244, 83)
Screenshot: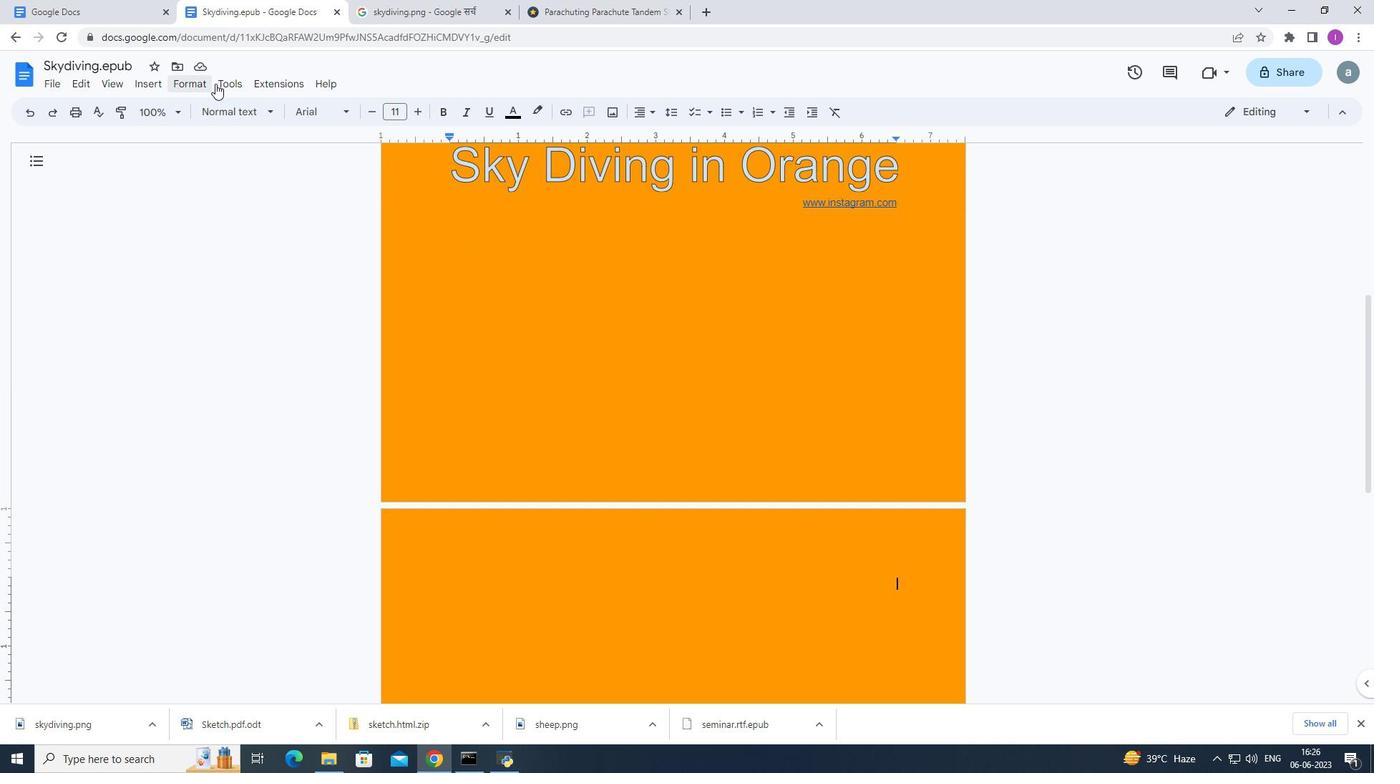 
Action: Mouse pressed left at (244, 83)
Screenshot: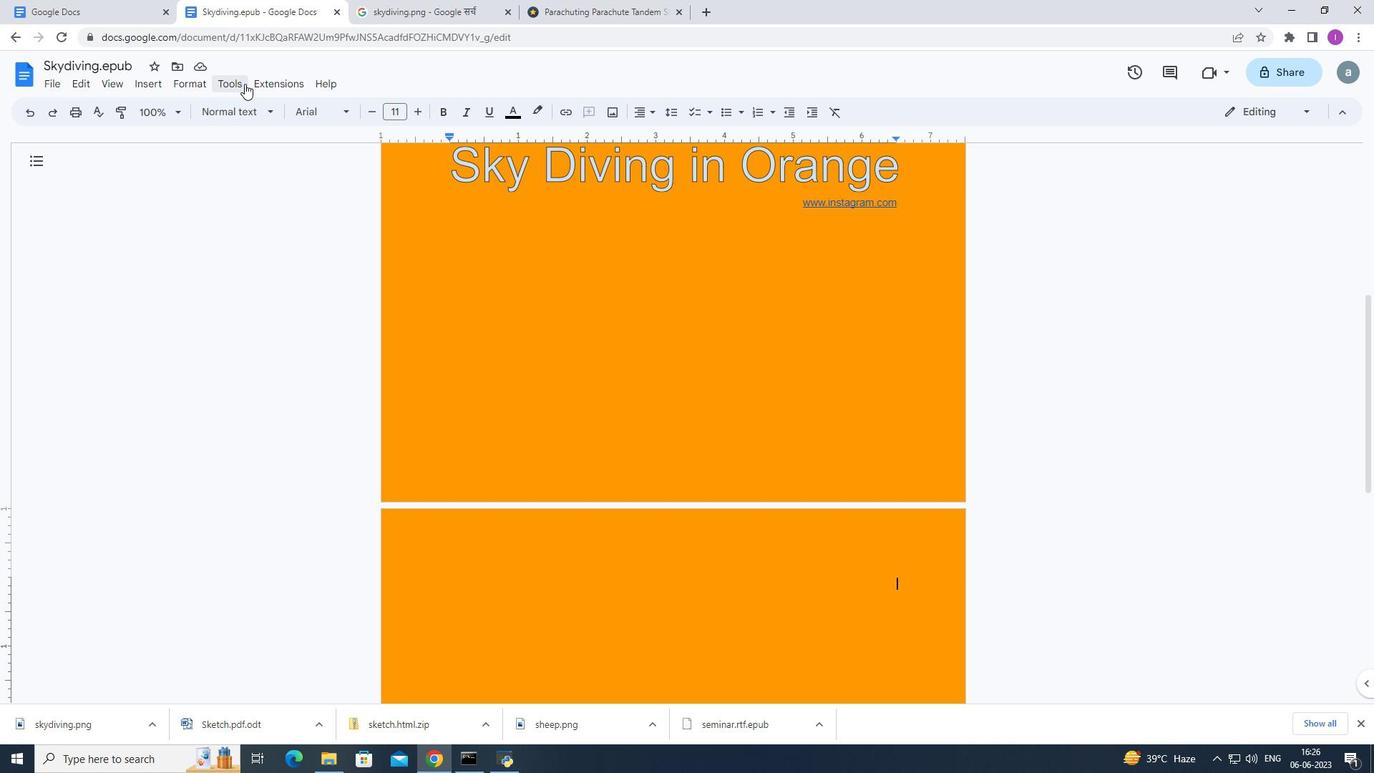 
Action: Mouse moved to (269, 224)
Screenshot: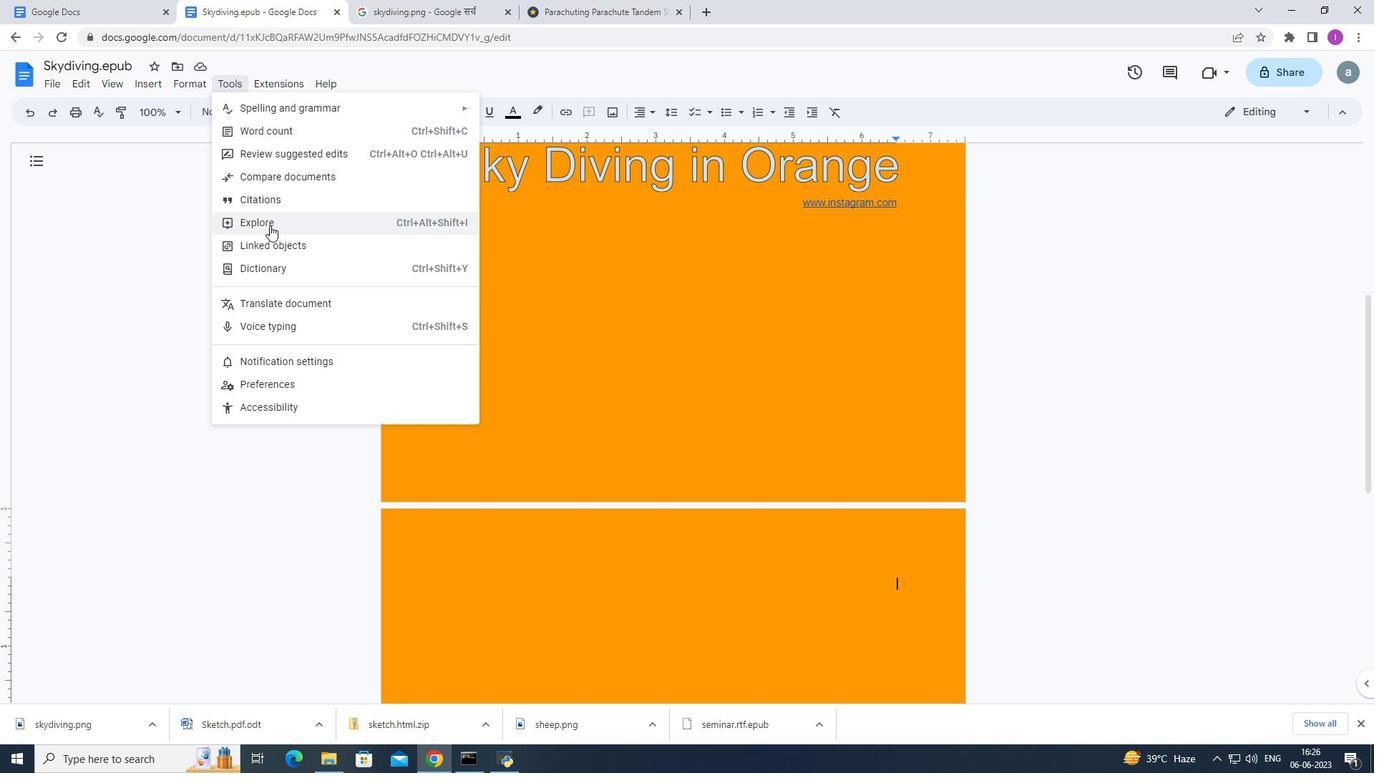 
Action: Mouse pressed left at (269, 224)
Screenshot: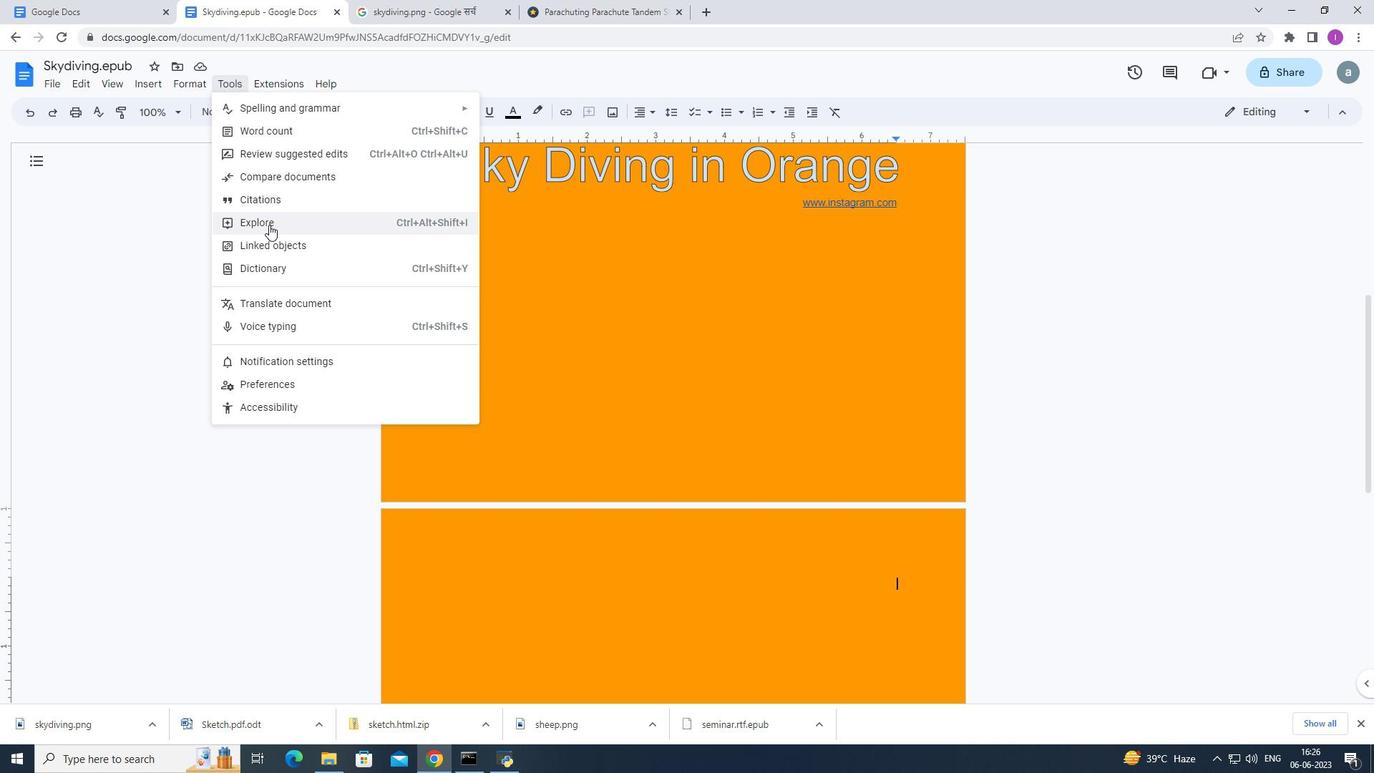 
Action: Mouse moved to (1233, 148)
Screenshot: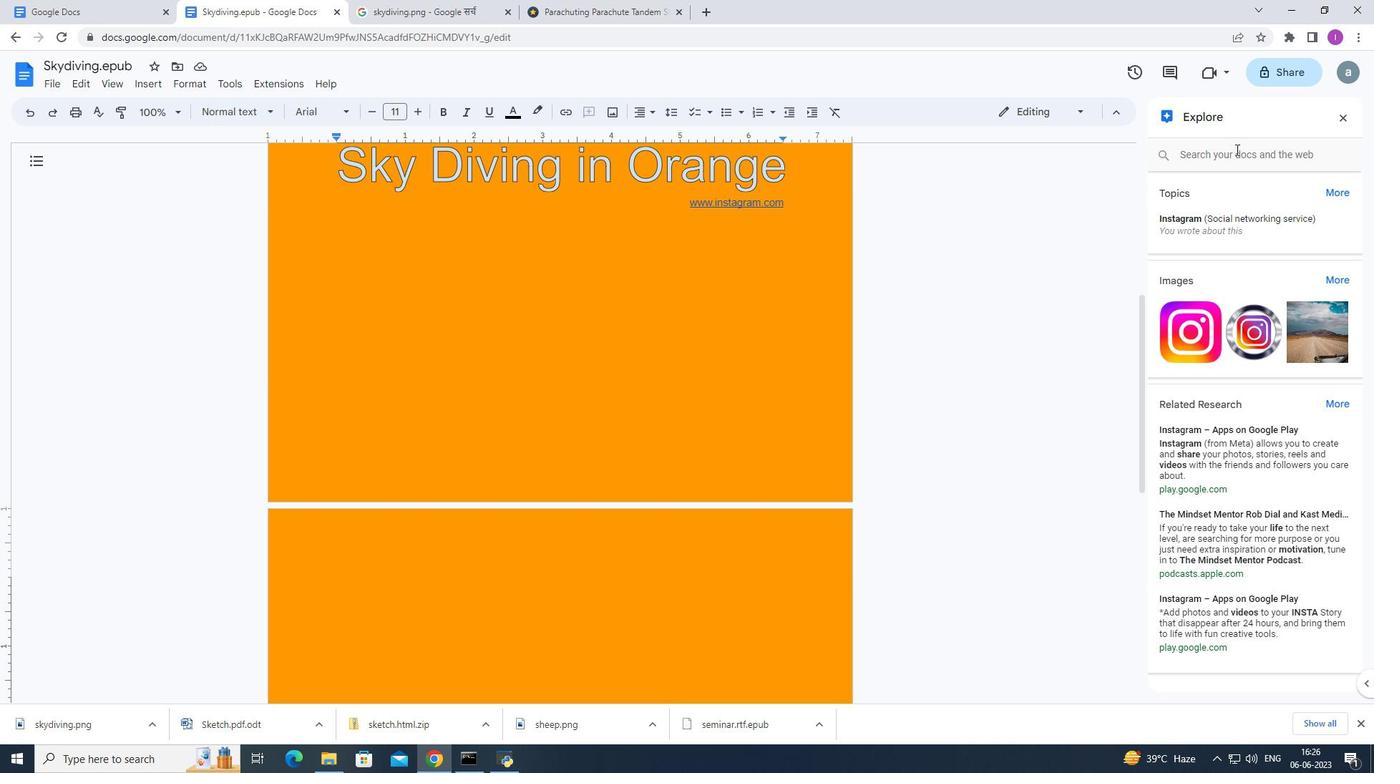 
Action: Mouse pressed left at (1233, 148)
Screenshot: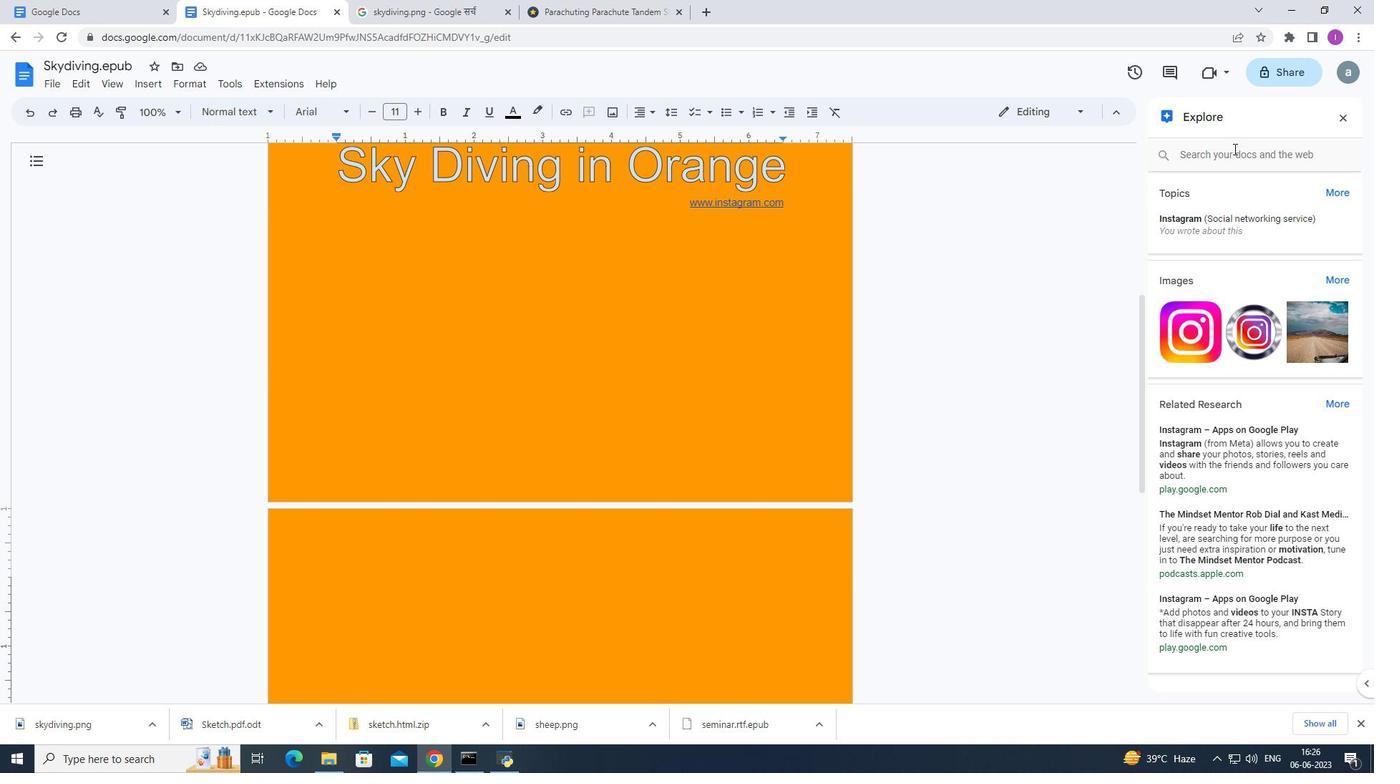 
Action: Mouse pressed left at (1233, 148)
Screenshot: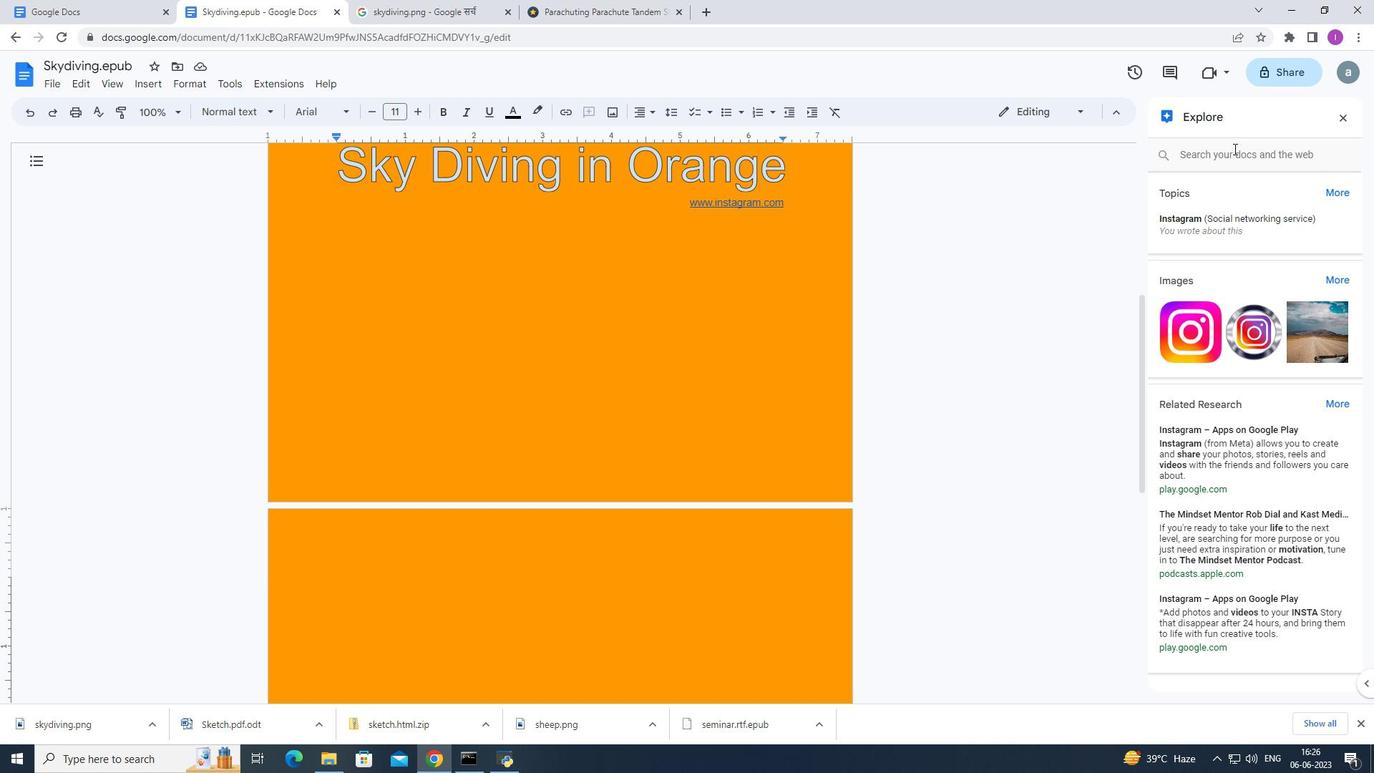 
Action: Mouse moved to (1310, 132)
Screenshot: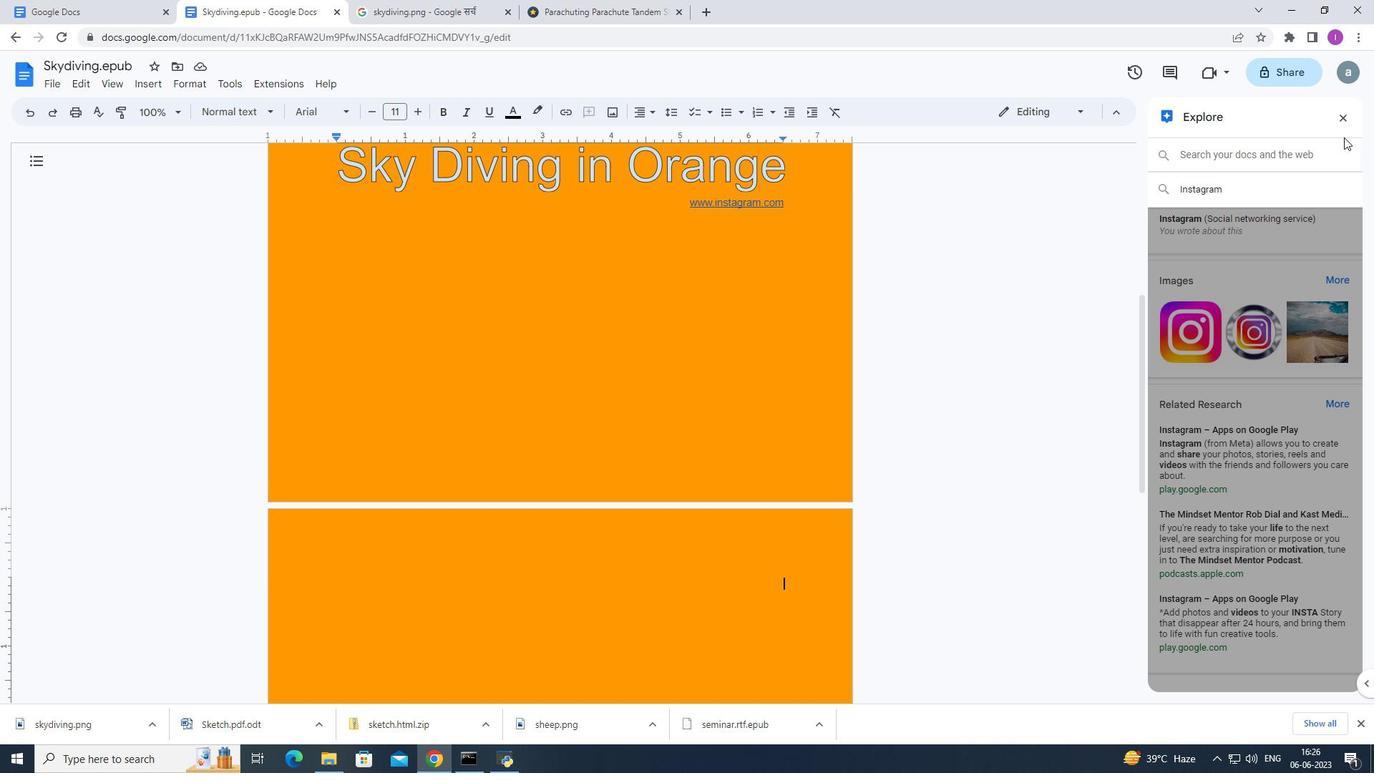 
Action: Key pressed sky<Key.space>diving
Screenshot: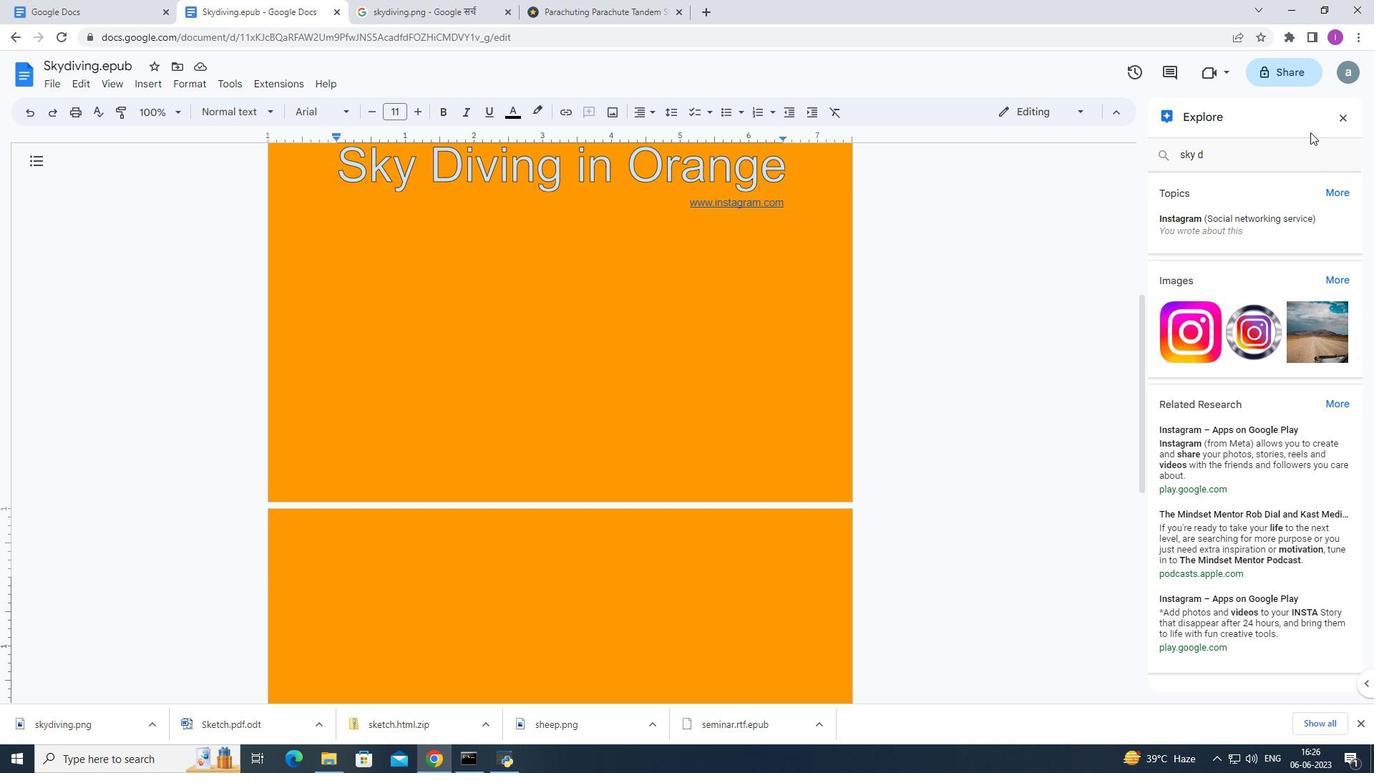 
Action: Mouse moved to (1230, 166)
Screenshot: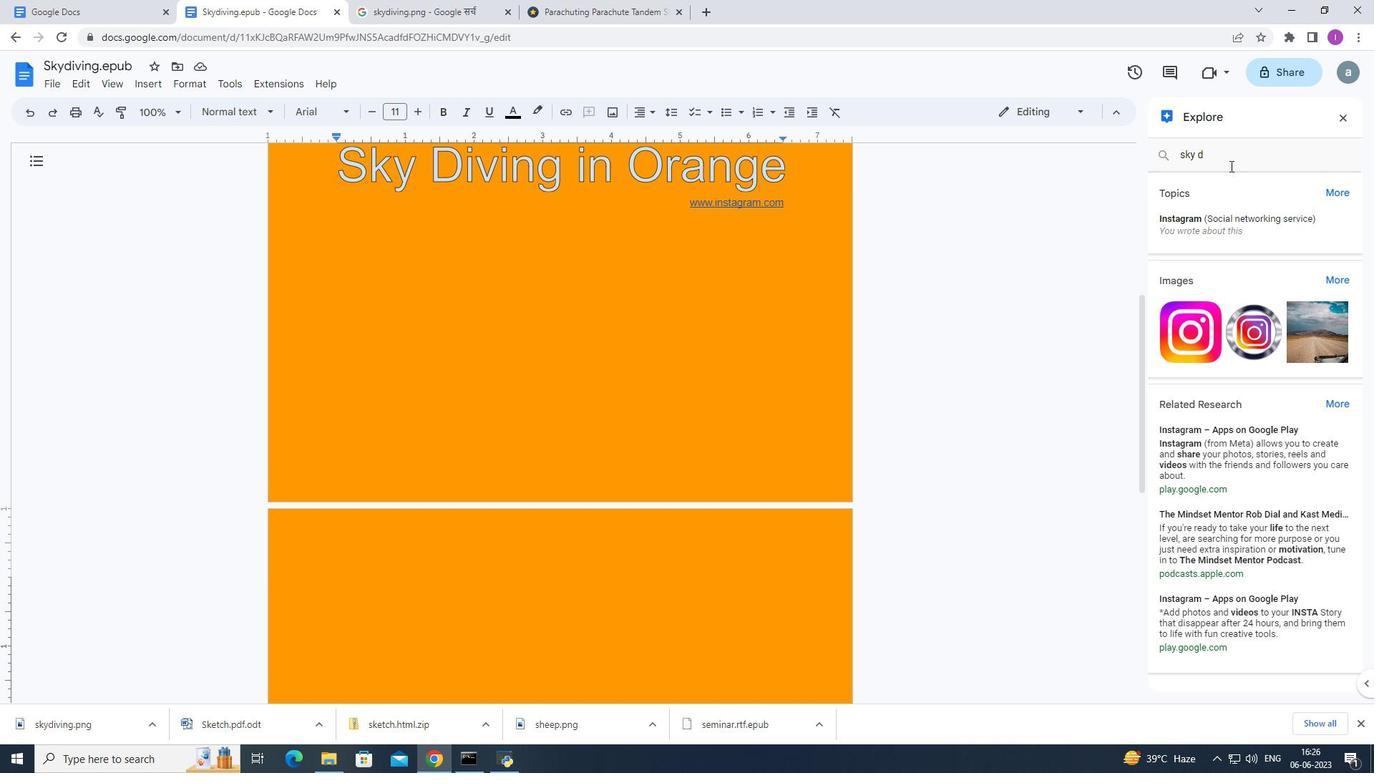 
Action: Mouse pressed left at (1230, 166)
Screenshot: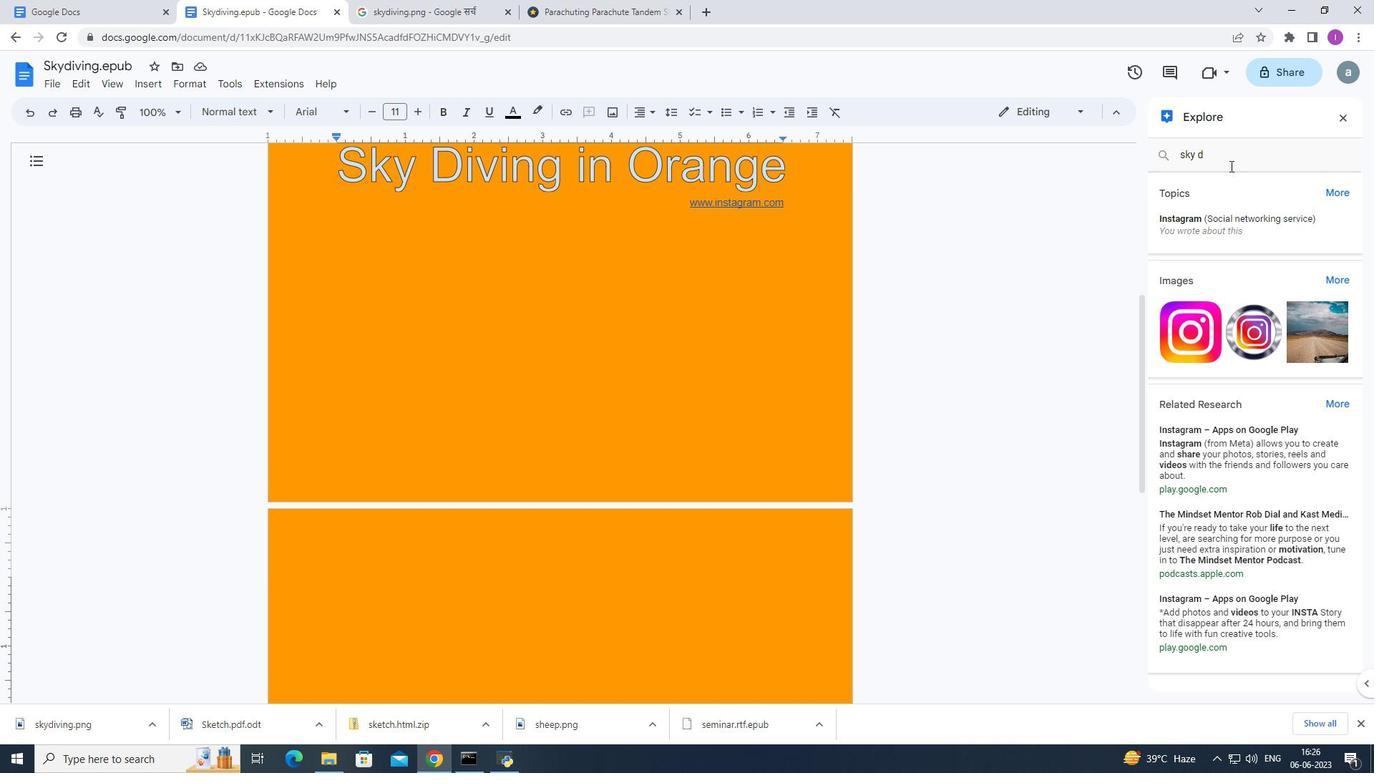 
Action: Mouse moved to (1247, 148)
Screenshot: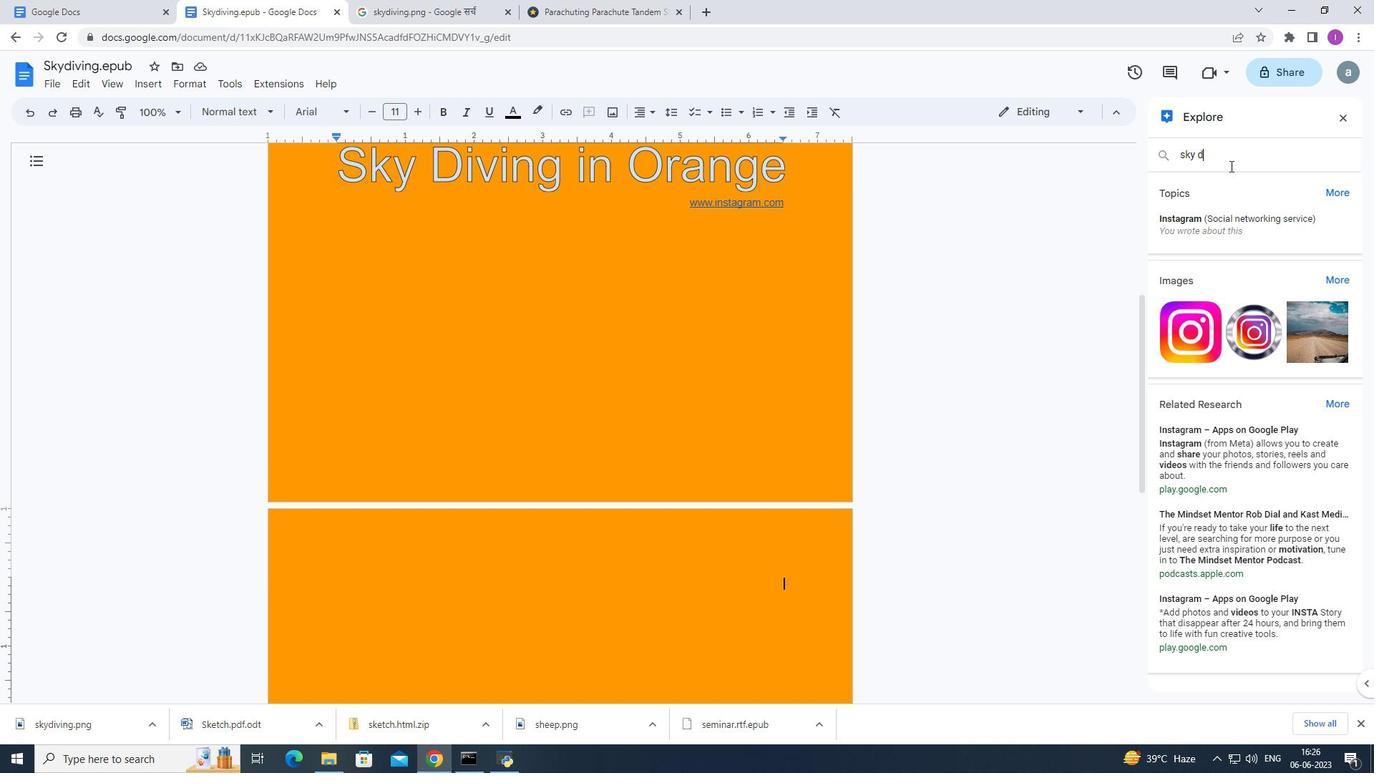 
Action: Key pressed iving
Screenshot: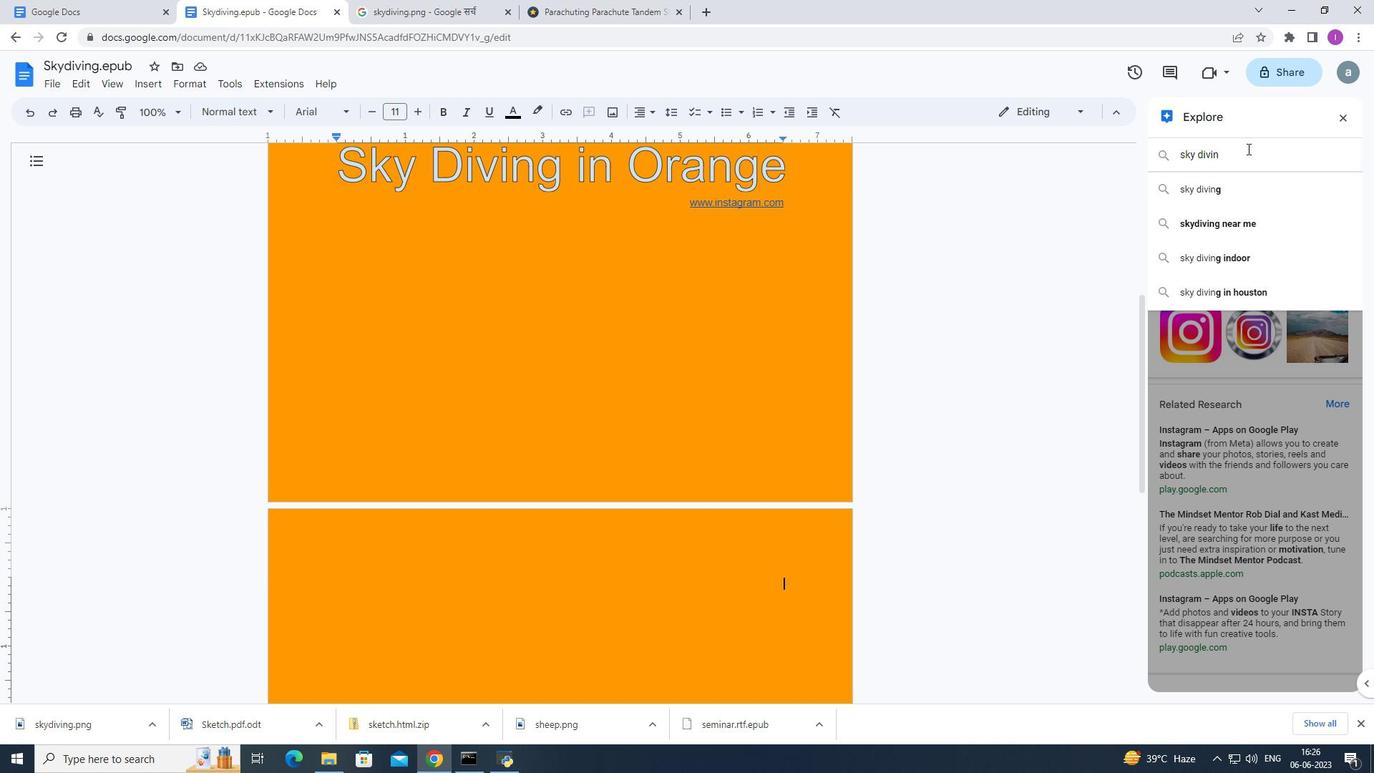 
Action: Mouse moved to (1204, 193)
Screenshot: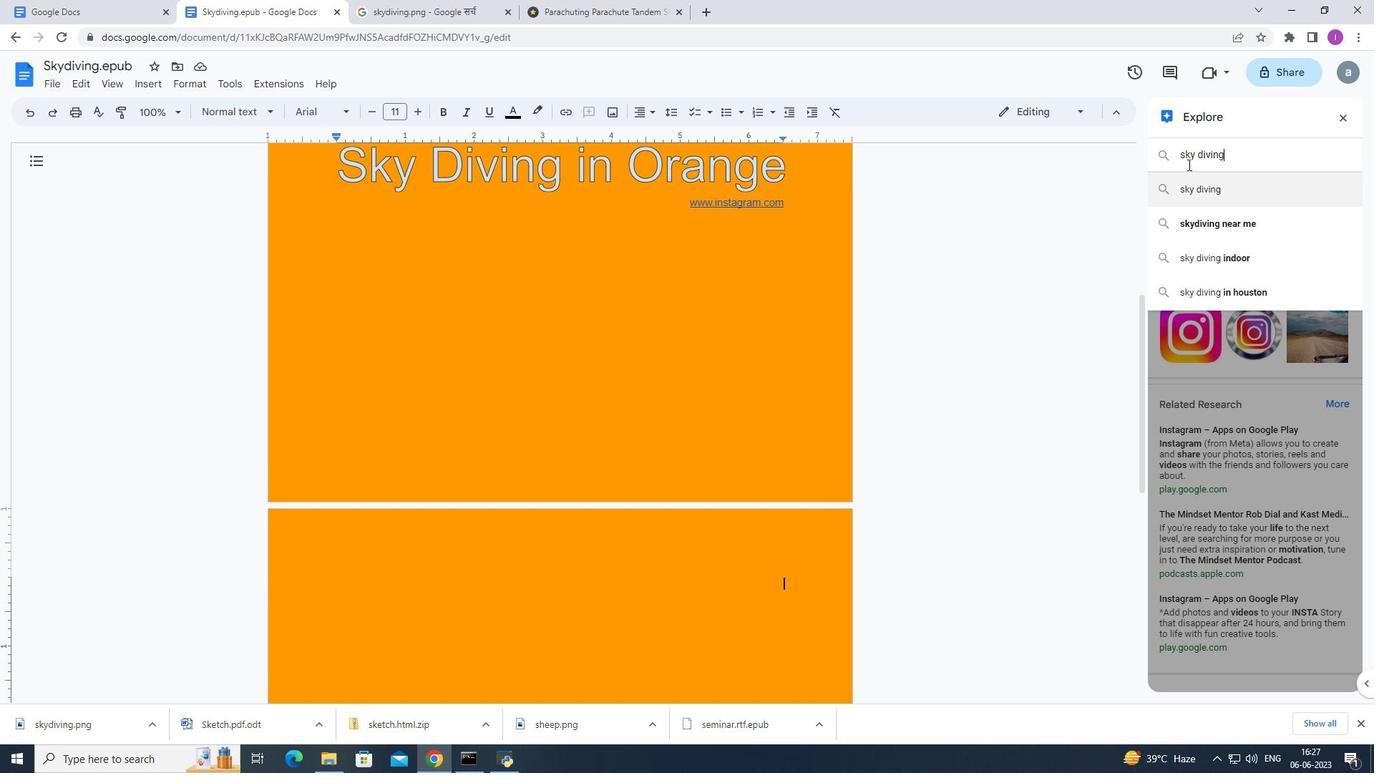 
Action: Mouse pressed left at (1204, 193)
Screenshot: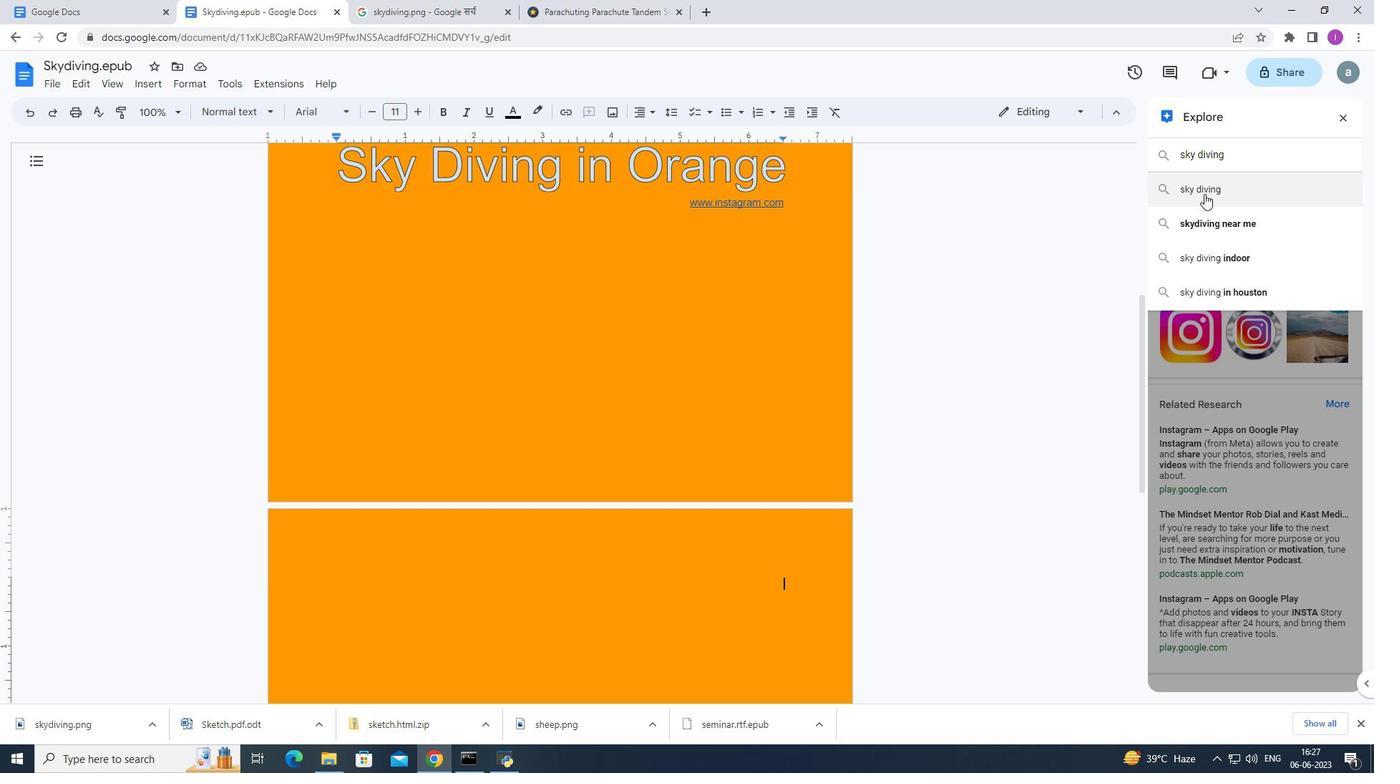 
Action: Mouse moved to (1246, 269)
Screenshot: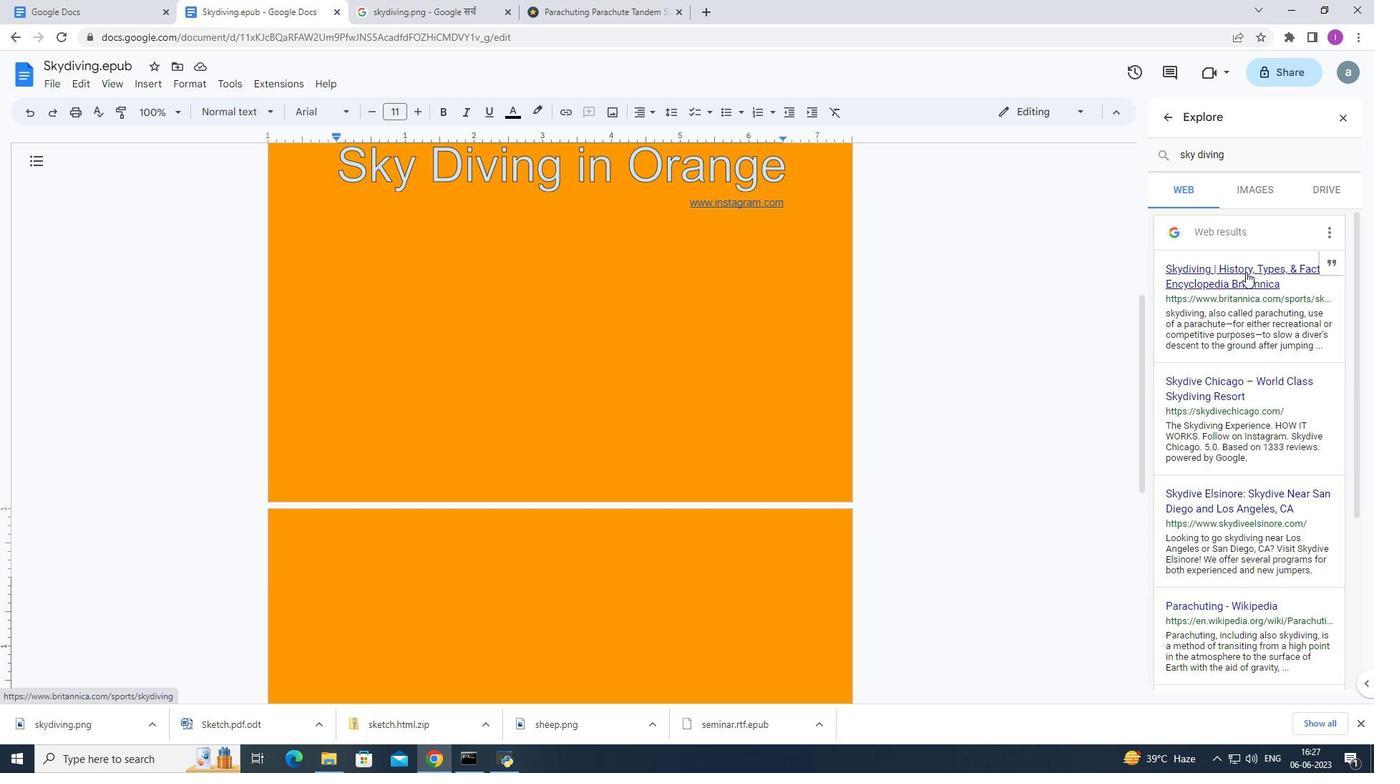 
Action: Mouse pressed left at (1246, 269)
Screenshot: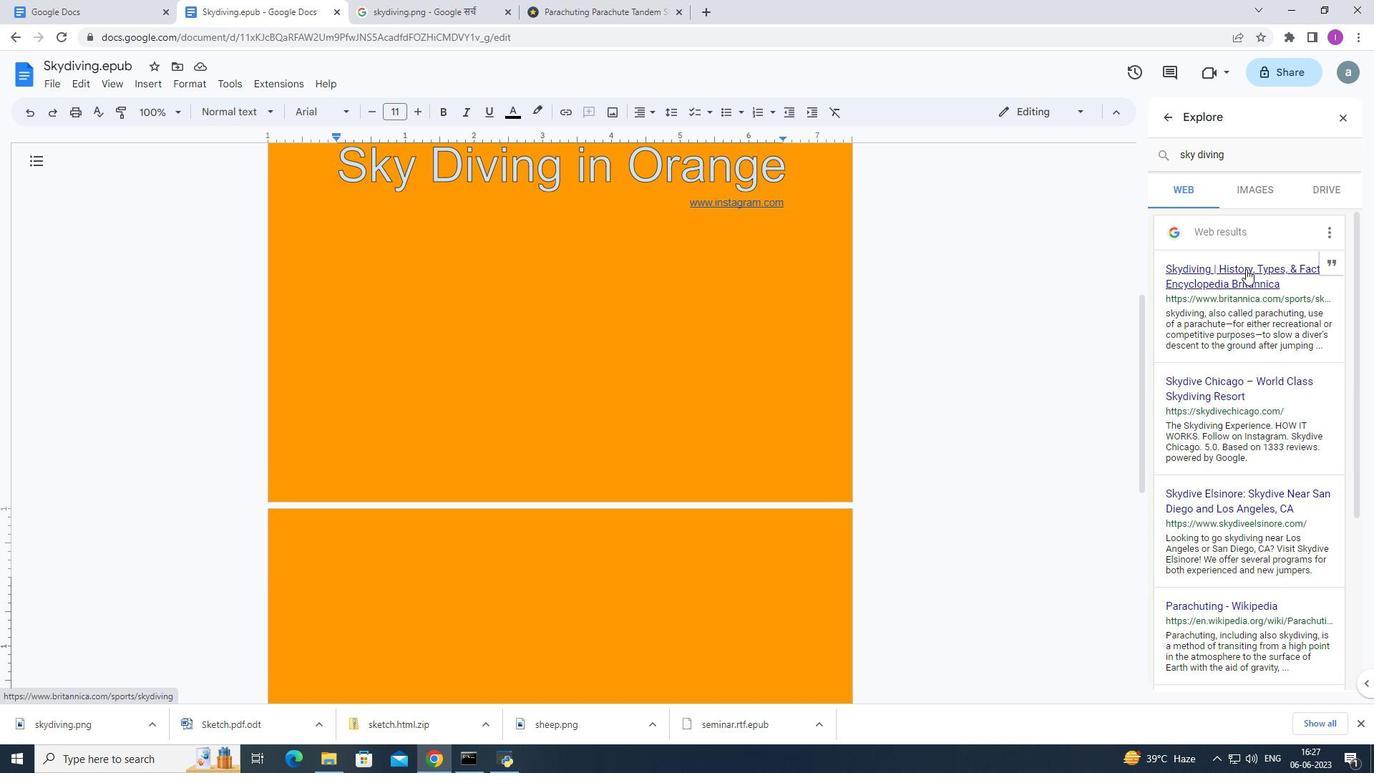 
Action: Mouse moved to (205, 302)
Screenshot: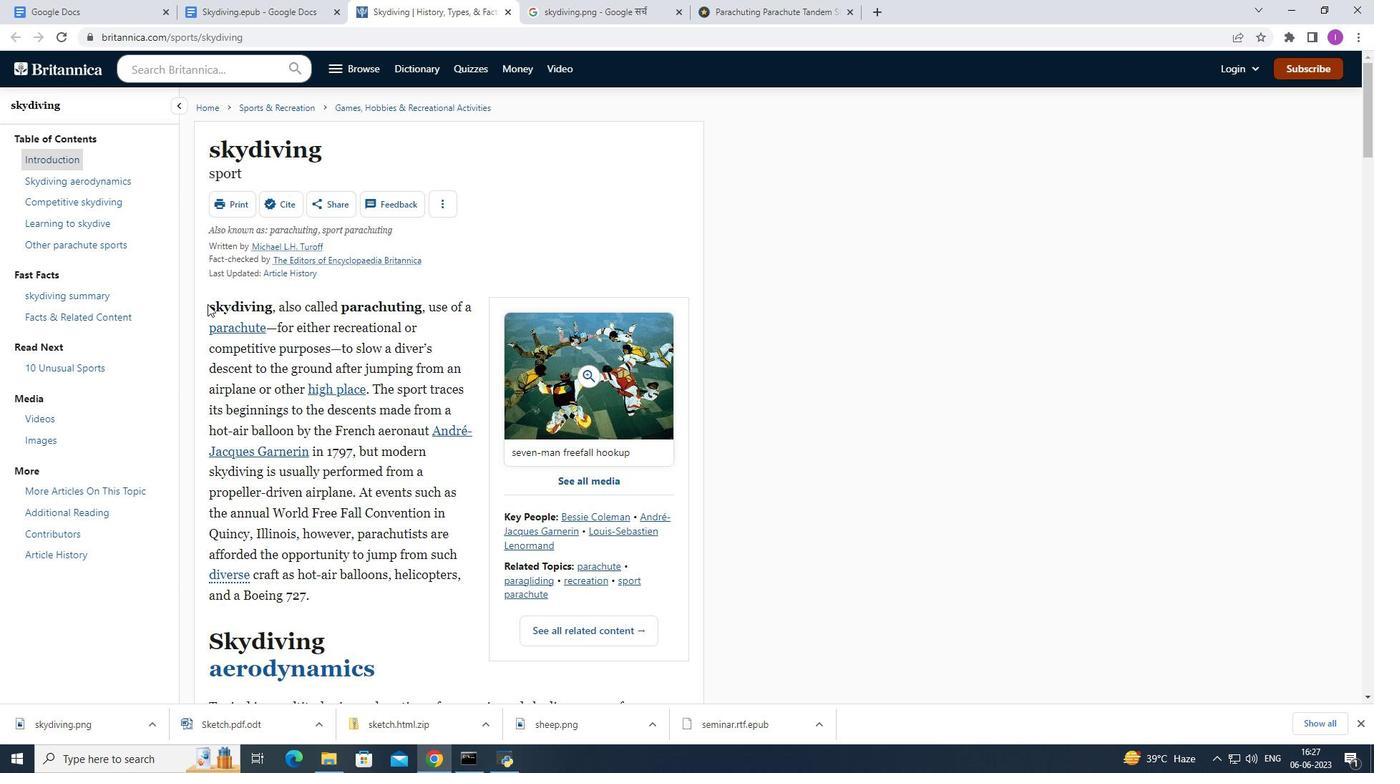 
Action: Mouse pressed left at (205, 302)
Screenshot: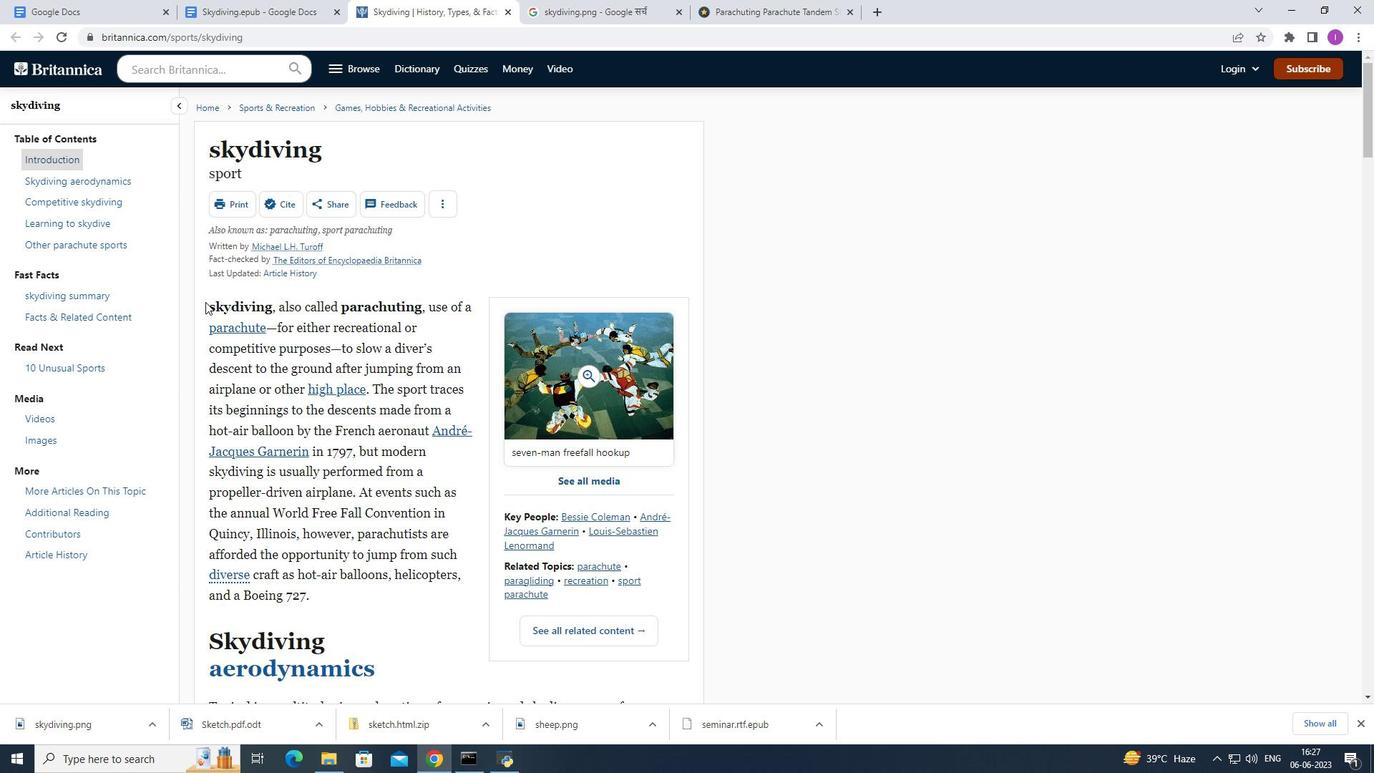 
Action: Mouse moved to (334, 588)
Screenshot: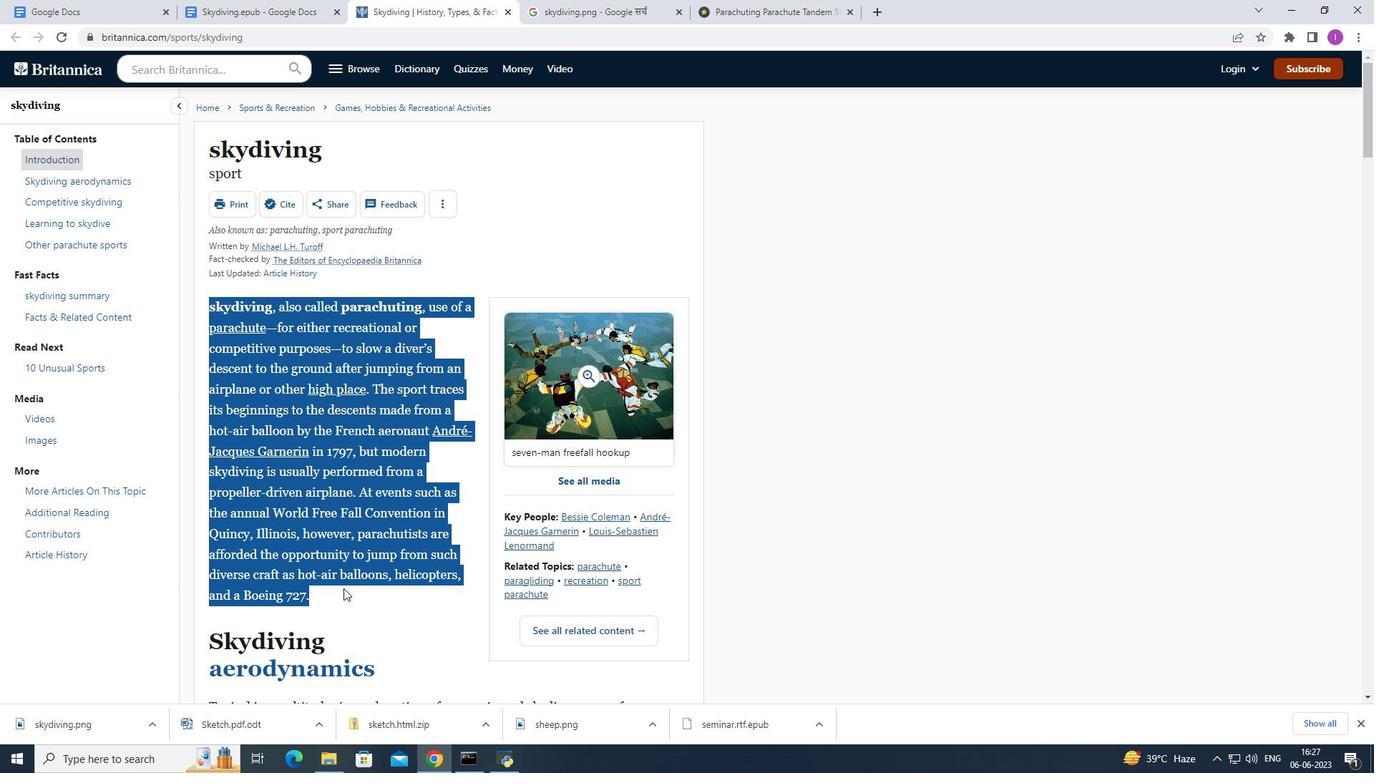 
Action: Key pressed ctrl+C
Screenshot: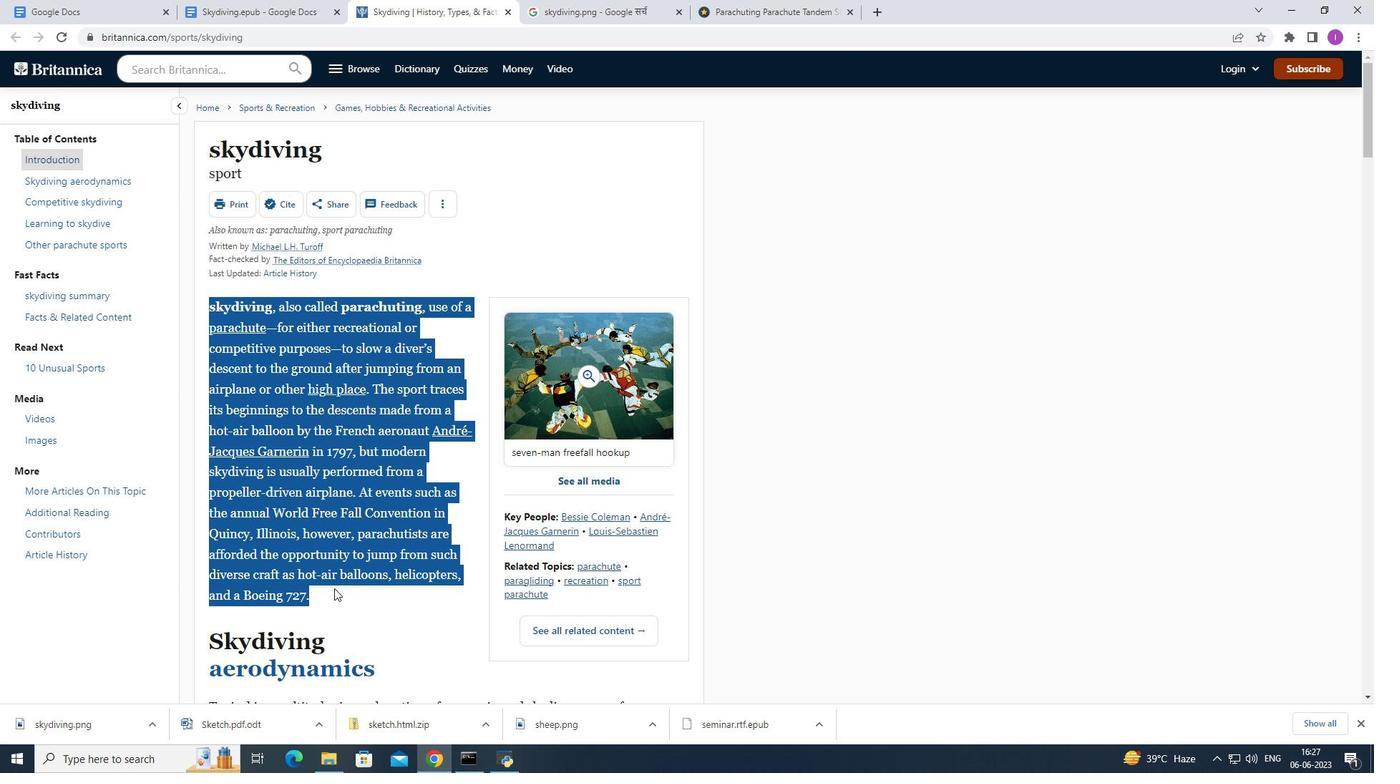 
Action: Mouse moved to (251, 15)
Screenshot: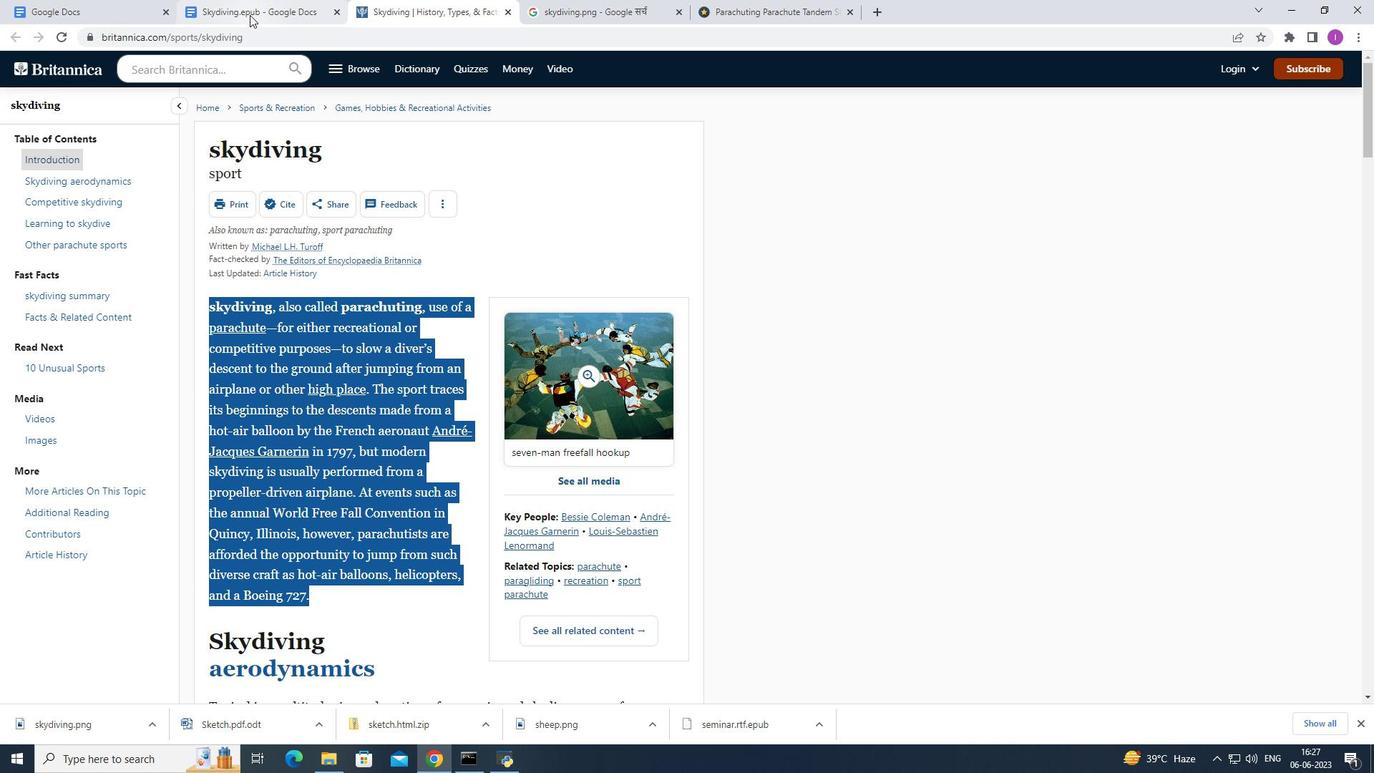 
Action: Mouse pressed left at (251, 15)
Screenshot: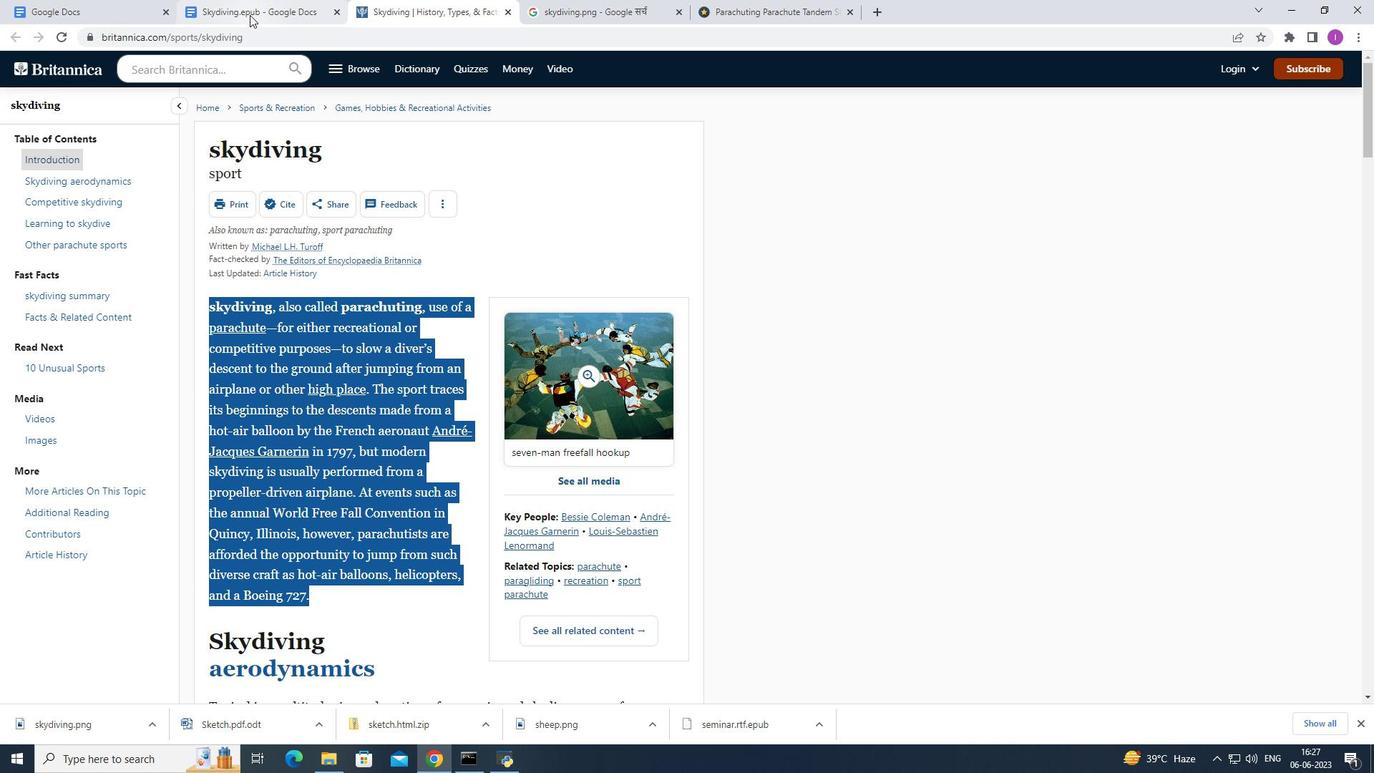 
Action: Mouse moved to (314, 557)
Screenshot: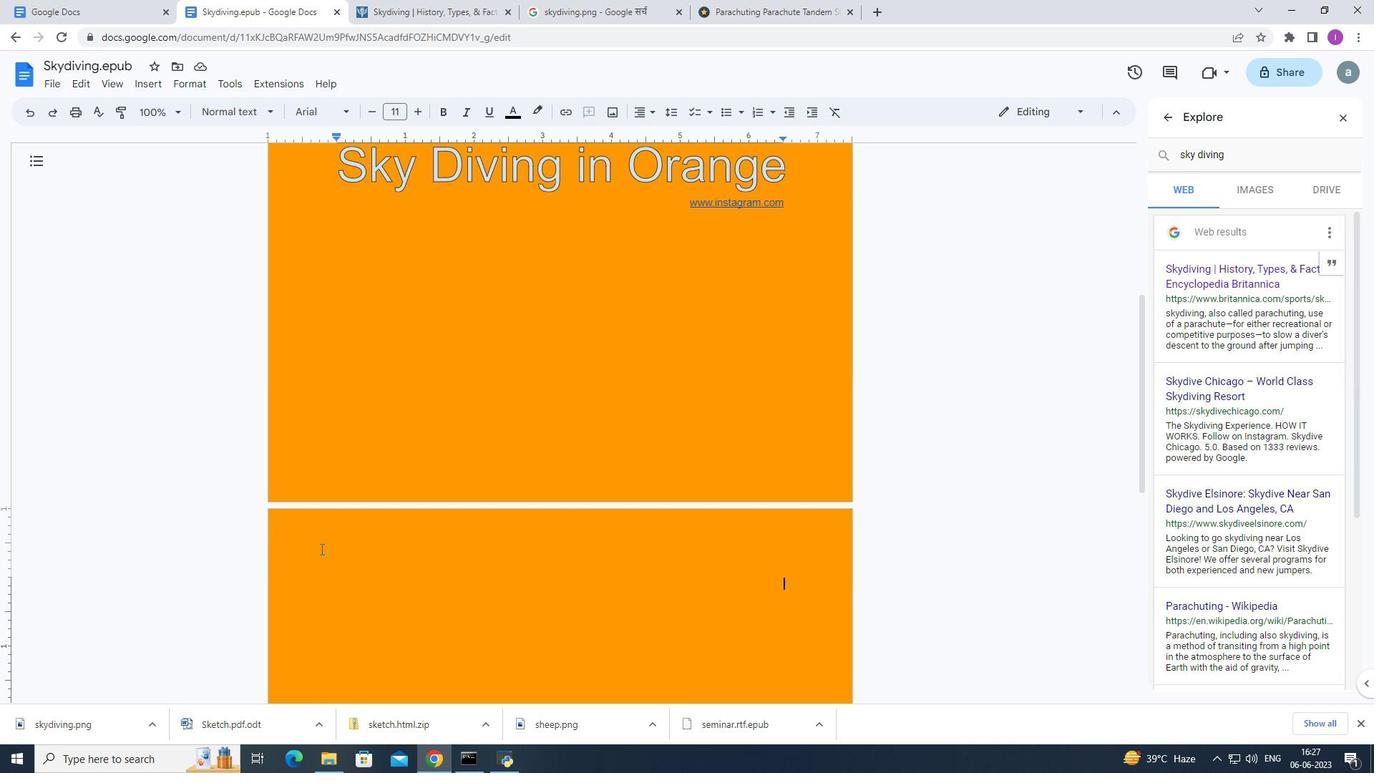 
Action: Mouse pressed left at (314, 557)
Screenshot: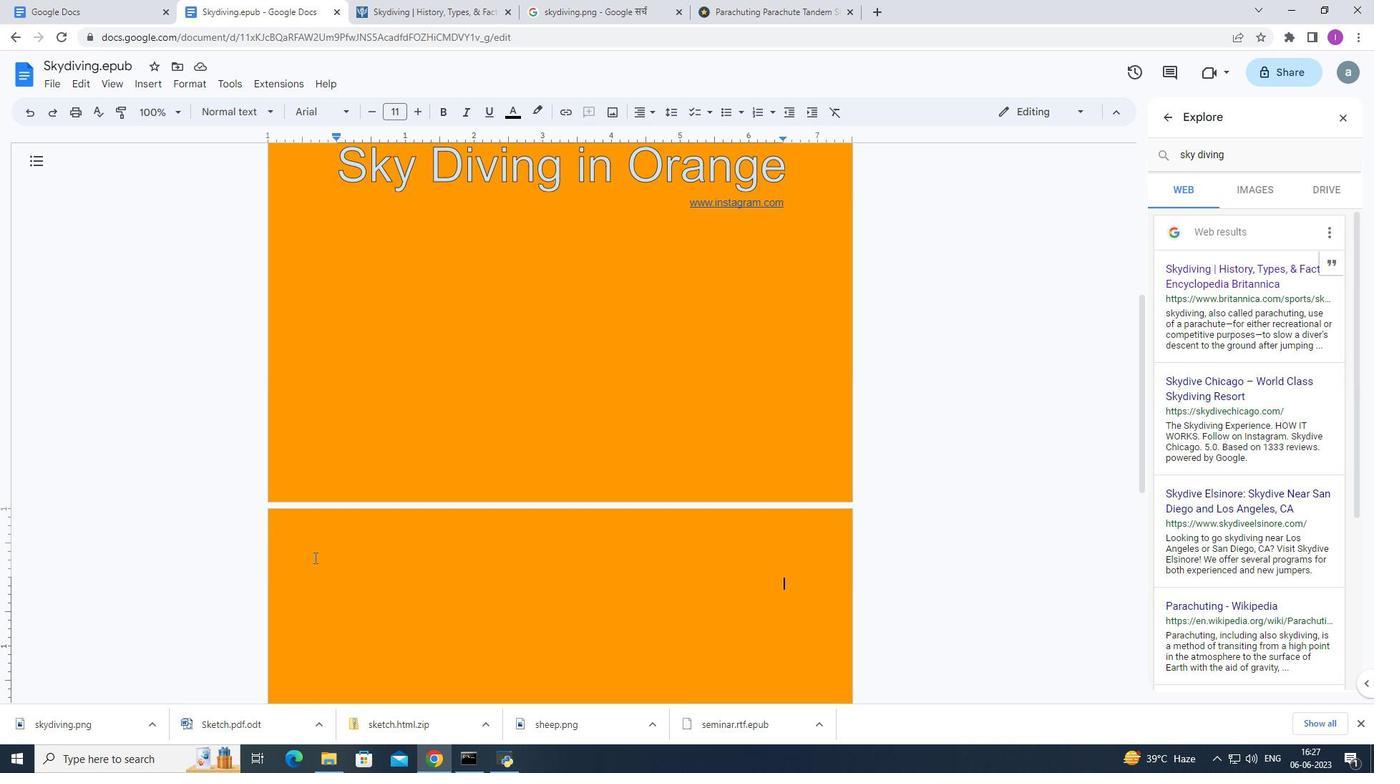 
Action: Mouse moved to (475, 519)
Screenshot: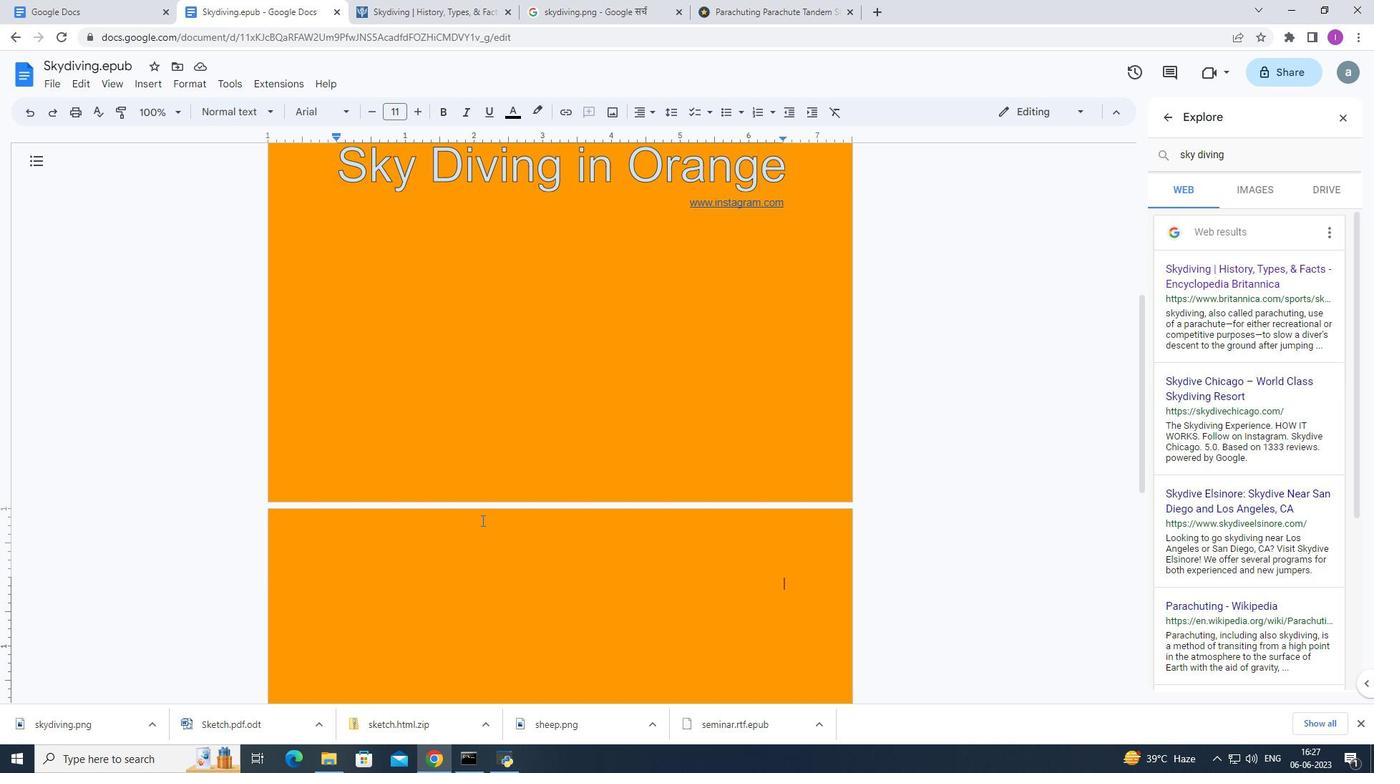 
Action: Key pressed ctrl+V
Screenshot: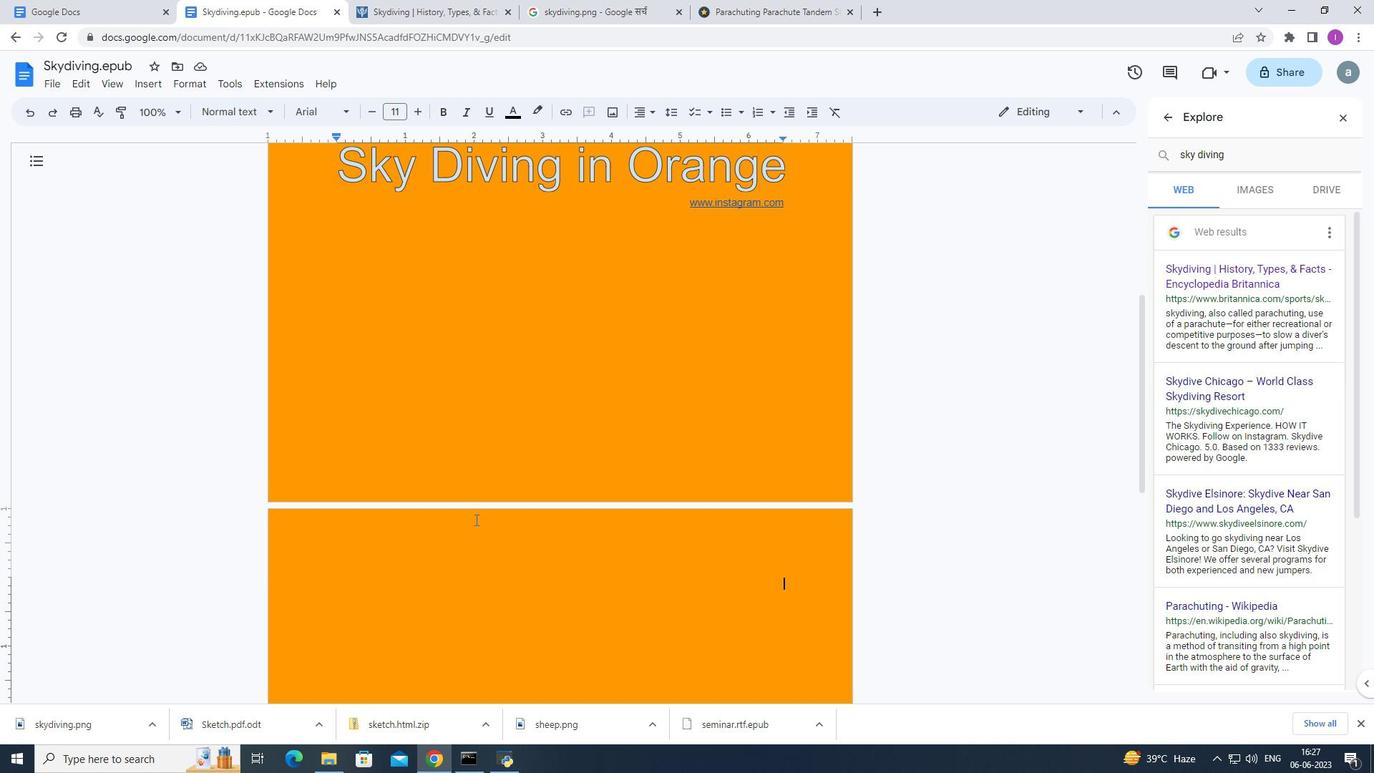 
Action: Mouse moved to (798, 653)
Screenshot: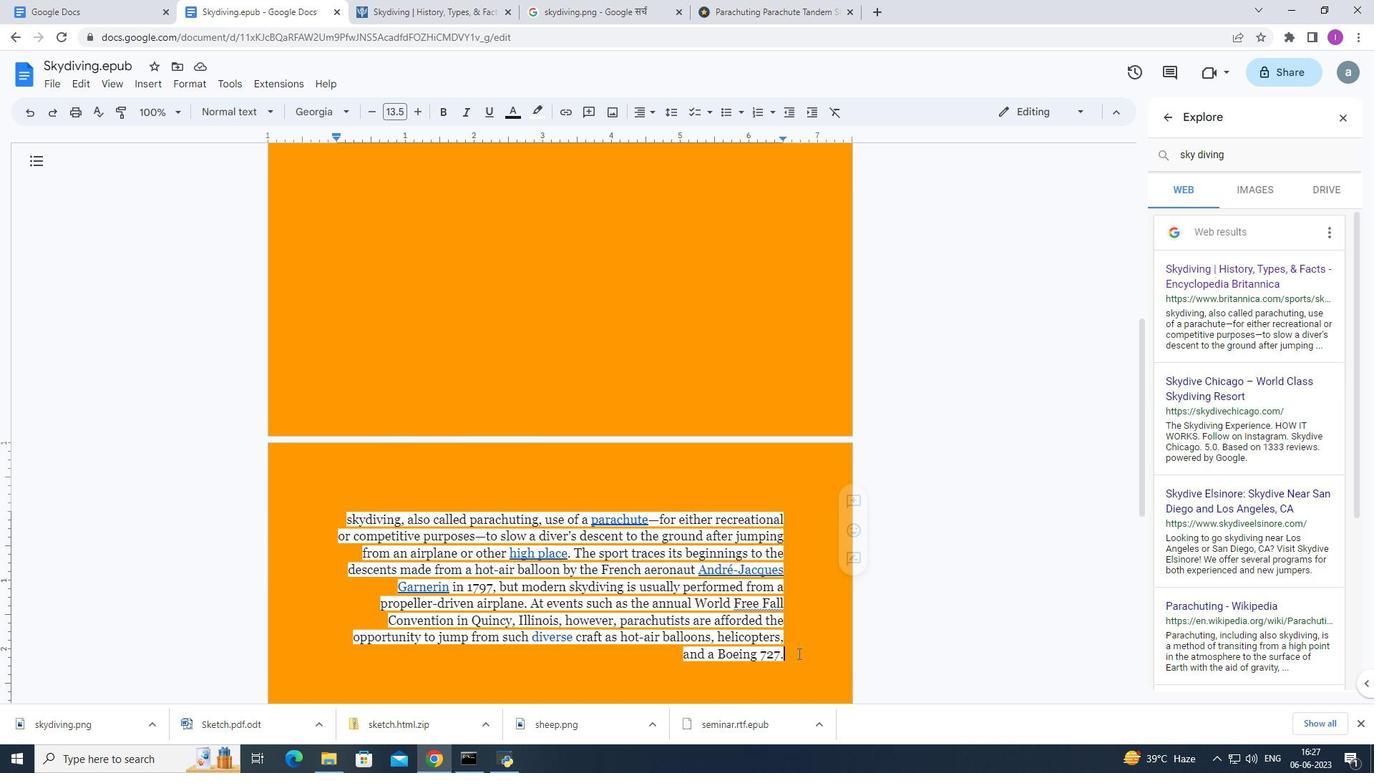 
Action: Mouse pressed left at (798, 653)
Screenshot: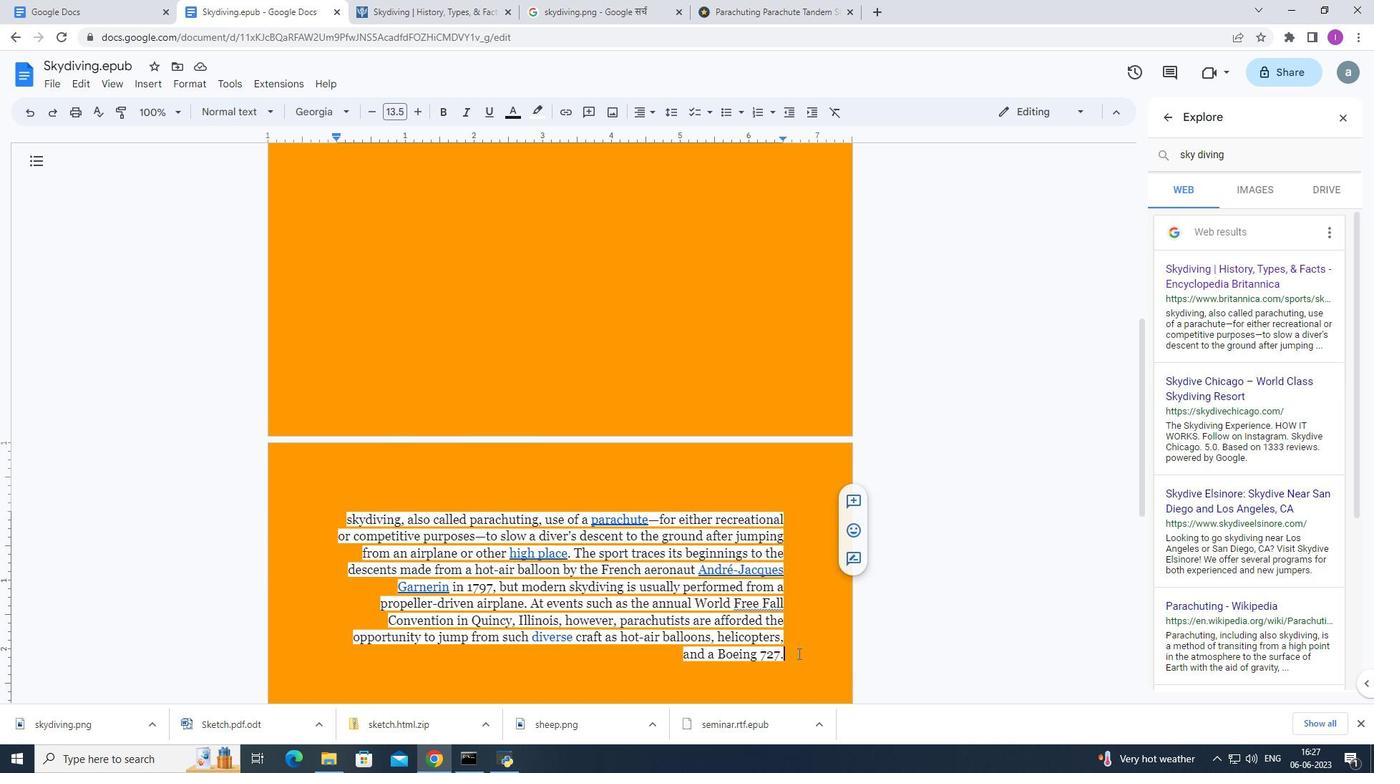 
Action: Mouse moved to (637, 110)
Screenshot: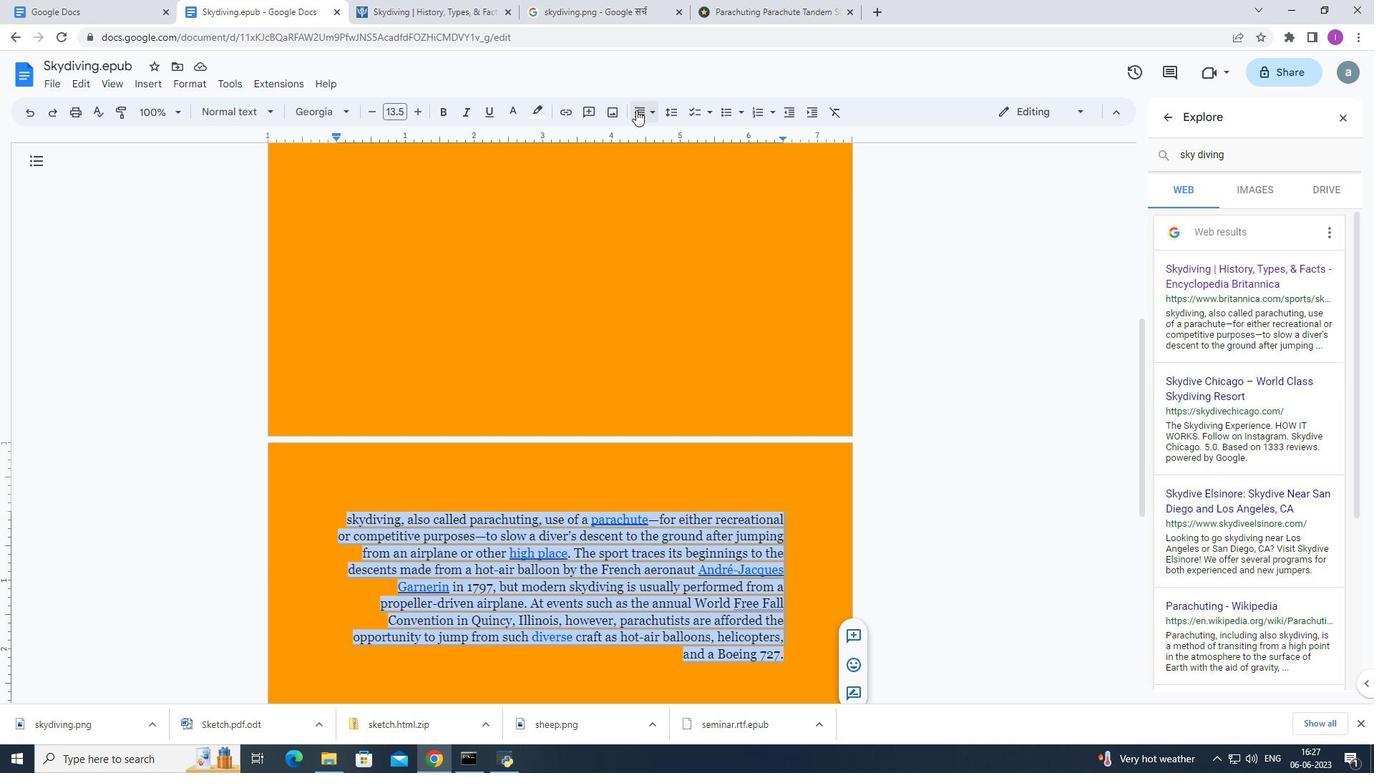 
Action: Mouse pressed left at (637, 110)
Screenshot: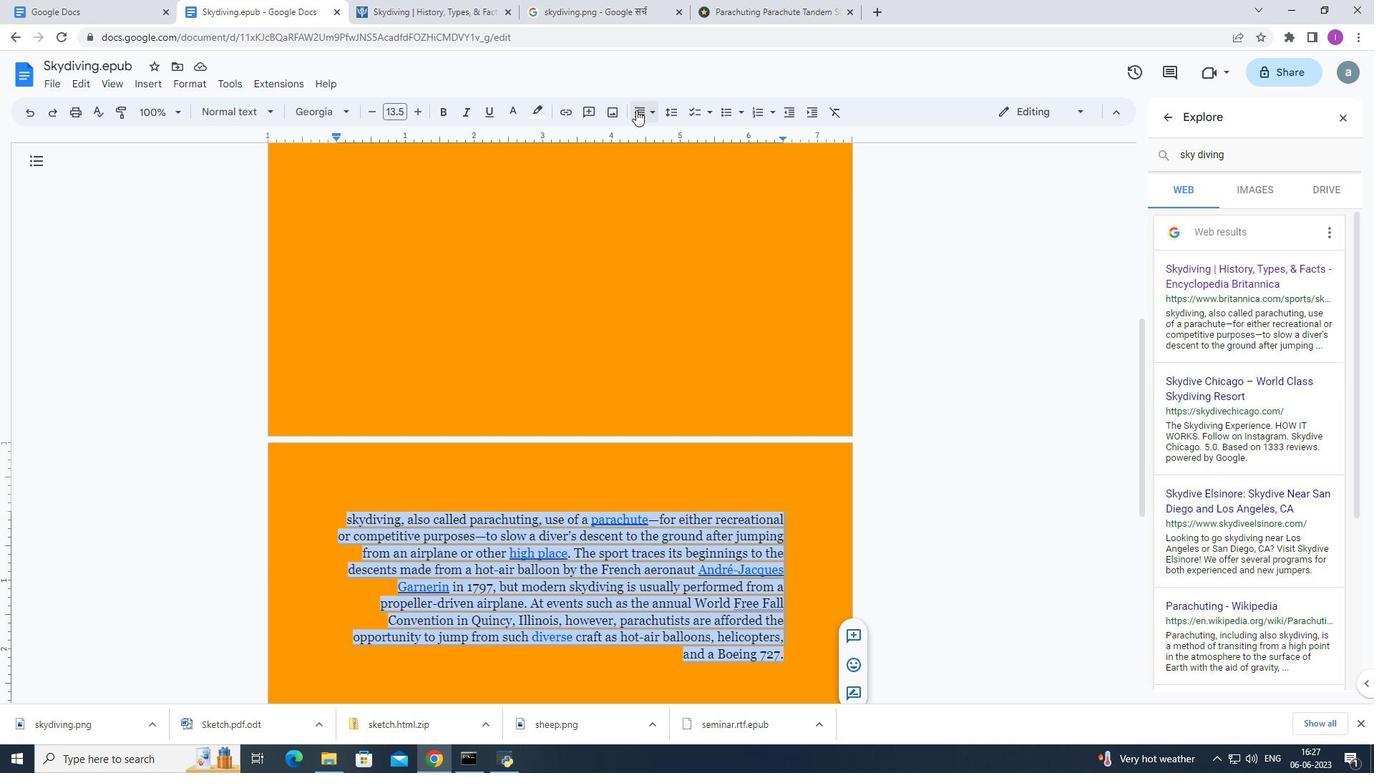 
Action: Mouse moved to (661, 140)
Screenshot: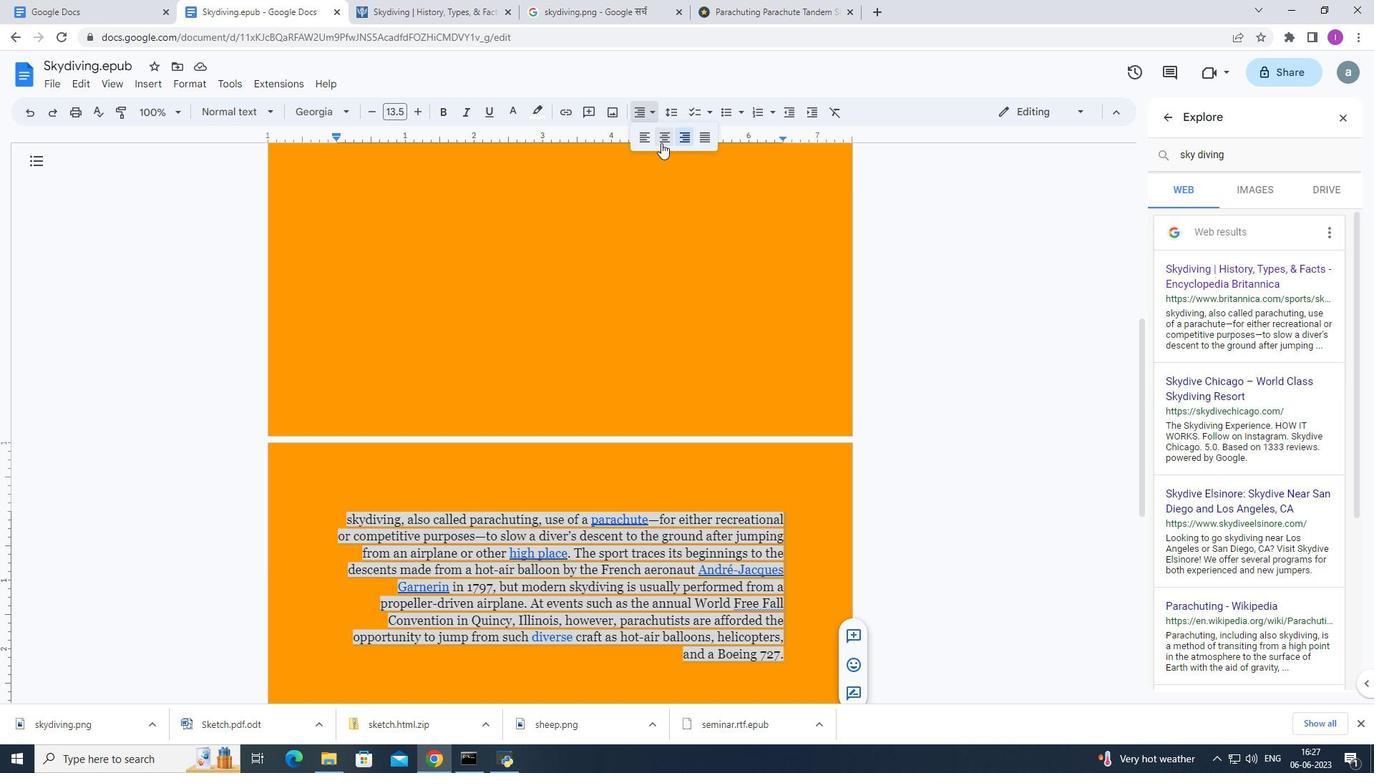 
Action: Mouse pressed left at (661, 140)
Screenshot: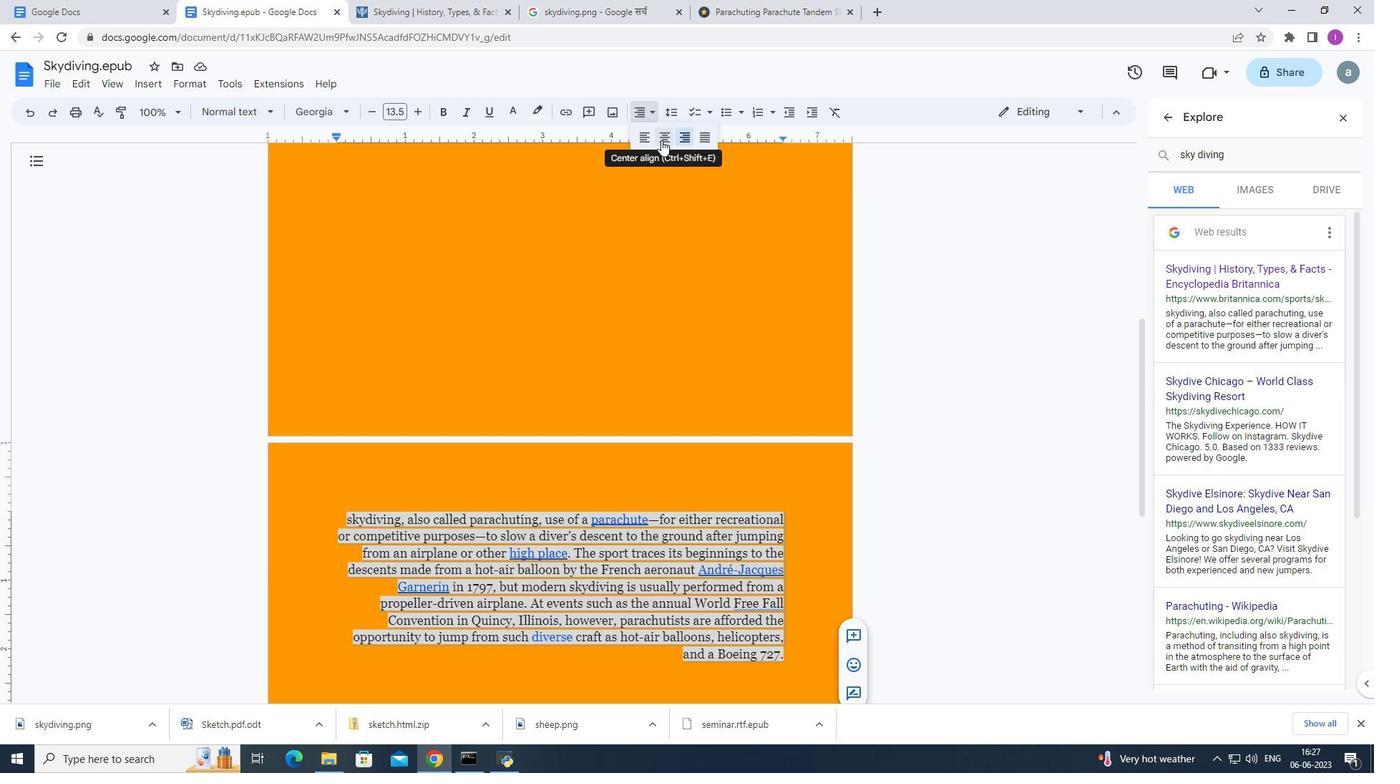
Action: Mouse moved to (405, 470)
Screenshot: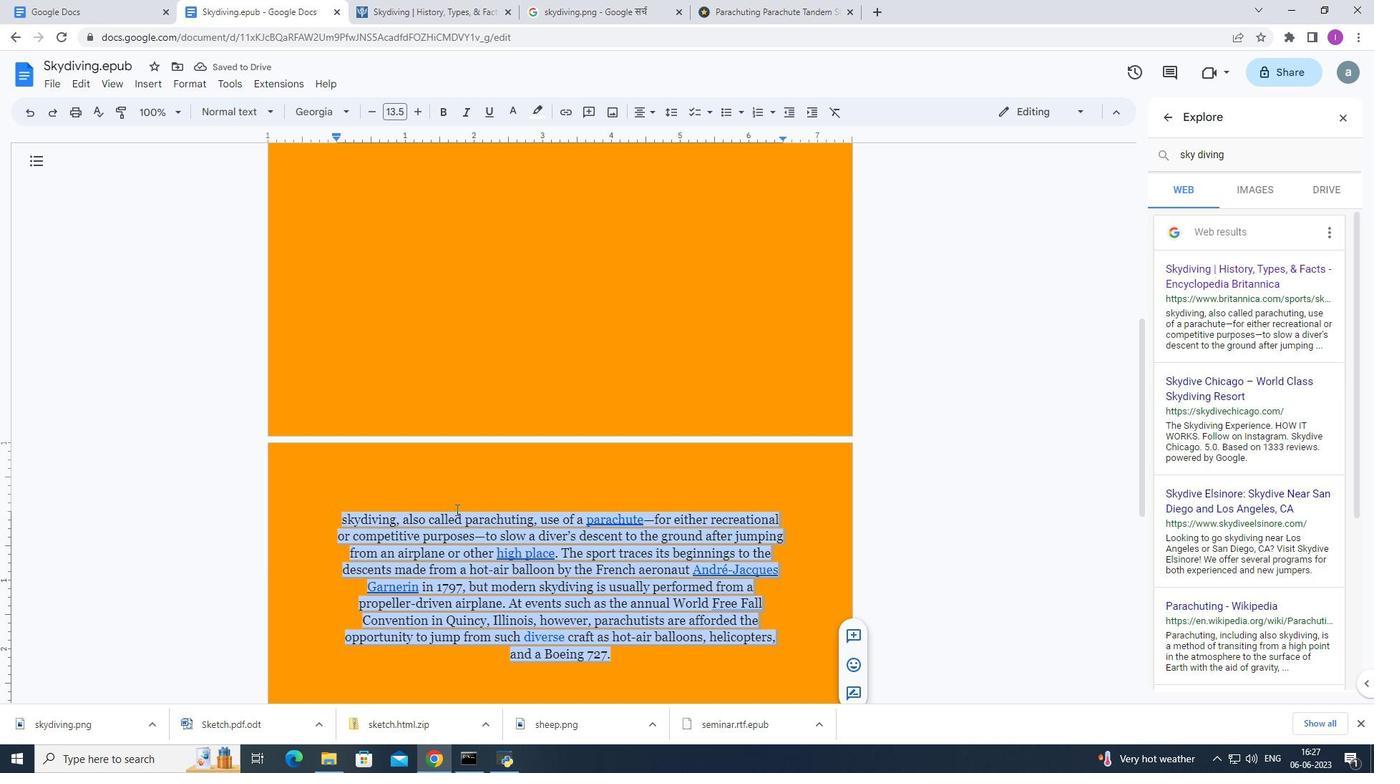 
